 Task: Reply   to Sandip@sogtage.net and add a cc to Vanshu.thakur@sogtage.net with a subject Subject0000000035 with a message Message0000000034 and with an attachment of Attach0000000004 and upload Attach0000000005 to Onedrive and share. Reply   to Sandip@sogtage.net and add a cc to Vanshu.thakur@sogtage.net and bcc to Nikhil.rathi@sogtage.net with a subject Subject0000000035 with a message Message0000000034 and with an attachment of Attach0000000004 and upload Attach0000000005 to Onedrive and share. Reply all   to Vanshu.thakur@sogtage.net with a subject Subject0000000036 with a message Message0000000034. Reply all   to Sandip@sogtage.net and add a cc to Vanshu.thakur@sogtage.net with a subject Subject0000000036 with a message Message0000000034. Reply all   to Sandip@sogtage.net and add a cc to Vanshu.thakur@sogtage.net and bcc to Nikhil.rathi@sogtage.net with a subject Subject0000000036 with a message Message0000000034
Action: Mouse moved to (354, 483)
Screenshot: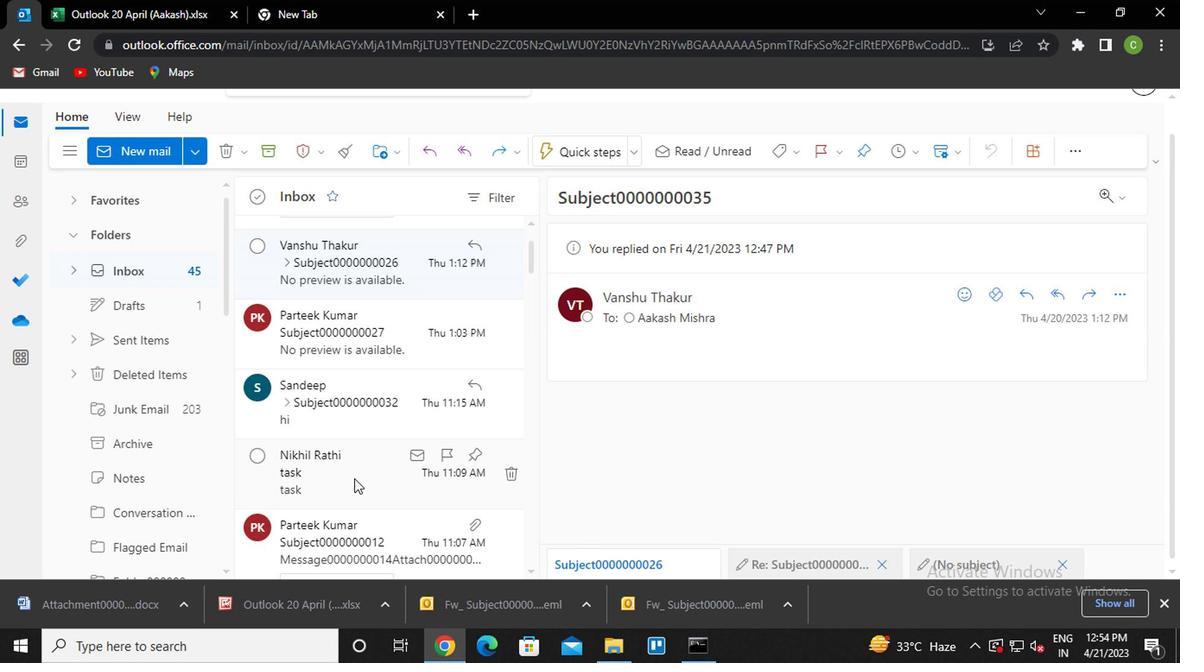 
Action: Mouse scrolled (354, 484) with delta (0, 1)
Screenshot: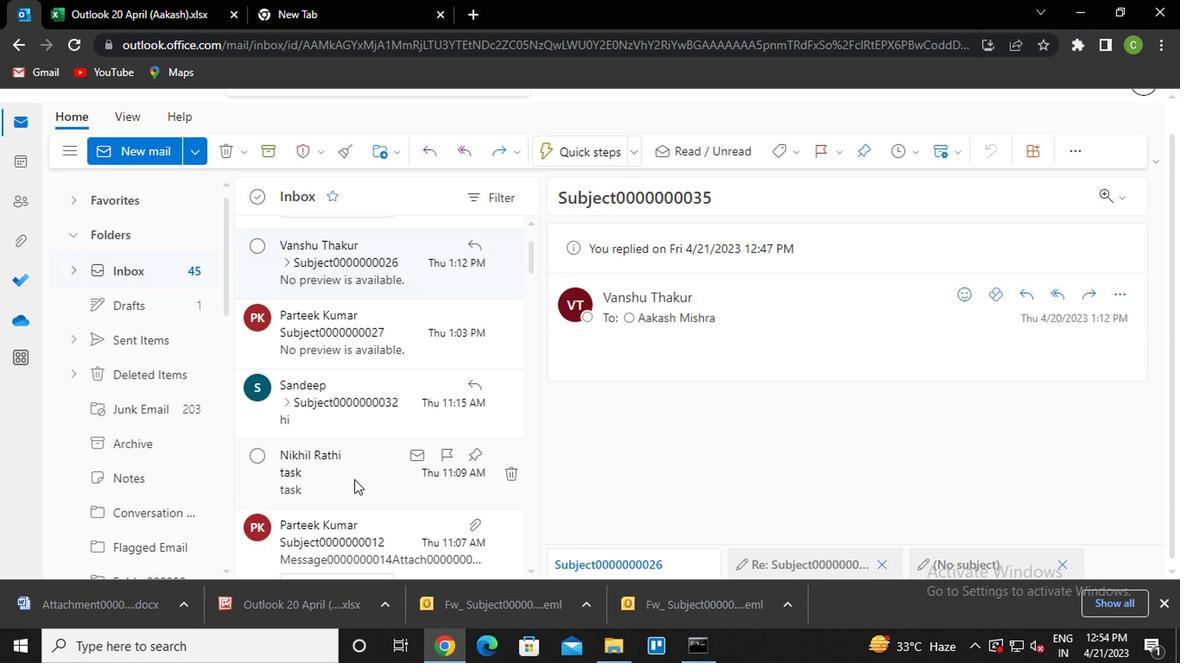 
Action: Mouse scrolled (354, 484) with delta (0, 1)
Screenshot: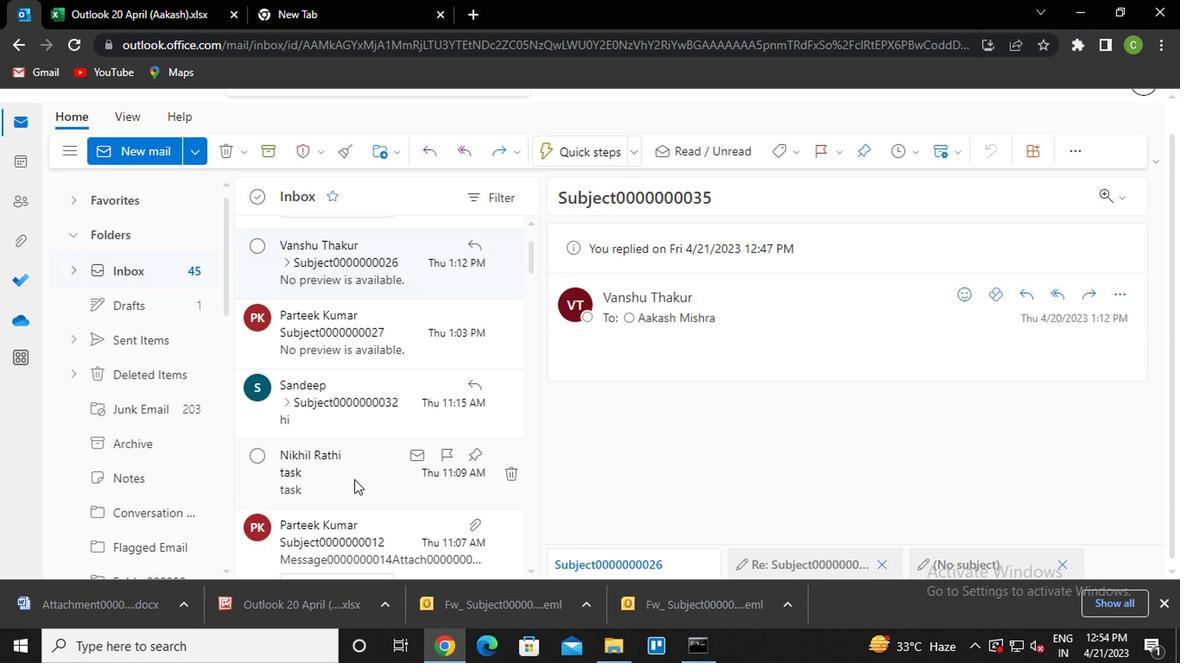 
Action: Mouse scrolled (354, 484) with delta (0, 1)
Screenshot: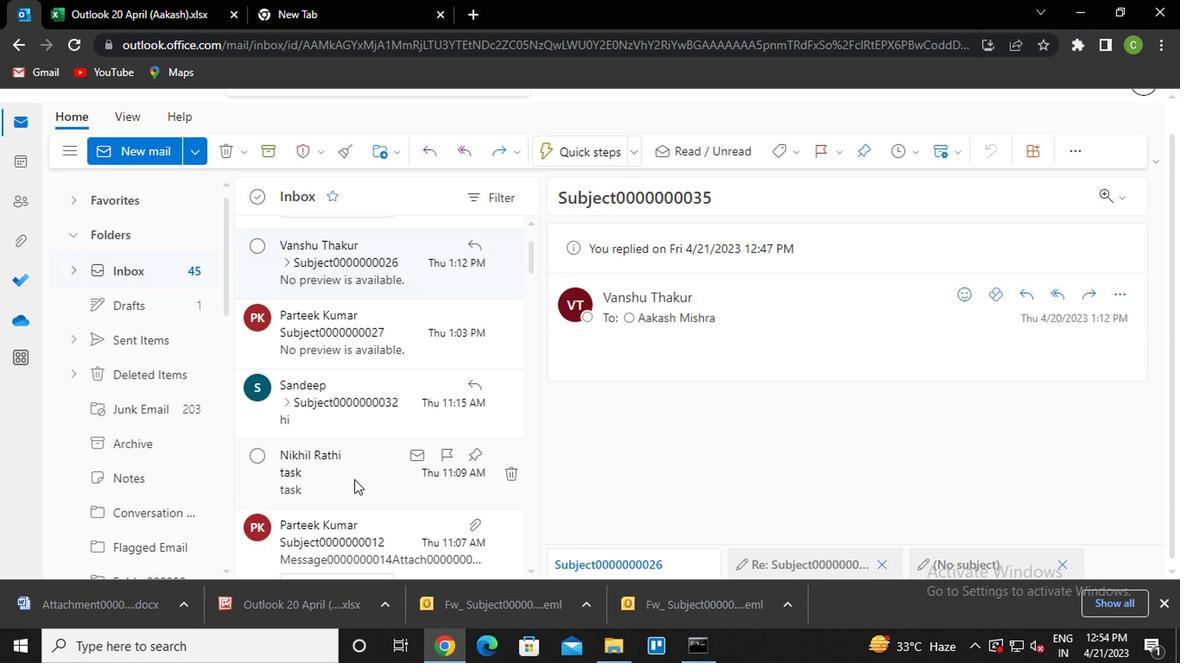 
Action: Mouse scrolled (354, 484) with delta (0, 1)
Screenshot: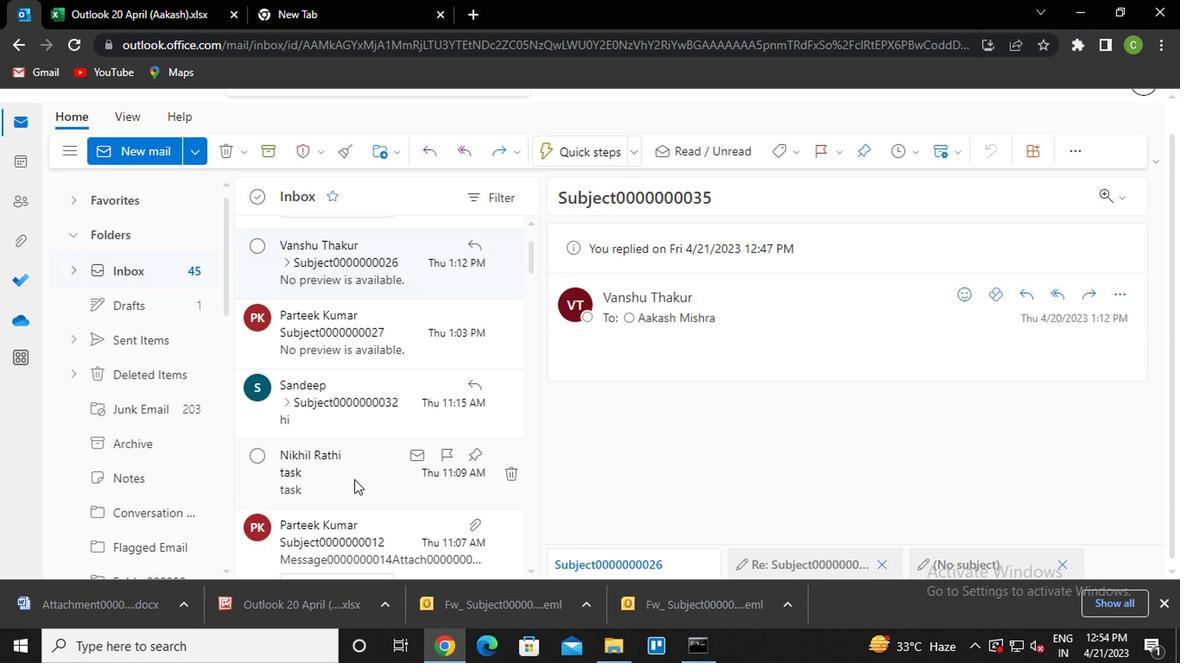 
Action: Mouse scrolled (354, 484) with delta (0, 1)
Screenshot: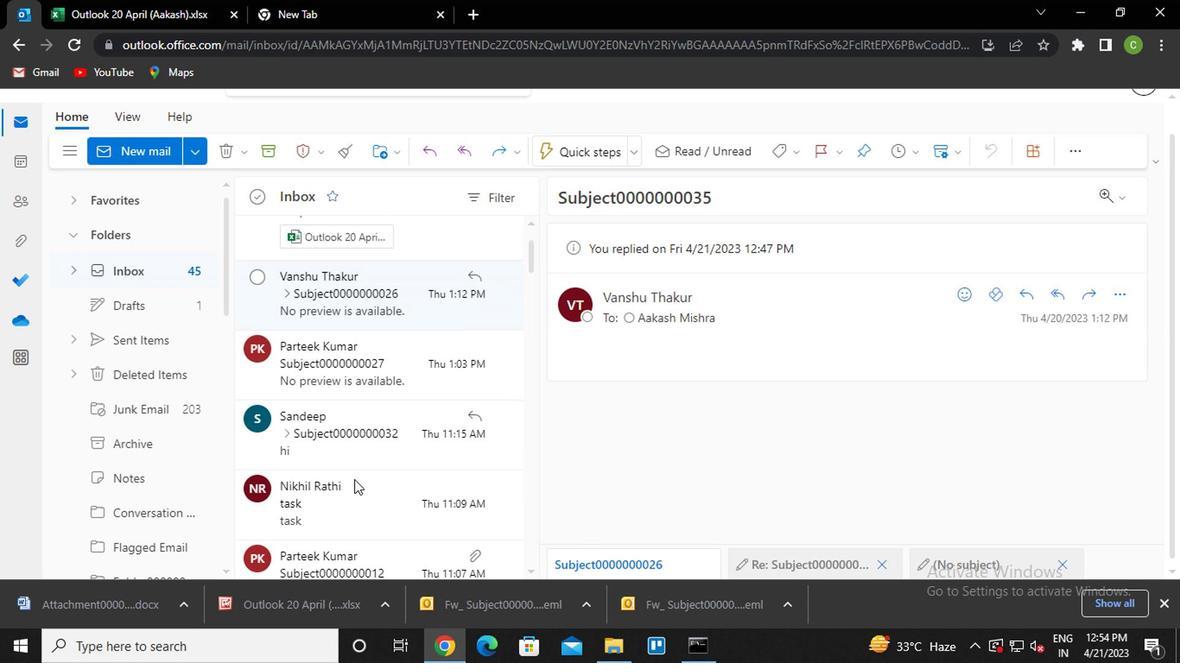 
Action: Mouse moved to (347, 487)
Screenshot: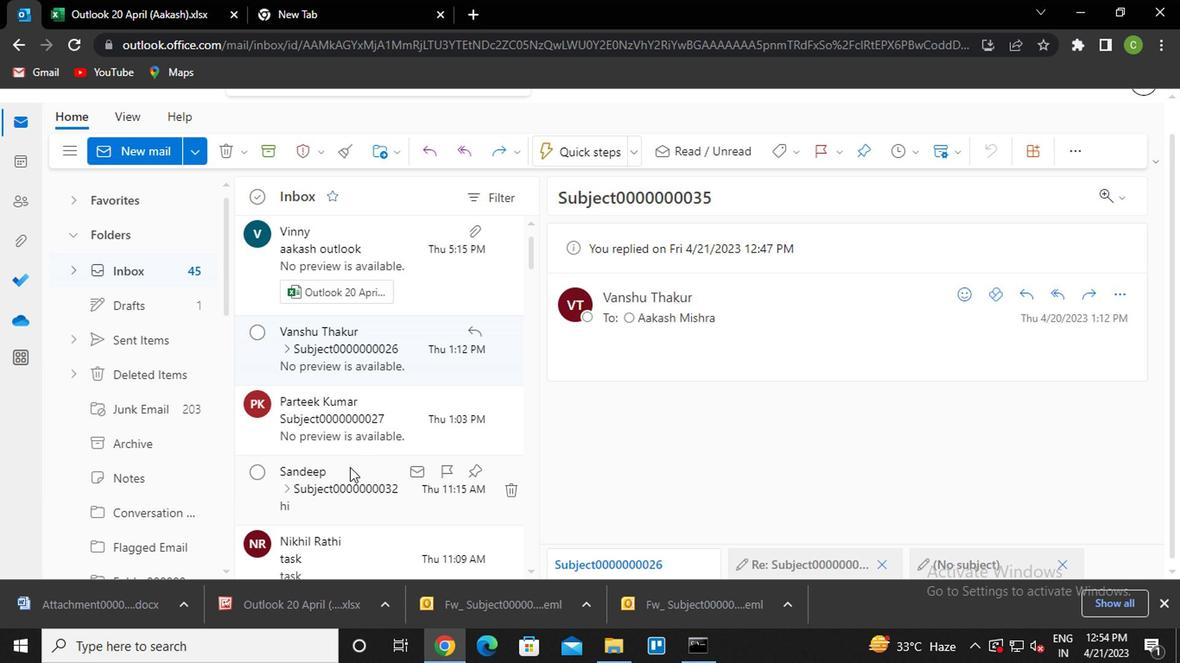 
Action: Mouse pressed left at (347, 487)
Screenshot: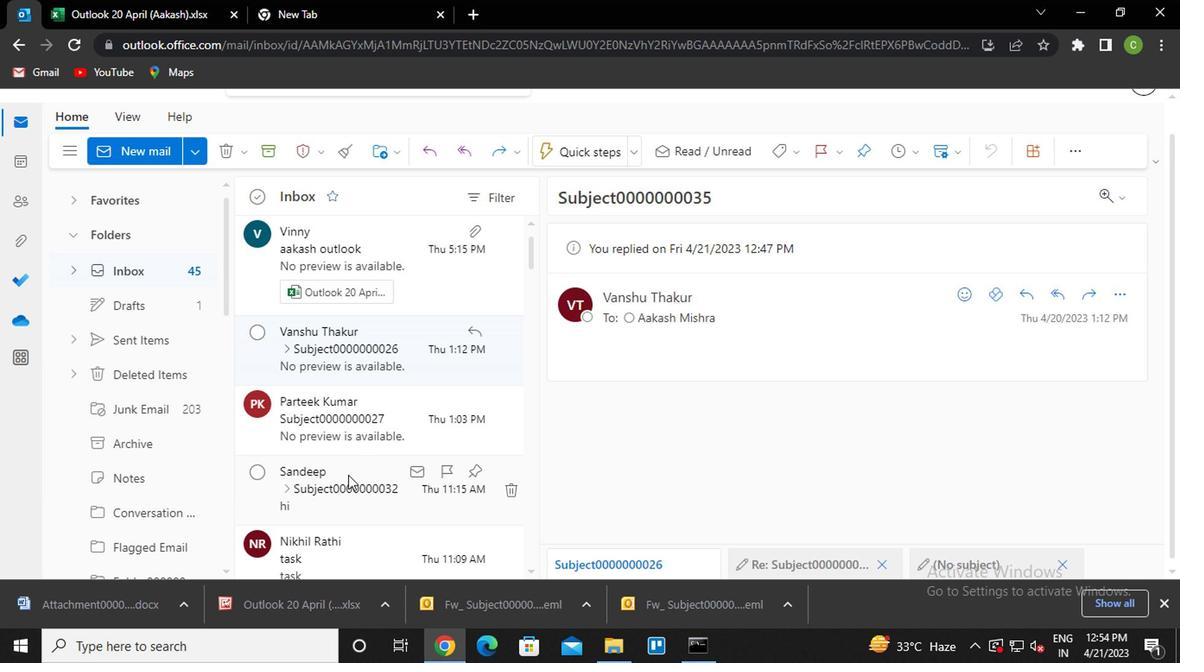 
Action: Mouse moved to (1023, 295)
Screenshot: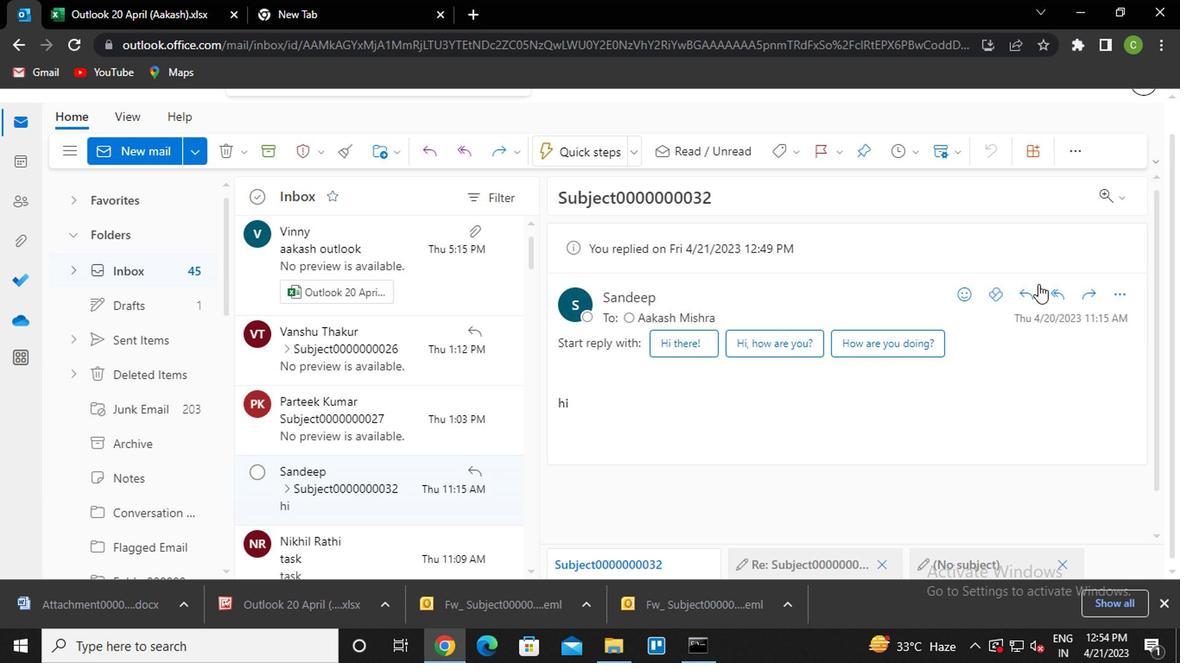 
Action: Mouse pressed left at (1023, 295)
Screenshot: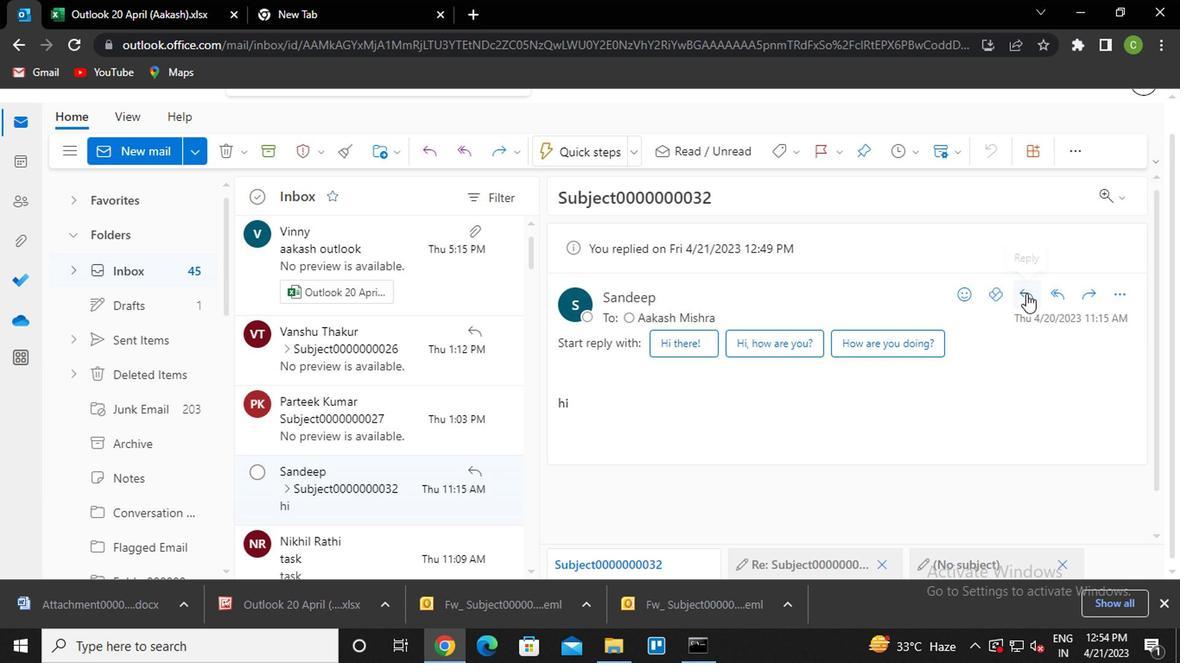 
Action: Mouse moved to (767, 207)
Screenshot: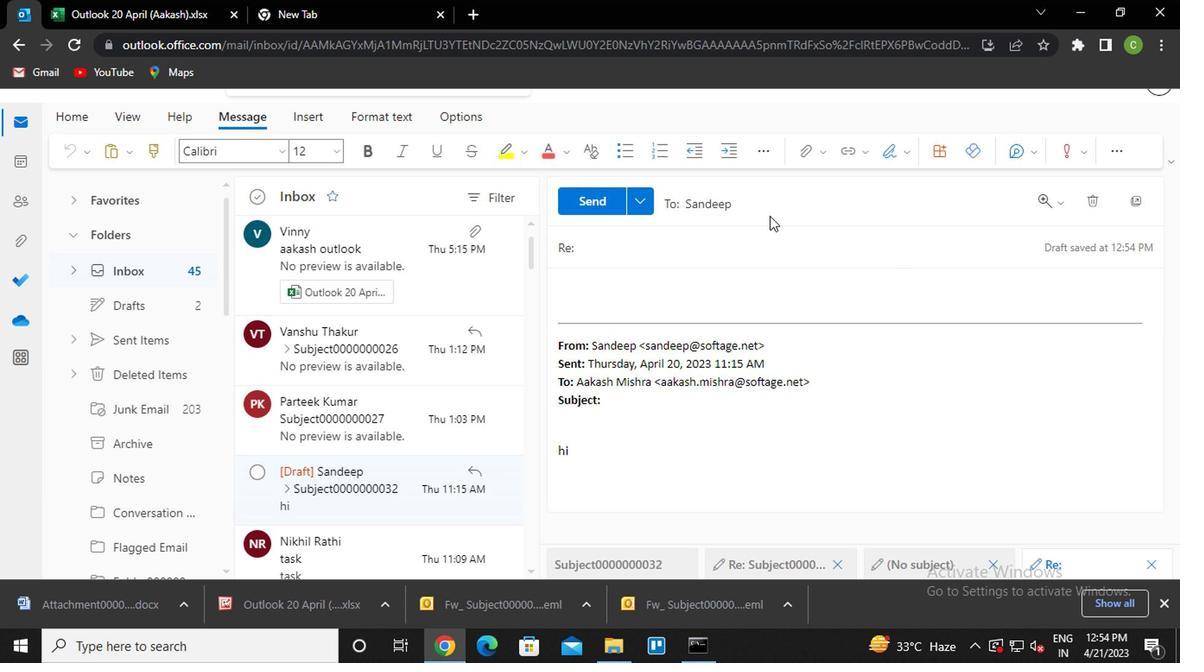 
Action: Mouse pressed left at (767, 207)
Screenshot: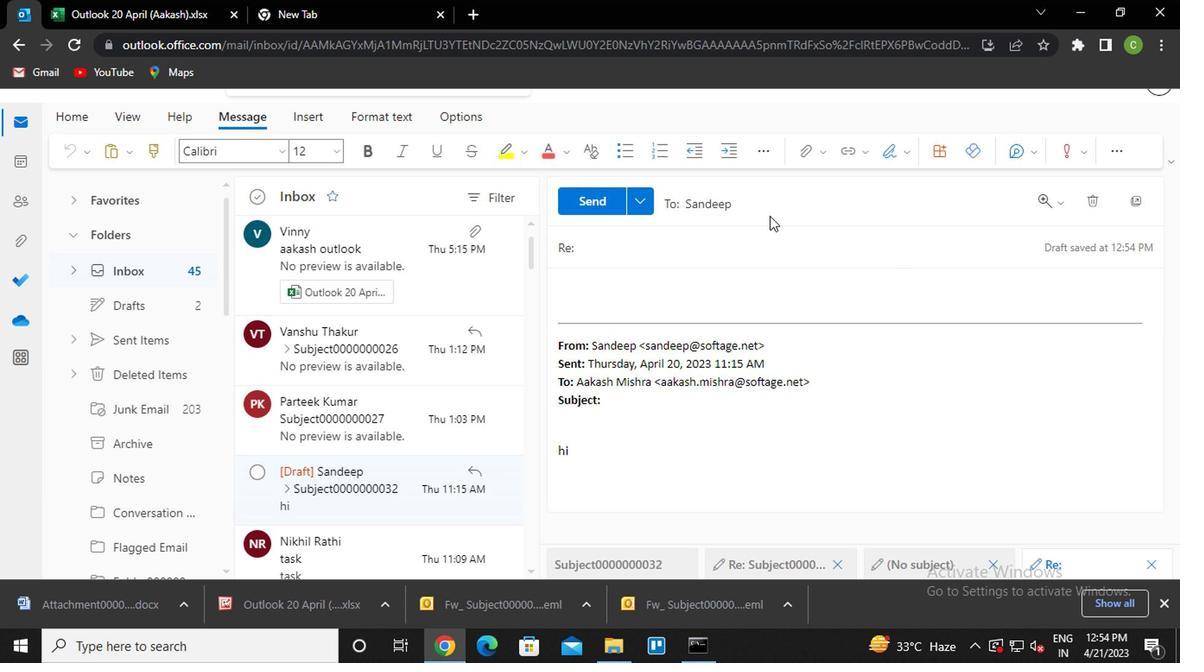 
Action: Mouse moved to (659, 287)
Screenshot: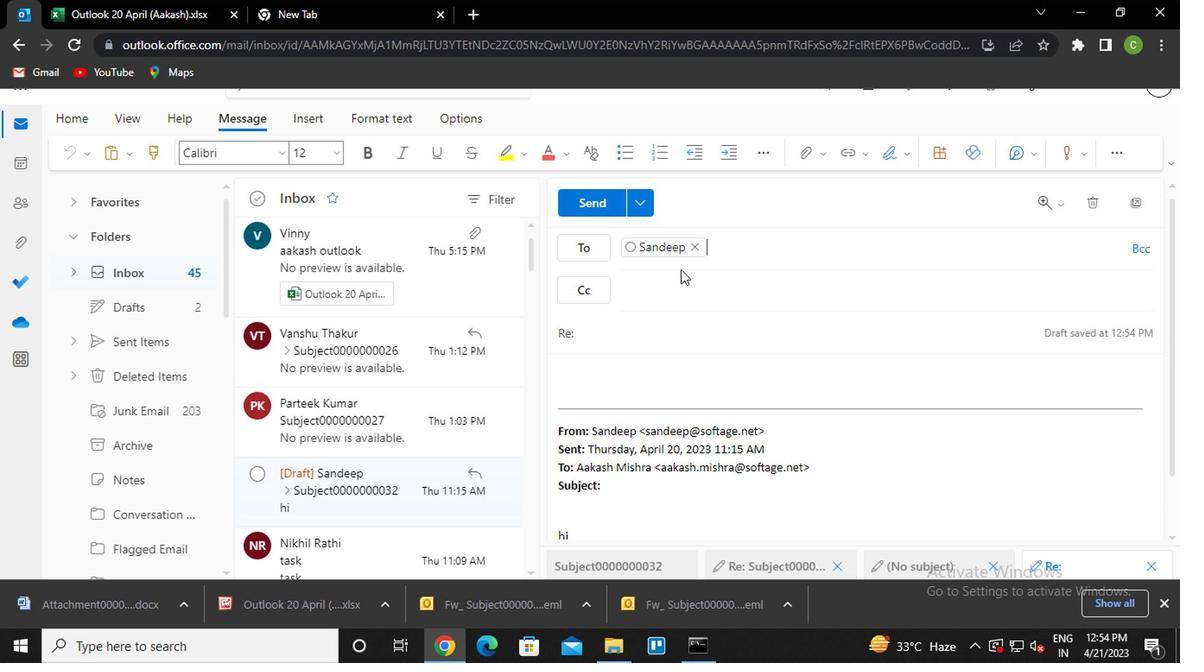 
Action: Mouse pressed left at (659, 287)
Screenshot: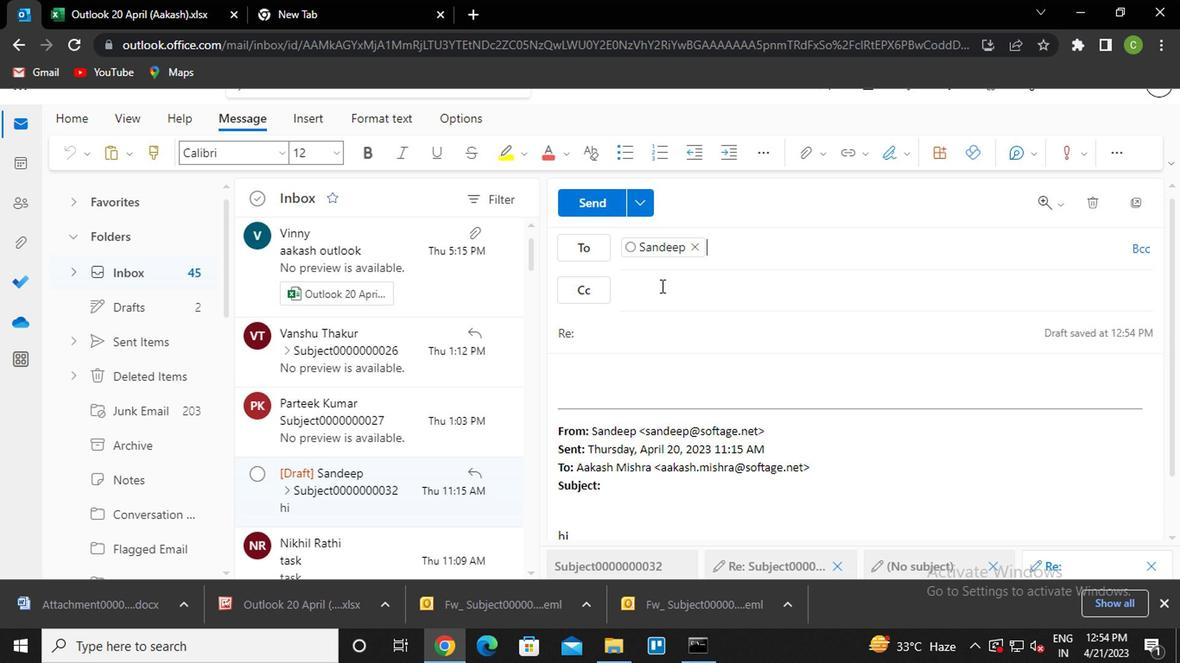 
Action: Key pressed vanshu<Key.enter>
Screenshot: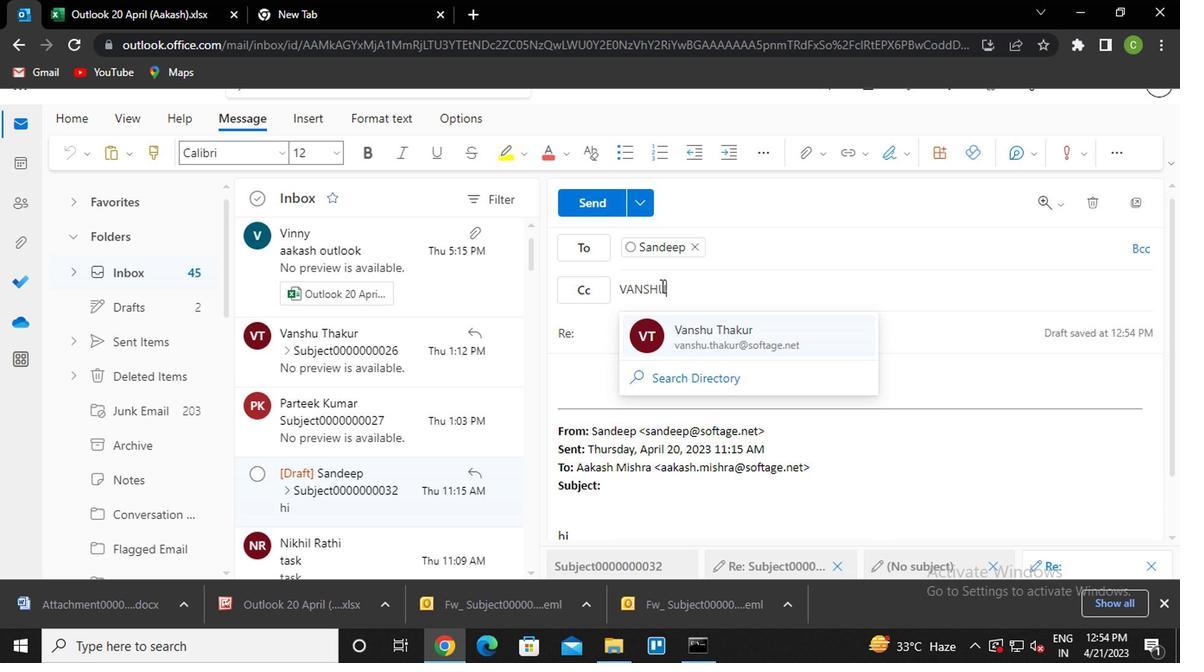 
Action: Mouse moved to (628, 333)
Screenshot: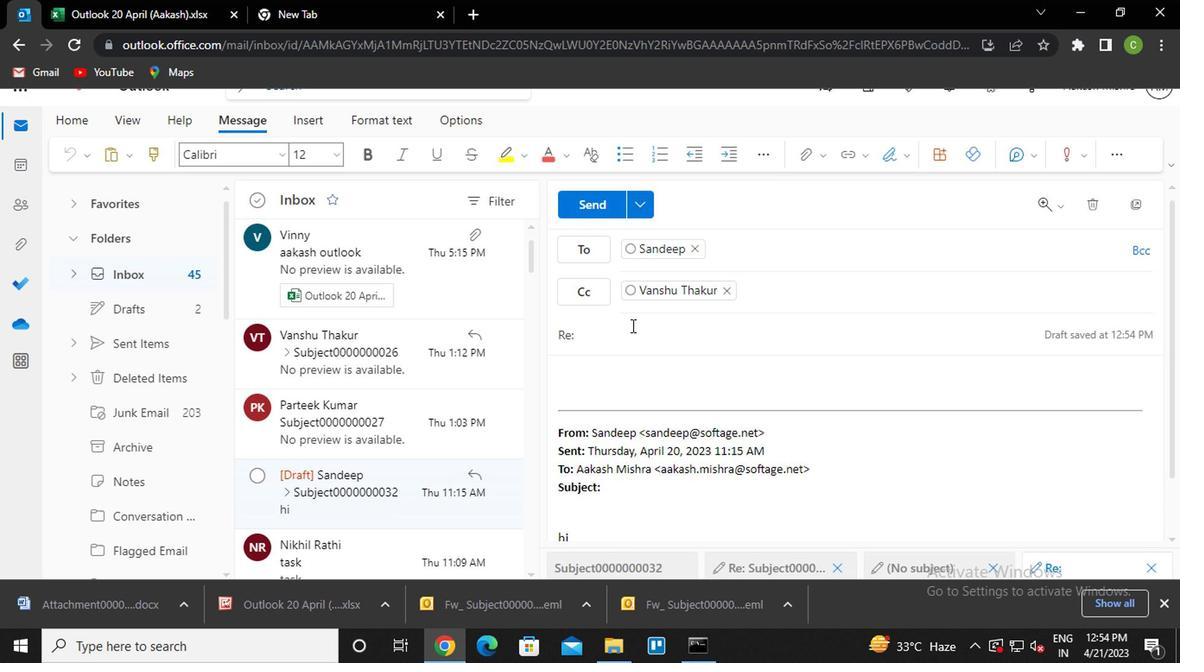 
Action: Mouse pressed left at (628, 333)
Screenshot: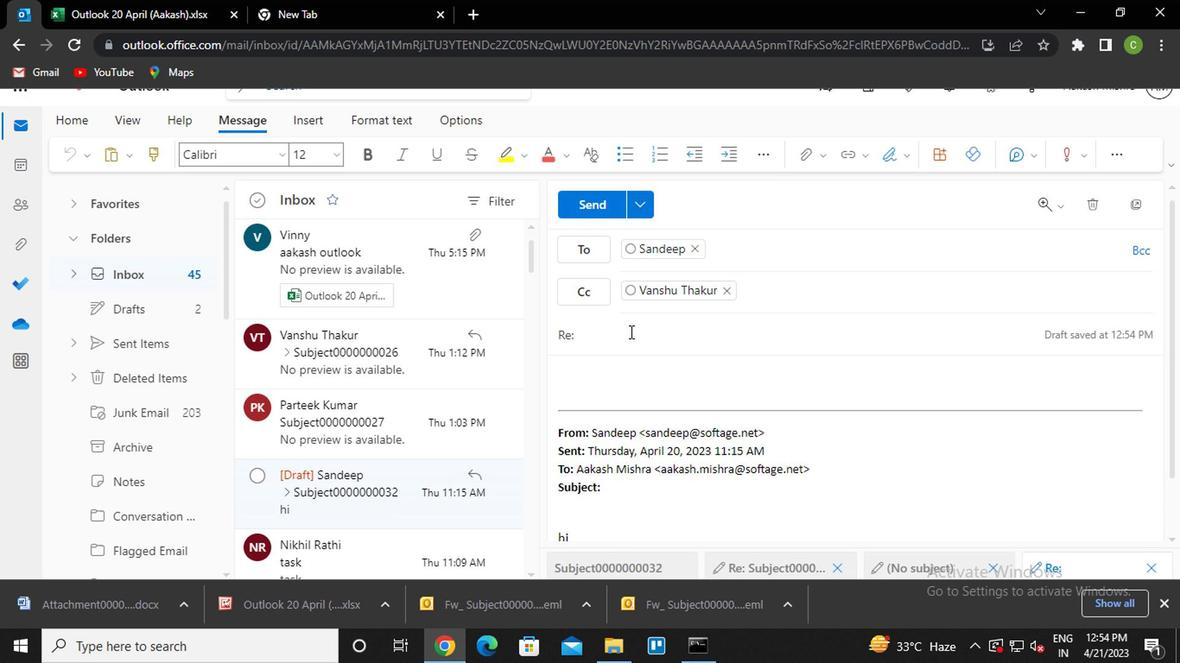 
Action: Key pressed <Key.caps_lock><Key.caps_lock>s<Key.caps_lock>ubject0000000035
Screenshot: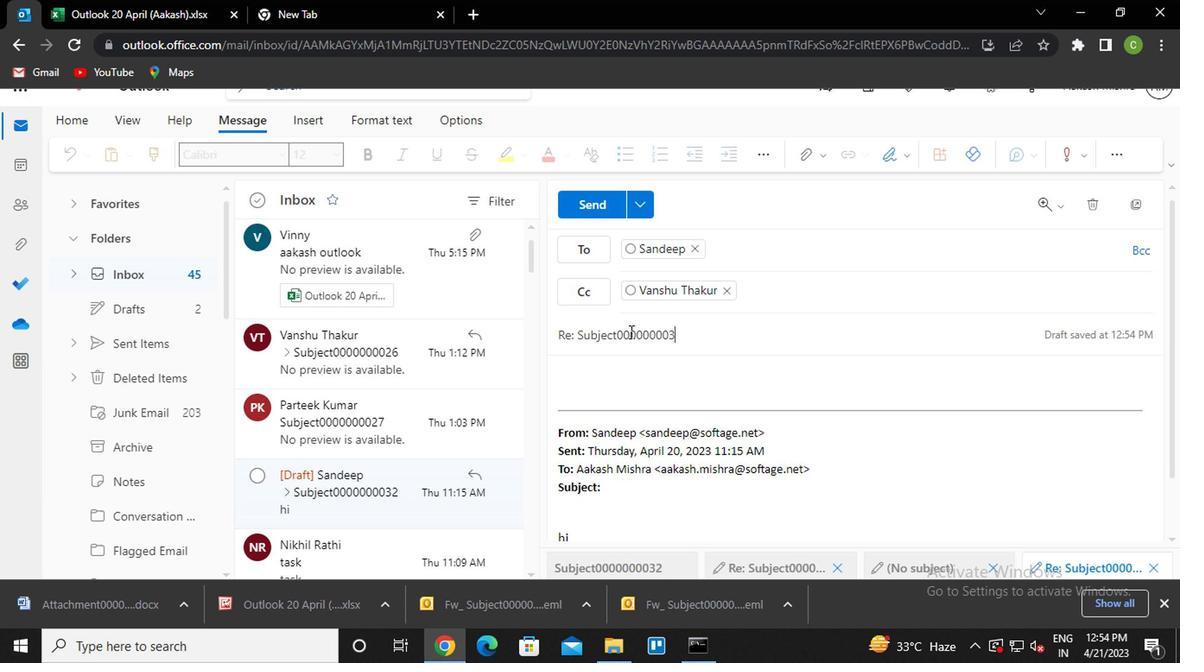 
Action: Mouse moved to (613, 369)
Screenshot: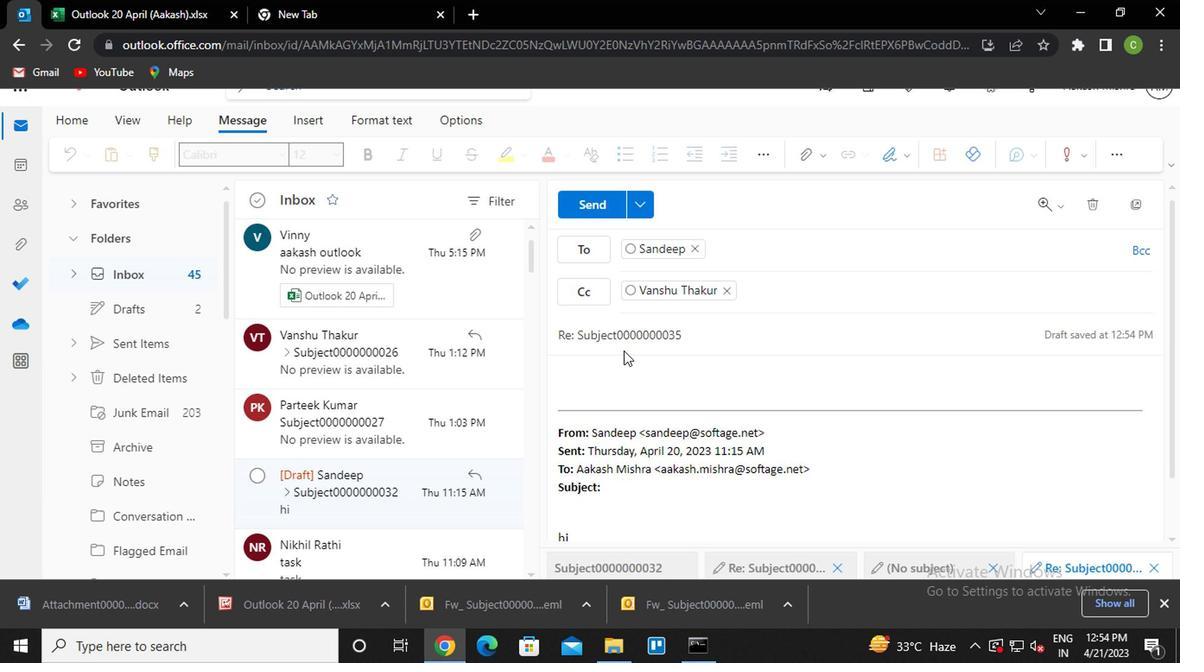 
Action: Mouse pressed left at (613, 369)
Screenshot: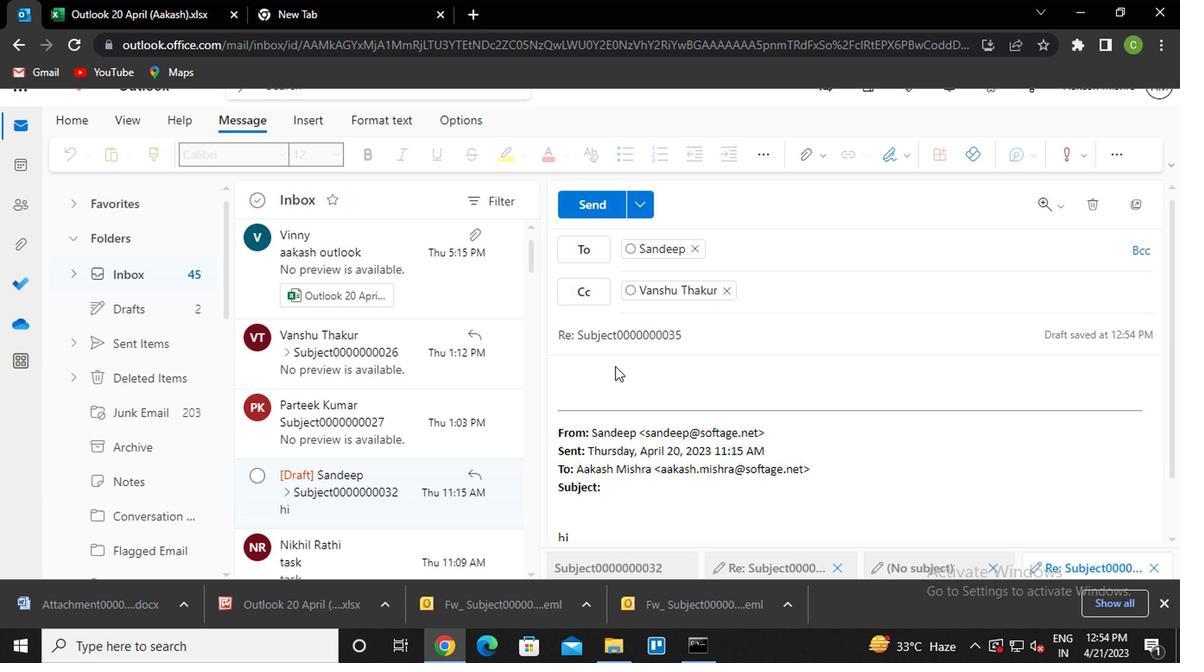 
Action: Mouse moved to (607, 371)
Screenshot: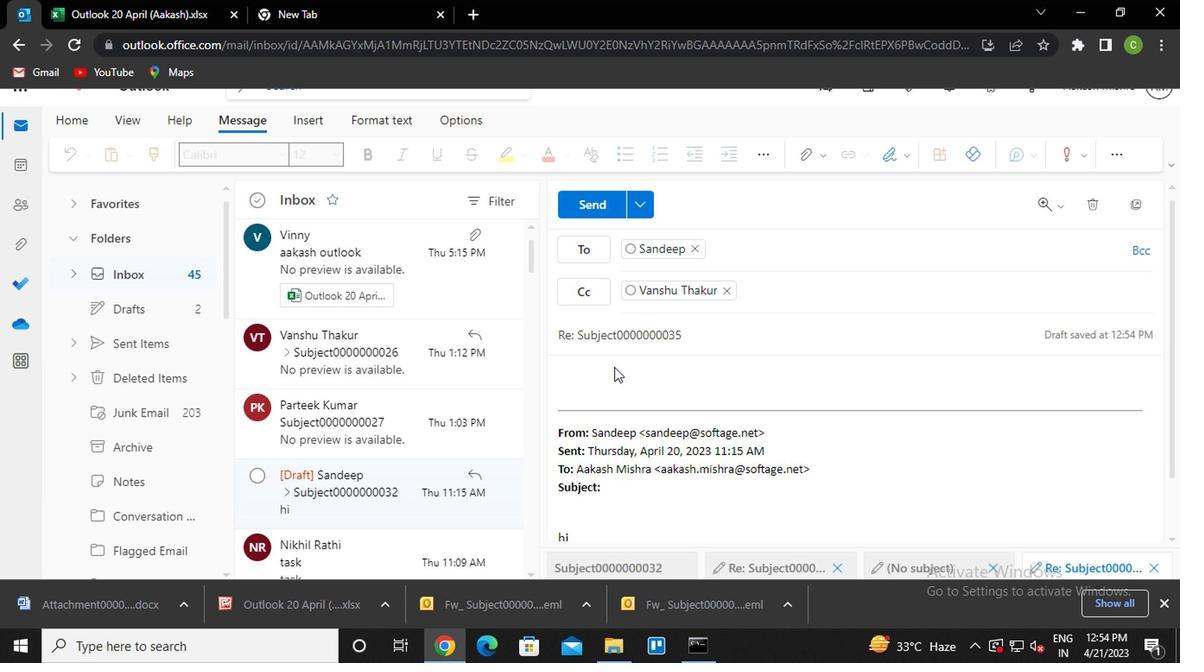
Action: Mouse pressed left at (607, 371)
Screenshot: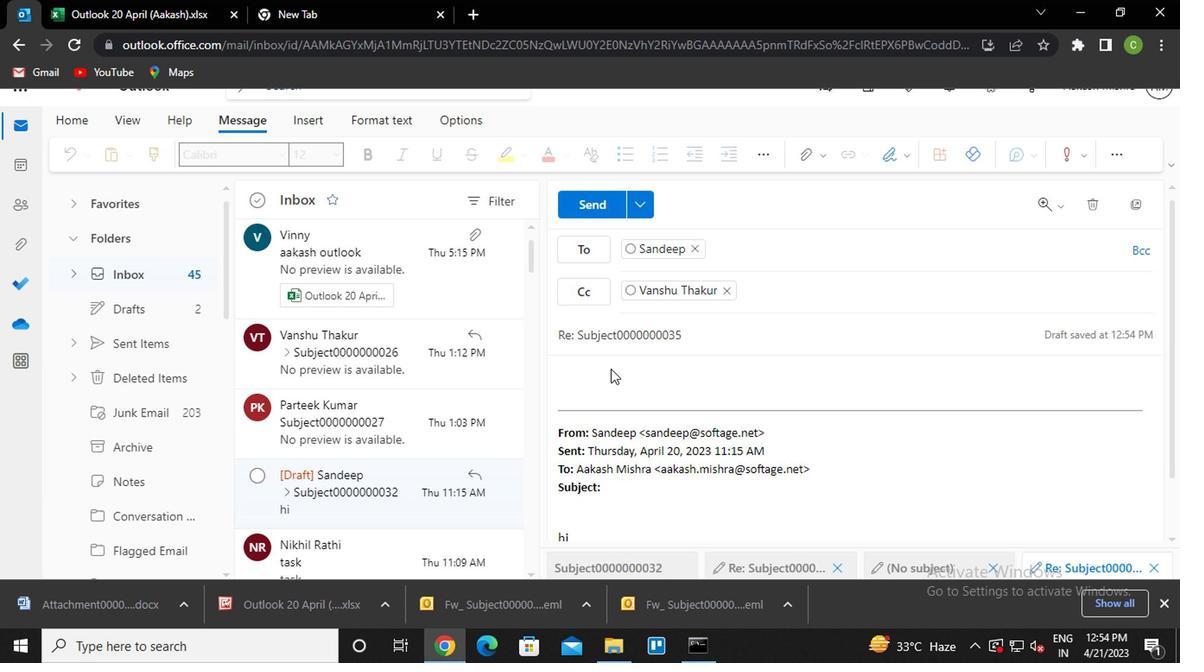 
Action: Mouse moved to (571, 383)
Screenshot: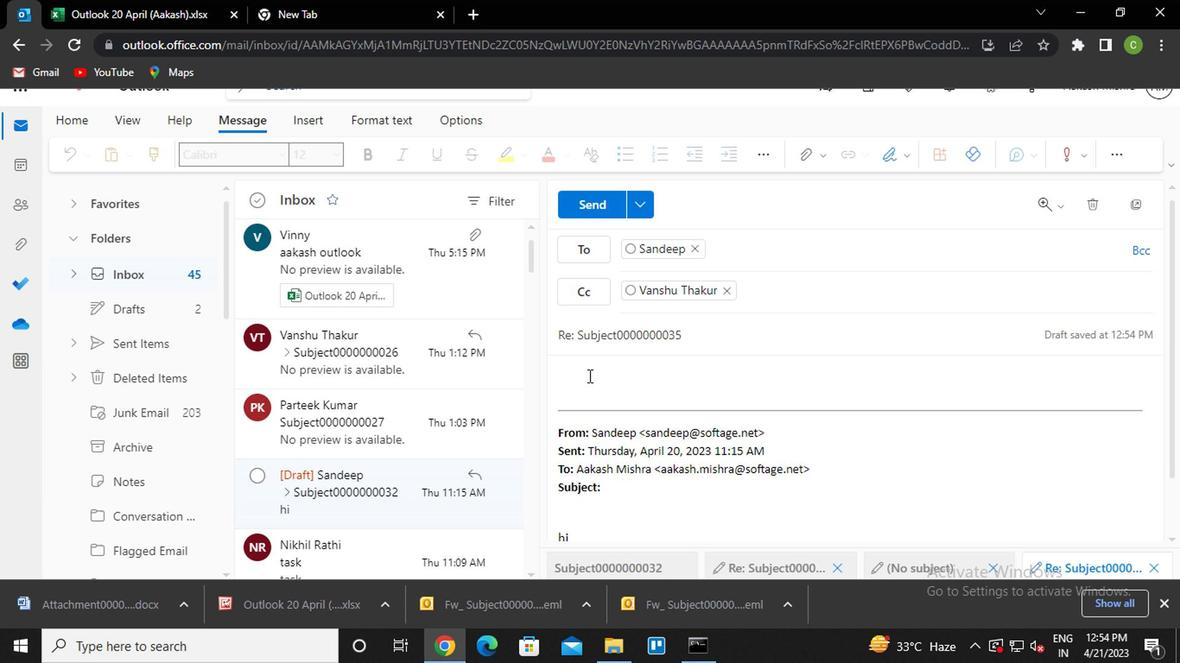 
Action: Mouse pressed left at (571, 383)
Screenshot: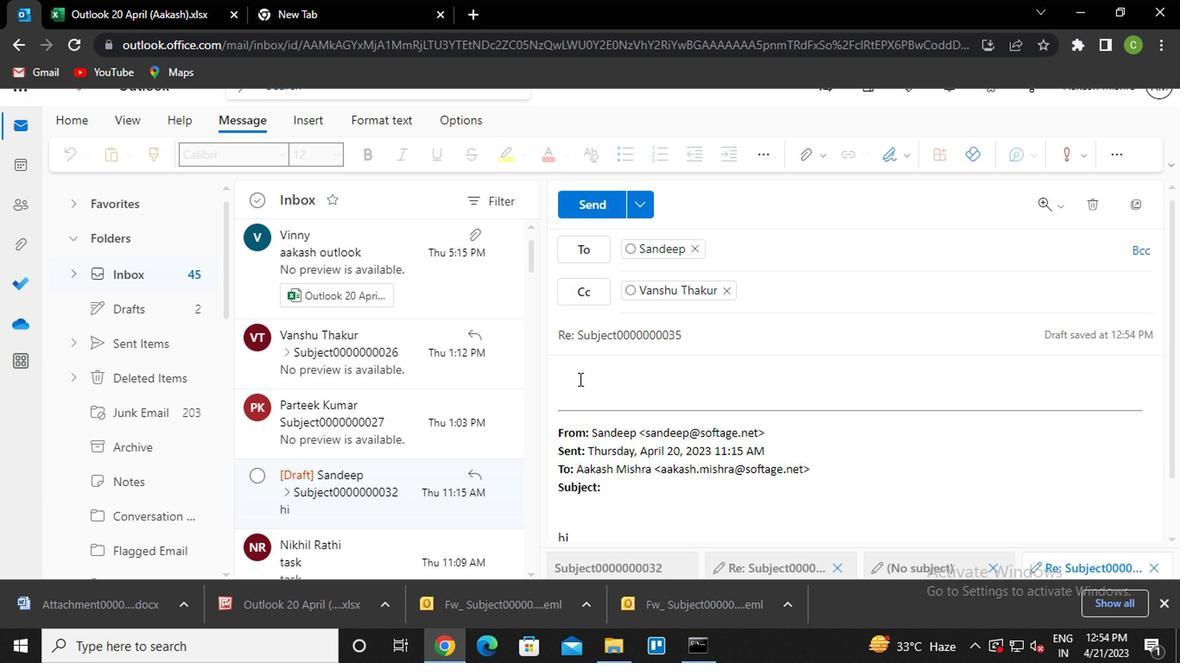 
Action: Mouse moved to (571, 383)
Screenshot: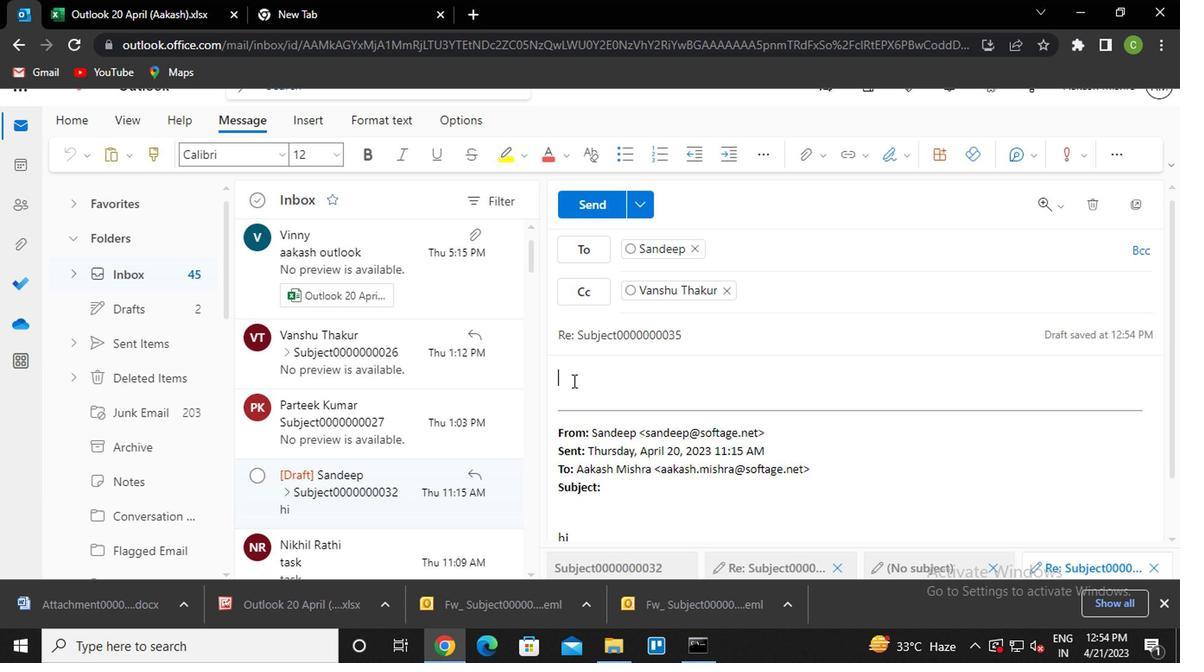
Action: Key pressed <Key.caps_lock>m<Key.caps_lock>essage0000000035
Screenshot: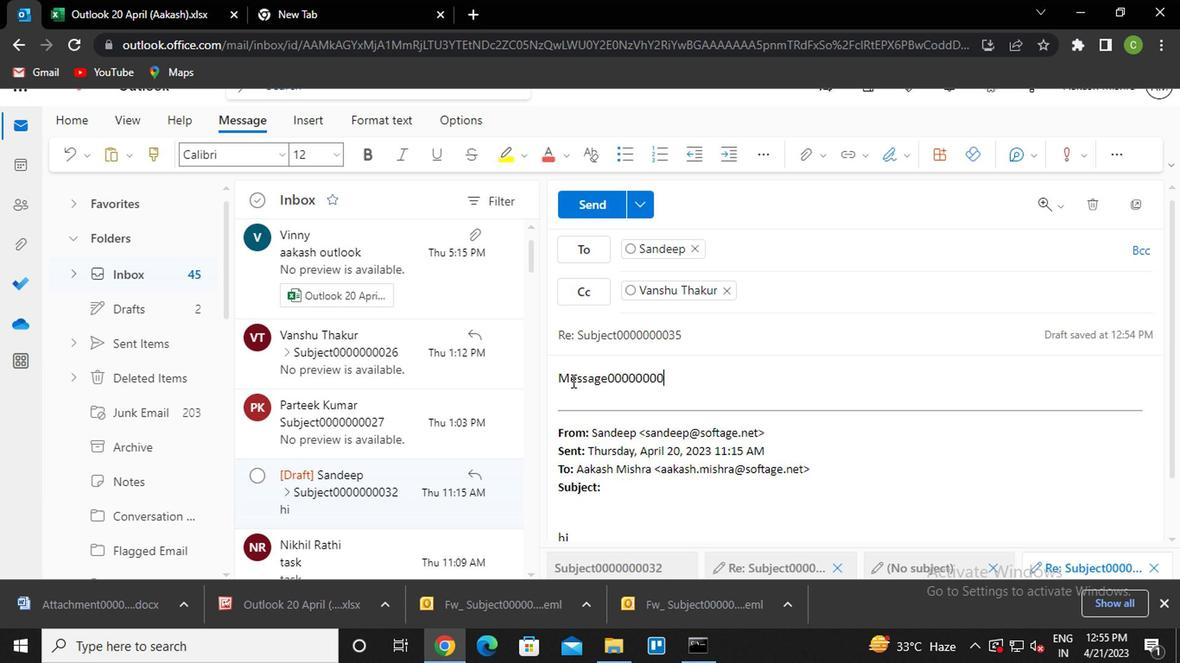 
Action: Mouse moved to (803, 149)
Screenshot: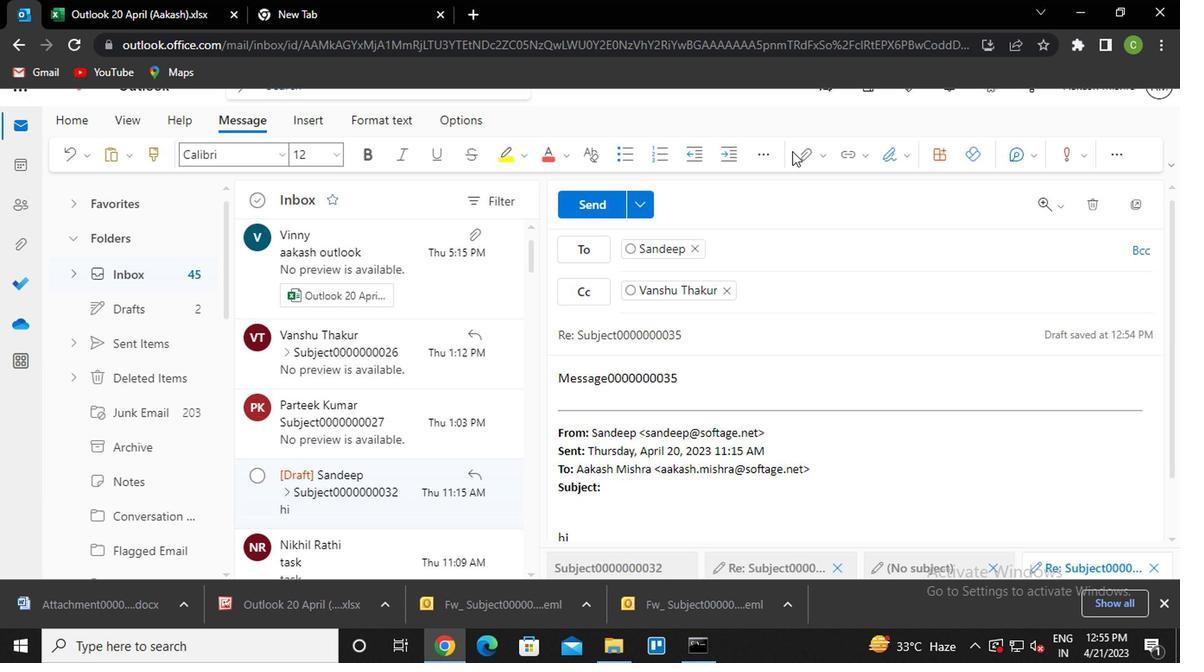 
Action: Mouse pressed left at (803, 149)
Screenshot: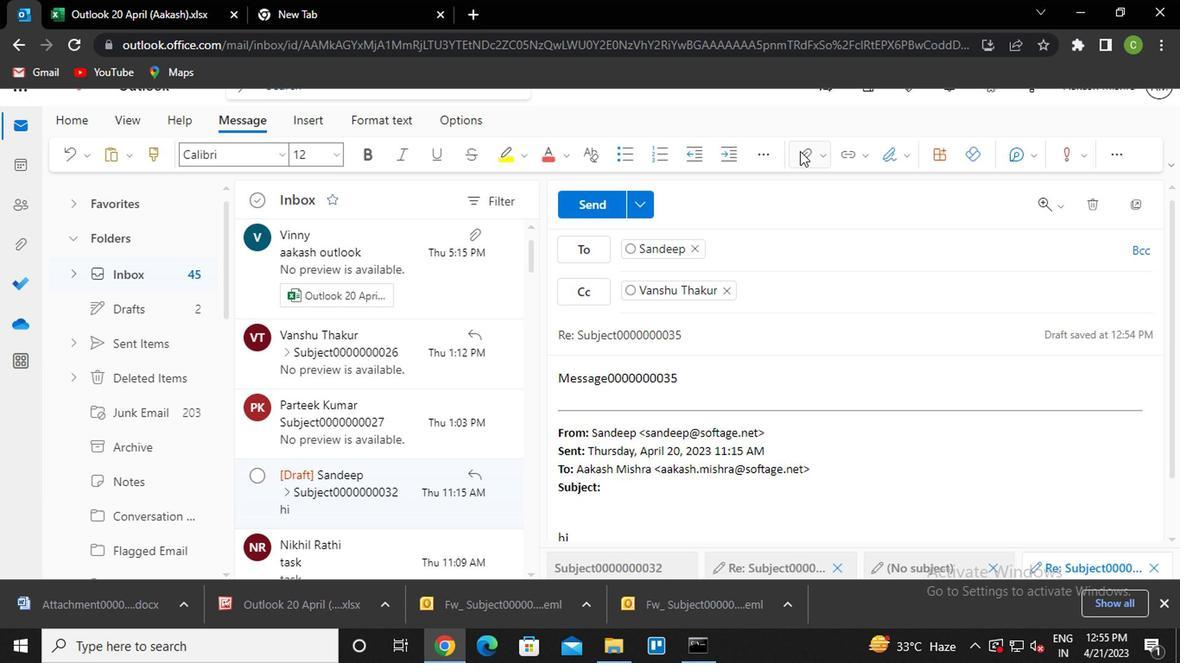 
Action: Mouse moved to (717, 200)
Screenshot: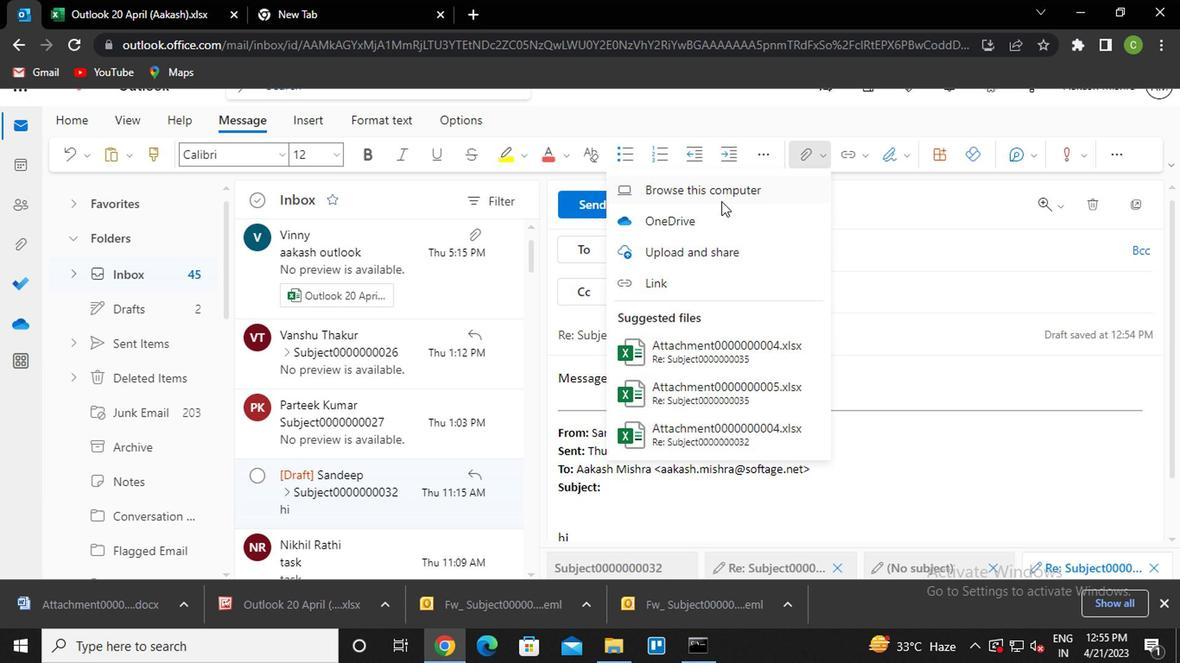 
Action: Mouse pressed left at (717, 200)
Screenshot: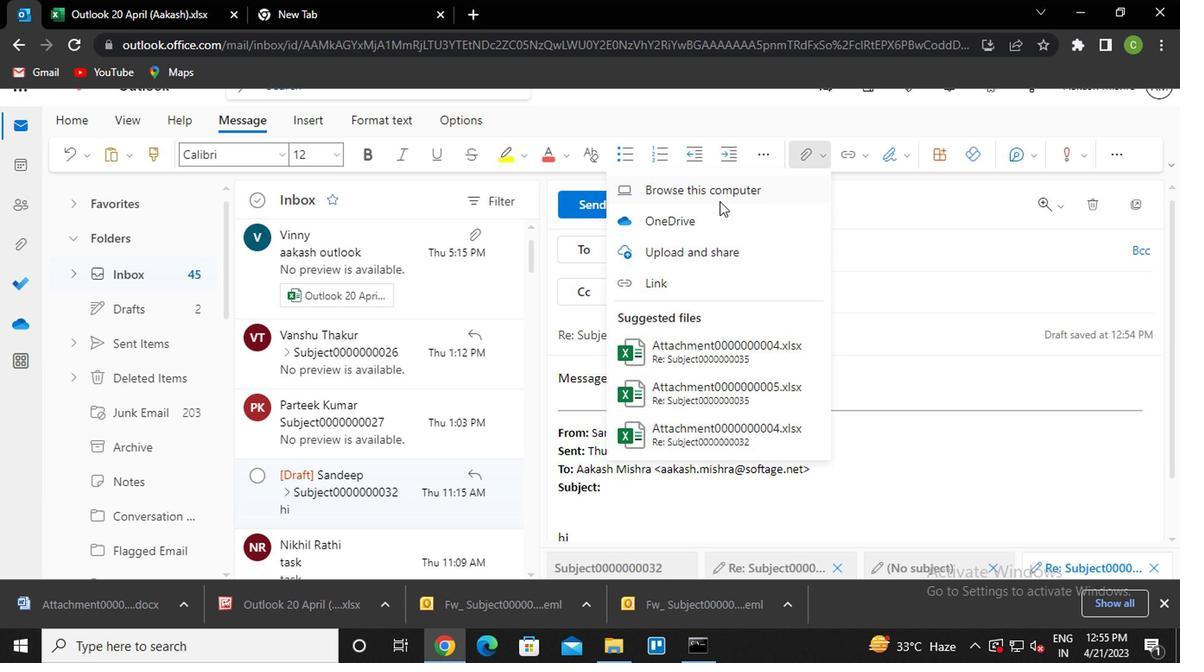 
Action: Mouse moved to (333, 175)
Screenshot: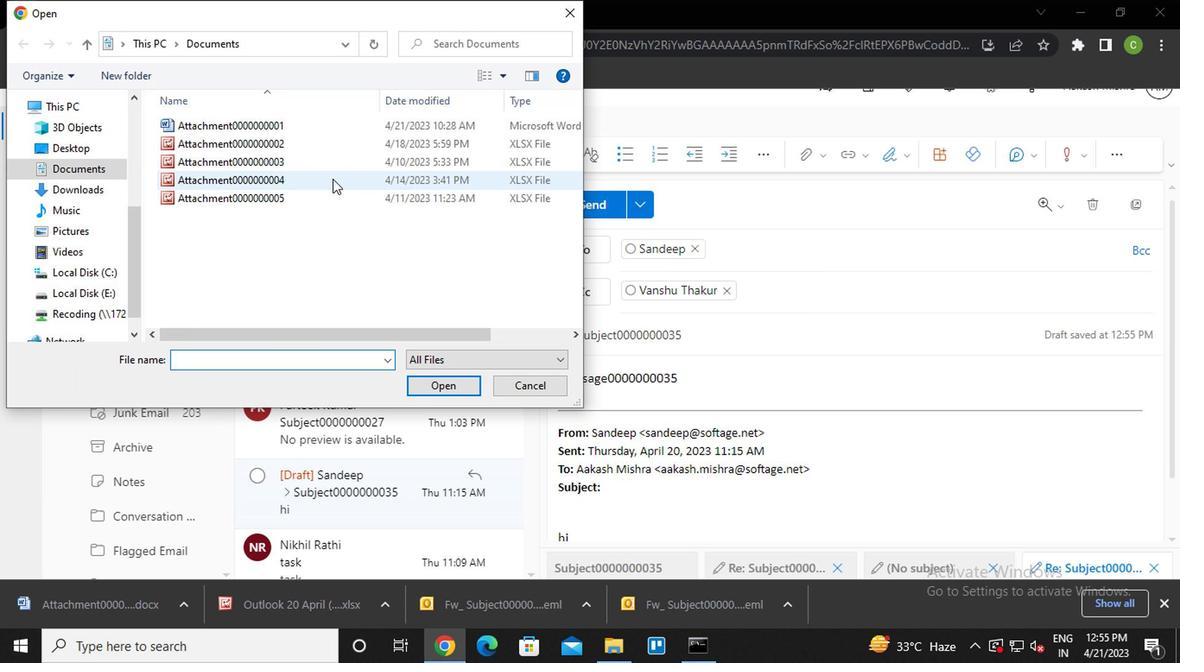 
Action: Mouse pressed left at (333, 175)
Screenshot: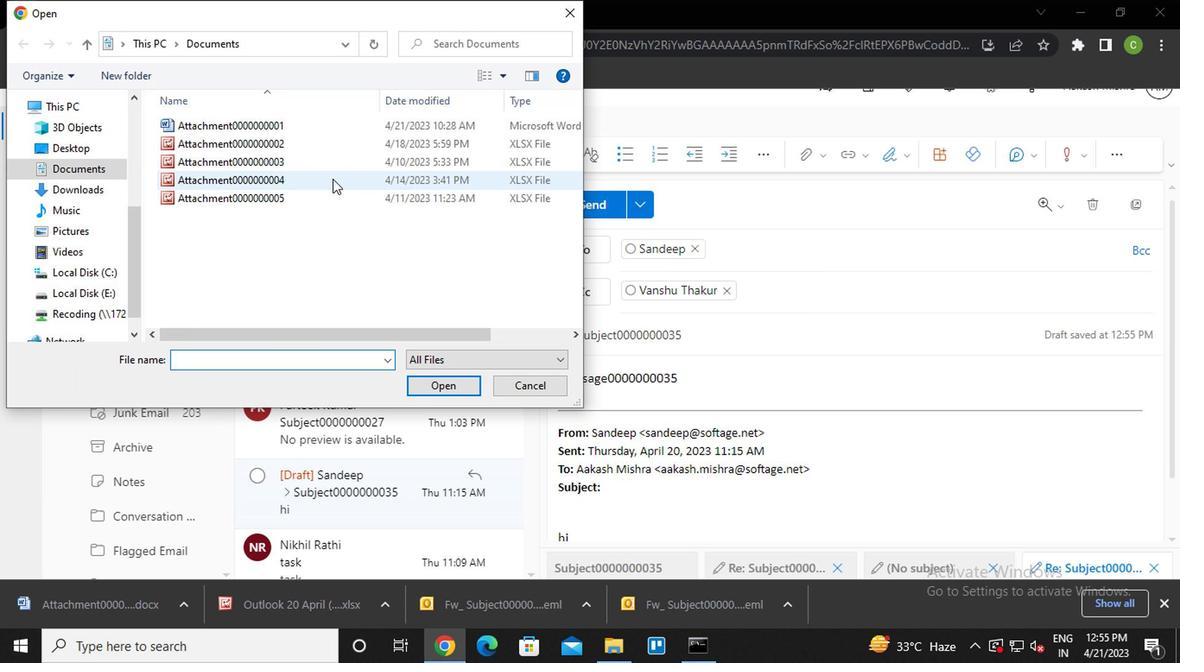 
Action: Mouse moved to (333, 173)
Screenshot: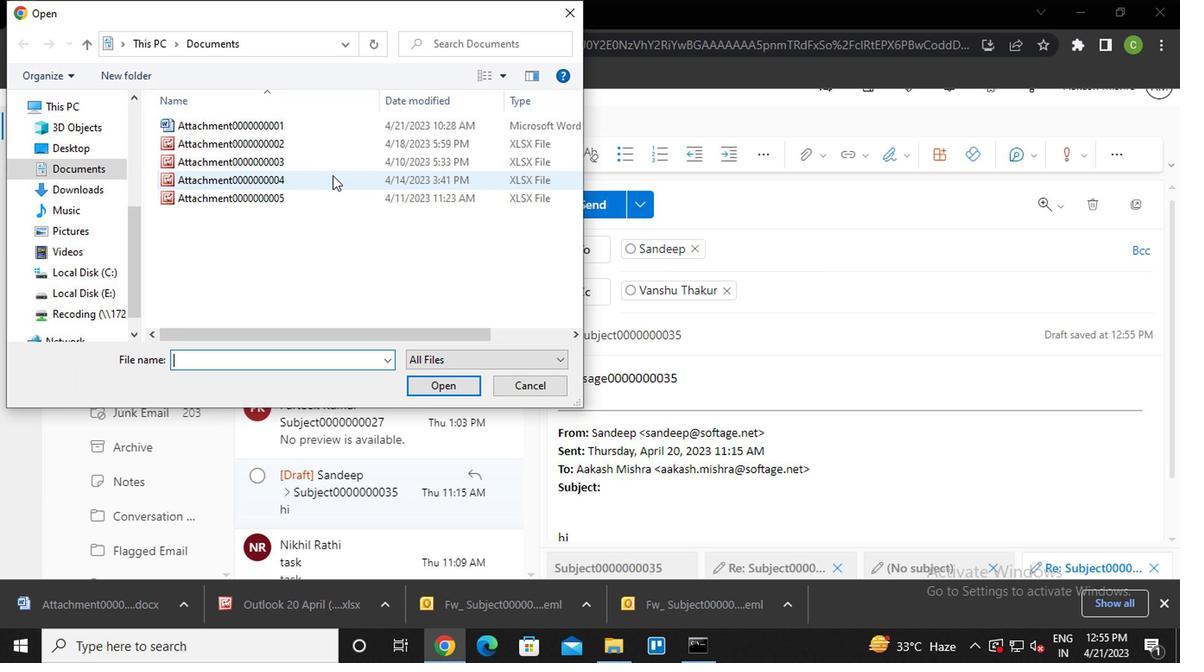 
Action: Mouse pressed left at (333, 173)
Screenshot: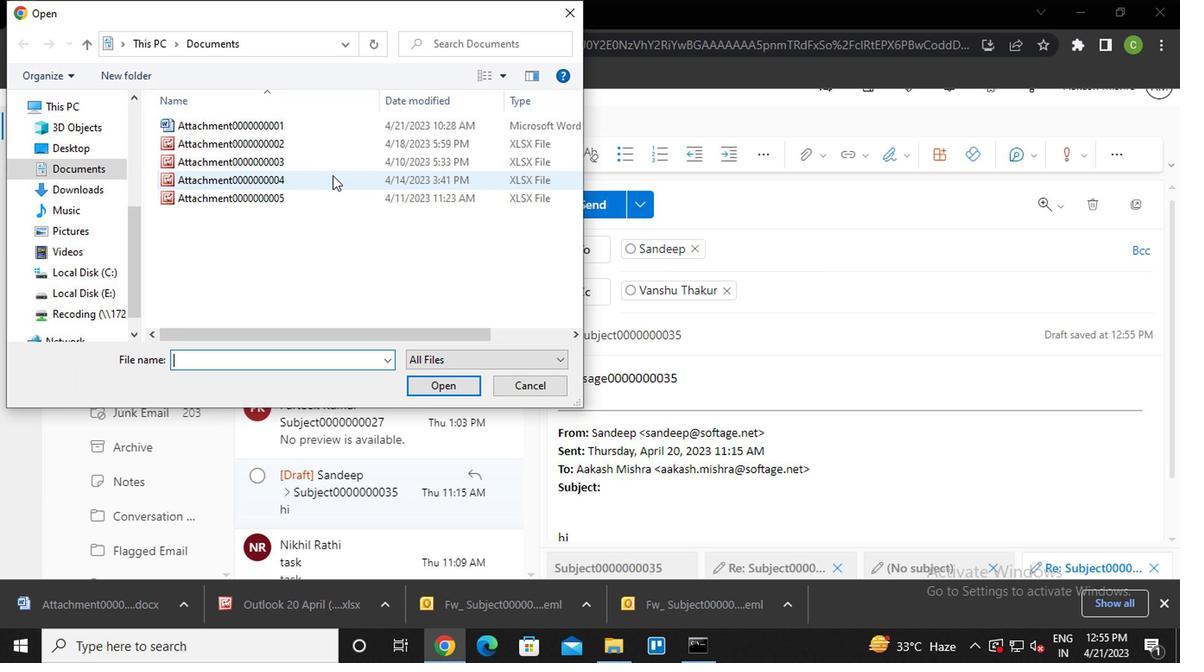
Action: Mouse moved to (811, 149)
Screenshot: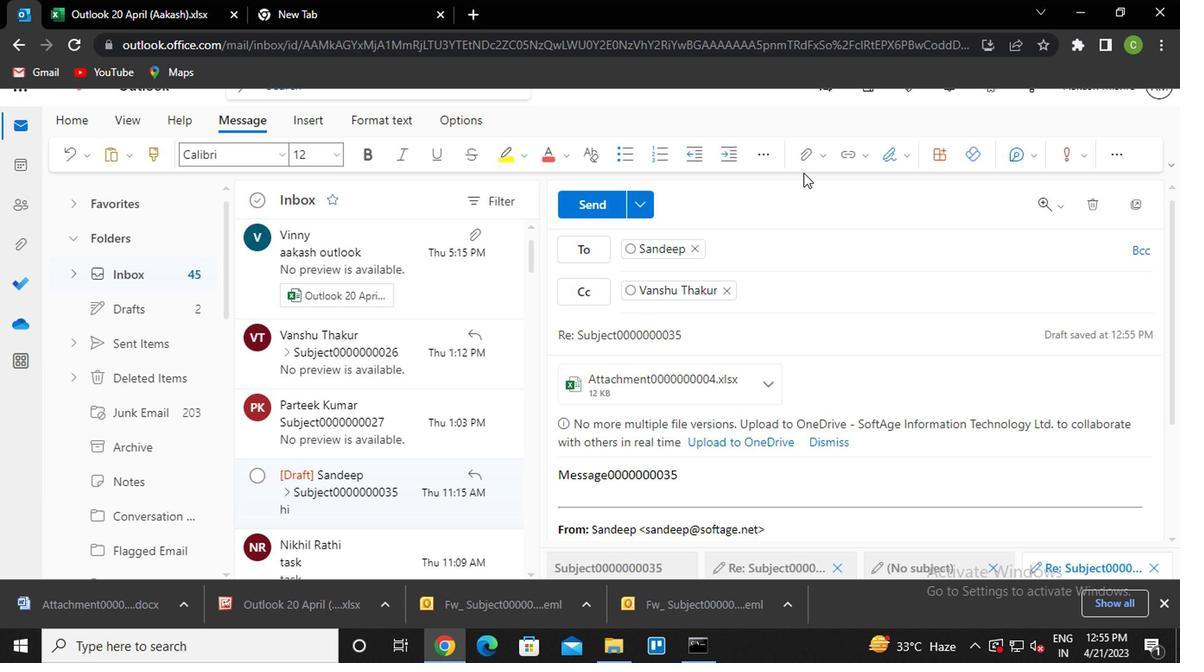 
Action: Mouse pressed left at (811, 149)
Screenshot: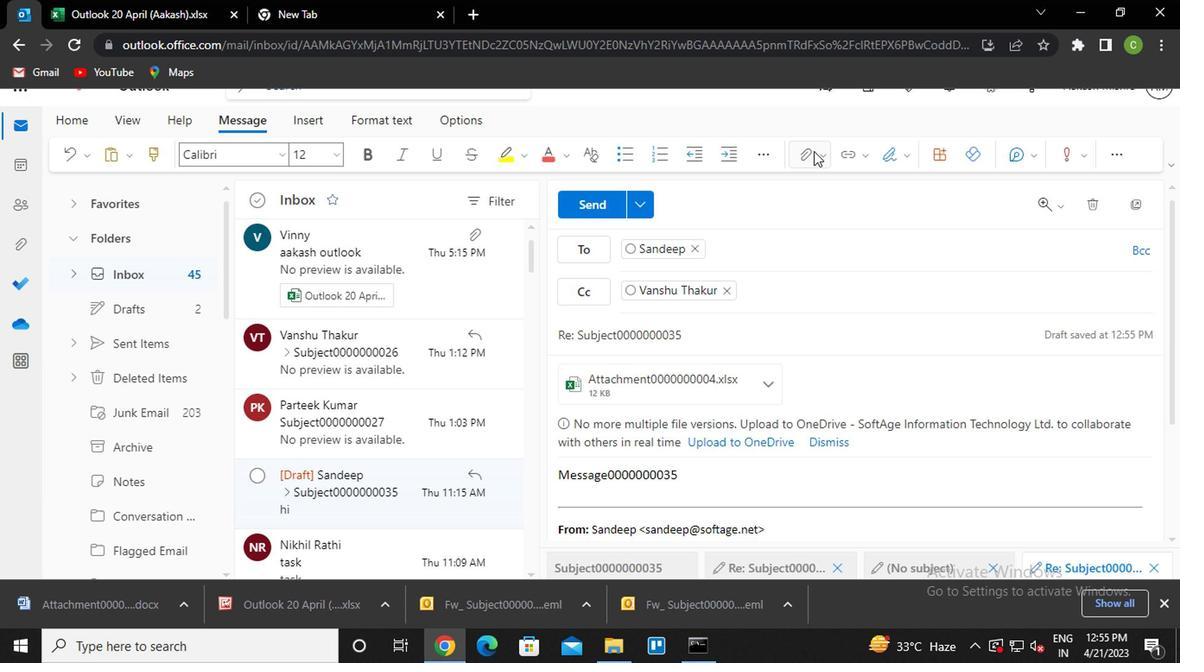 
Action: Mouse moved to (673, 229)
Screenshot: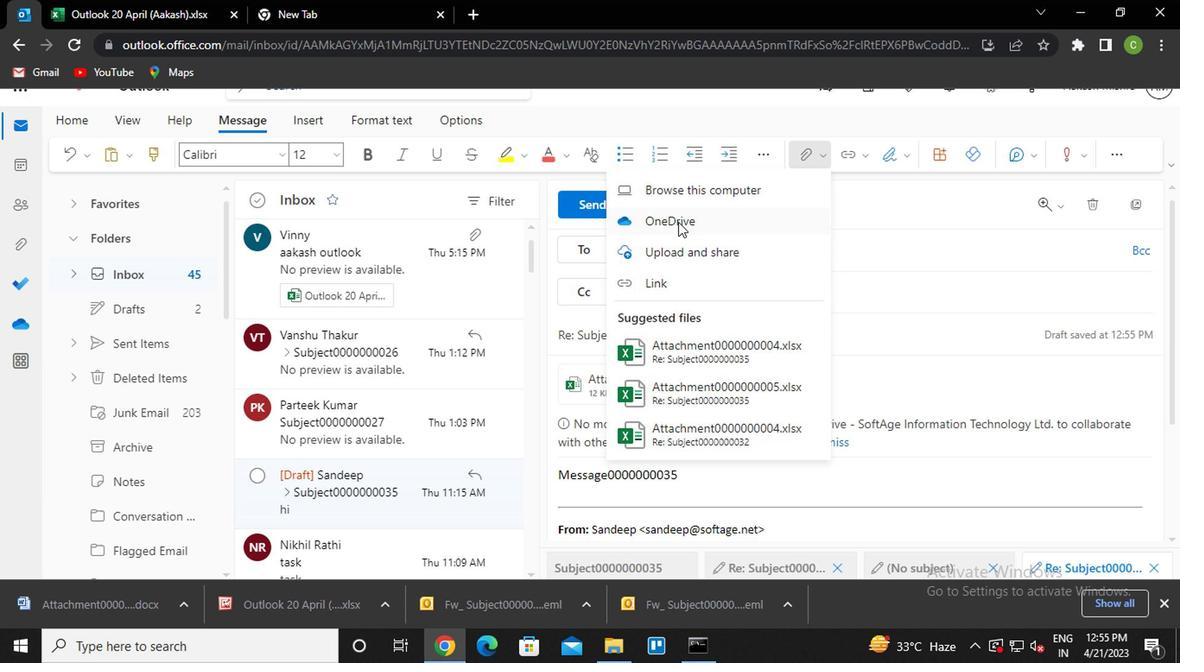 
Action: Mouse pressed left at (673, 229)
Screenshot: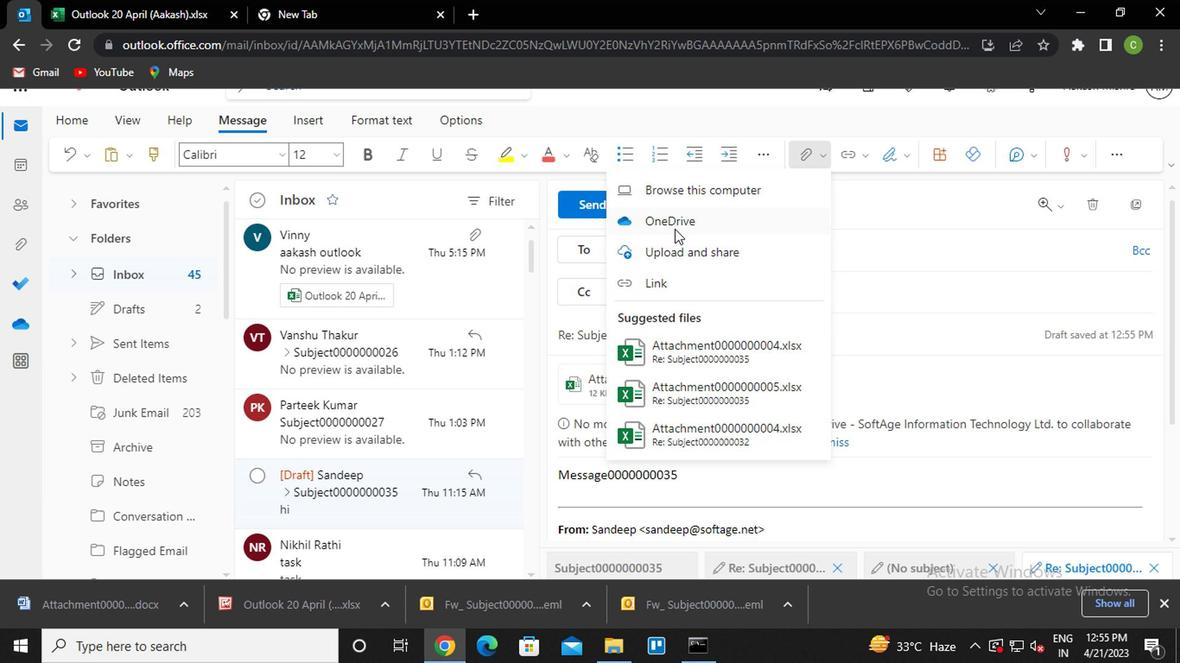 
Action: Mouse moved to (296, 271)
Screenshot: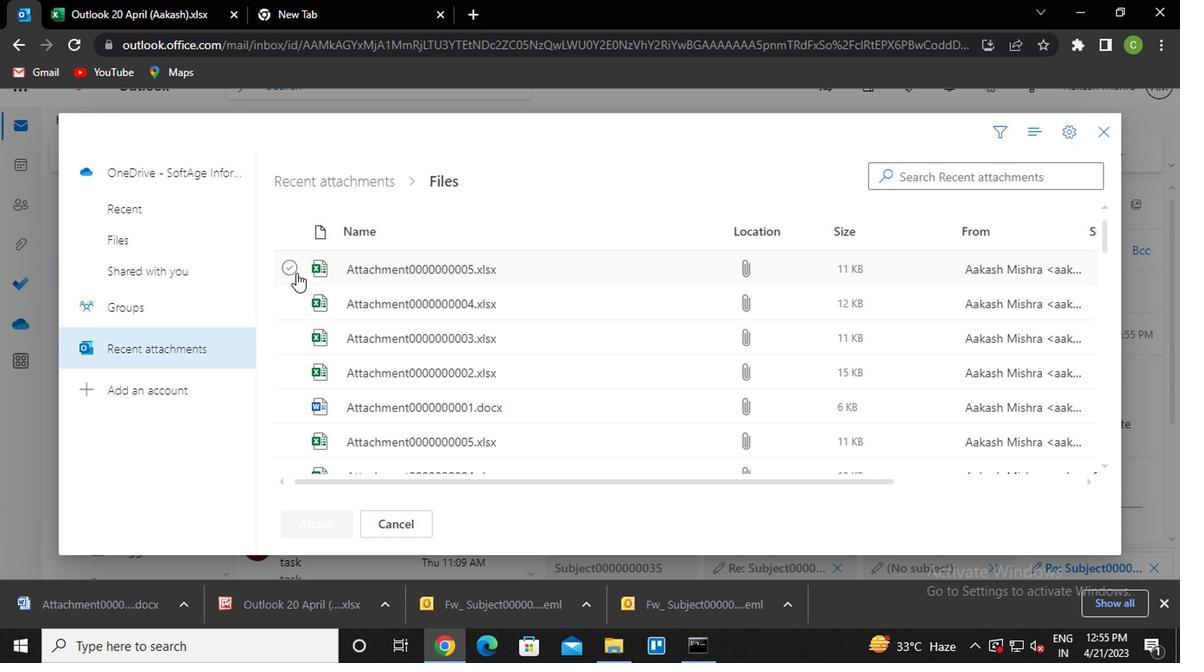 
Action: Mouse pressed left at (296, 271)
Screenshot: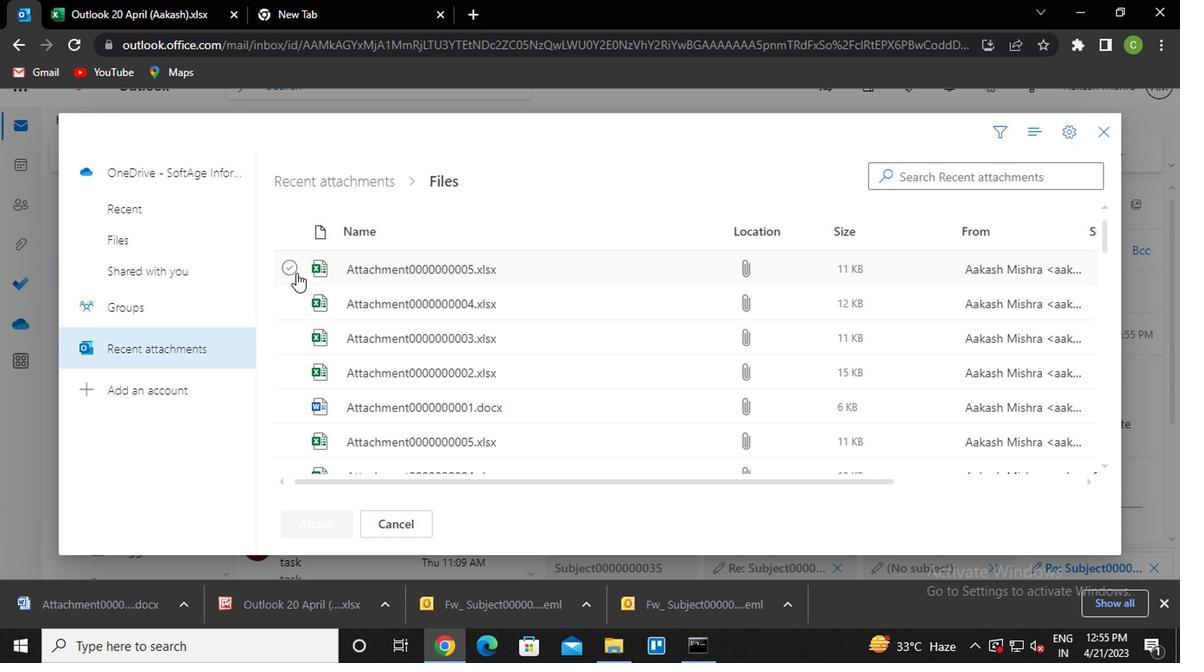 
Action: Mouse moved to (339, 525)
Screenshot: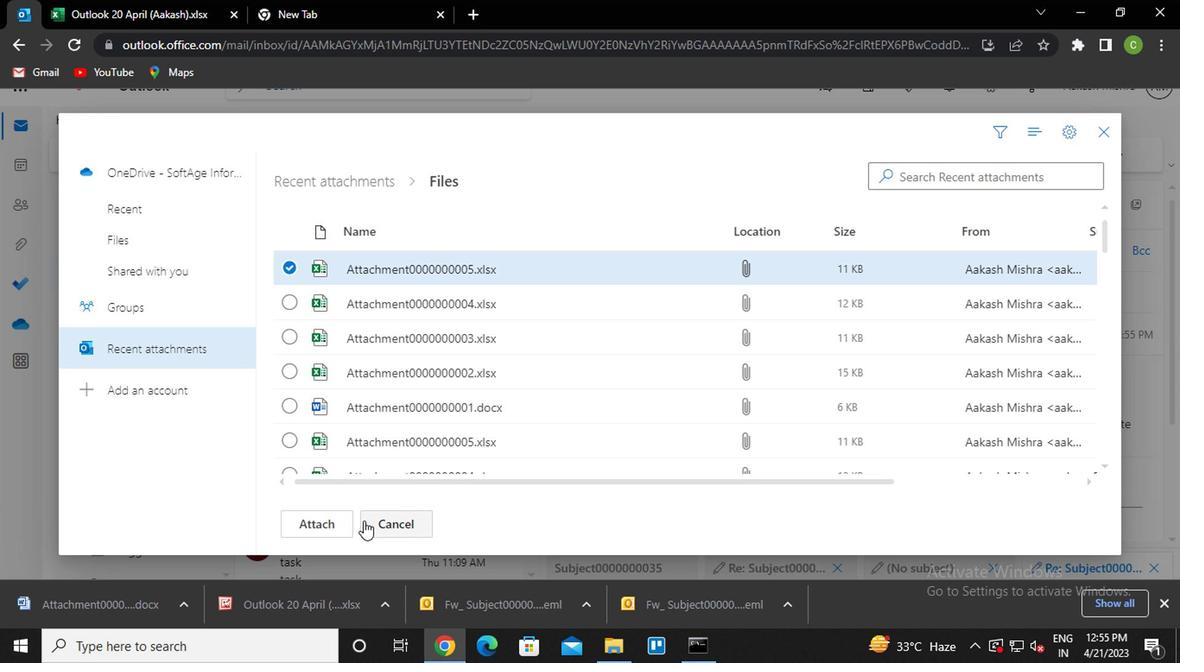 
Action: Mouse pressed left at (339, 525)
Screenshot: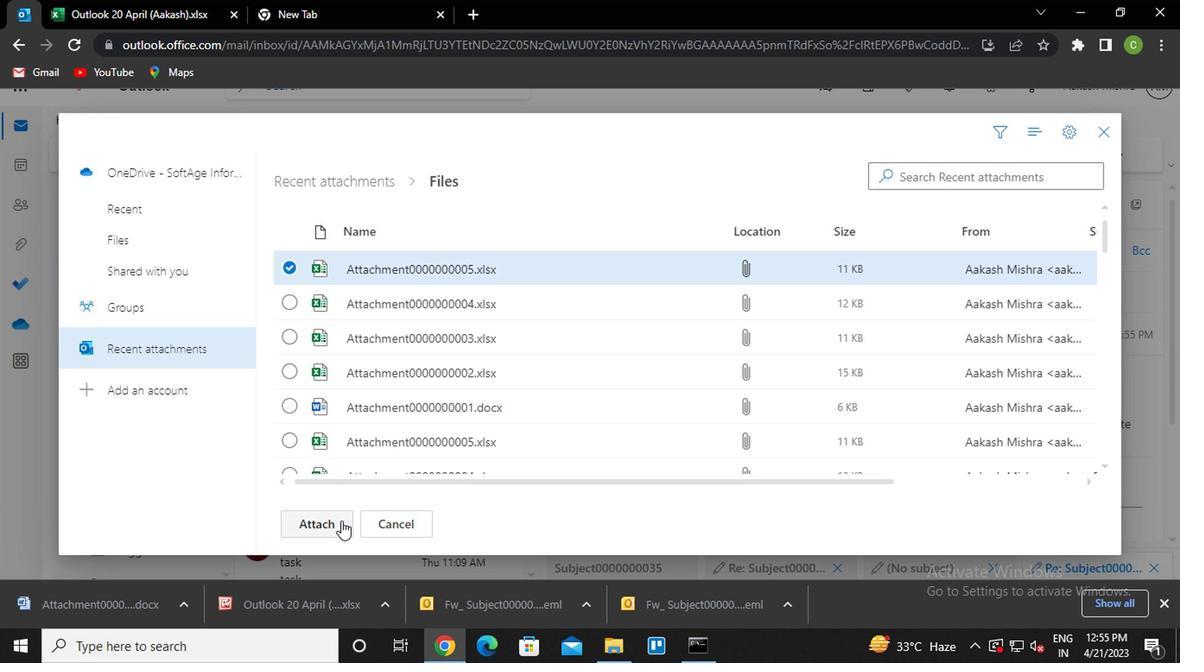 
Action: Mouse moved to (584, 200)
Screenshot: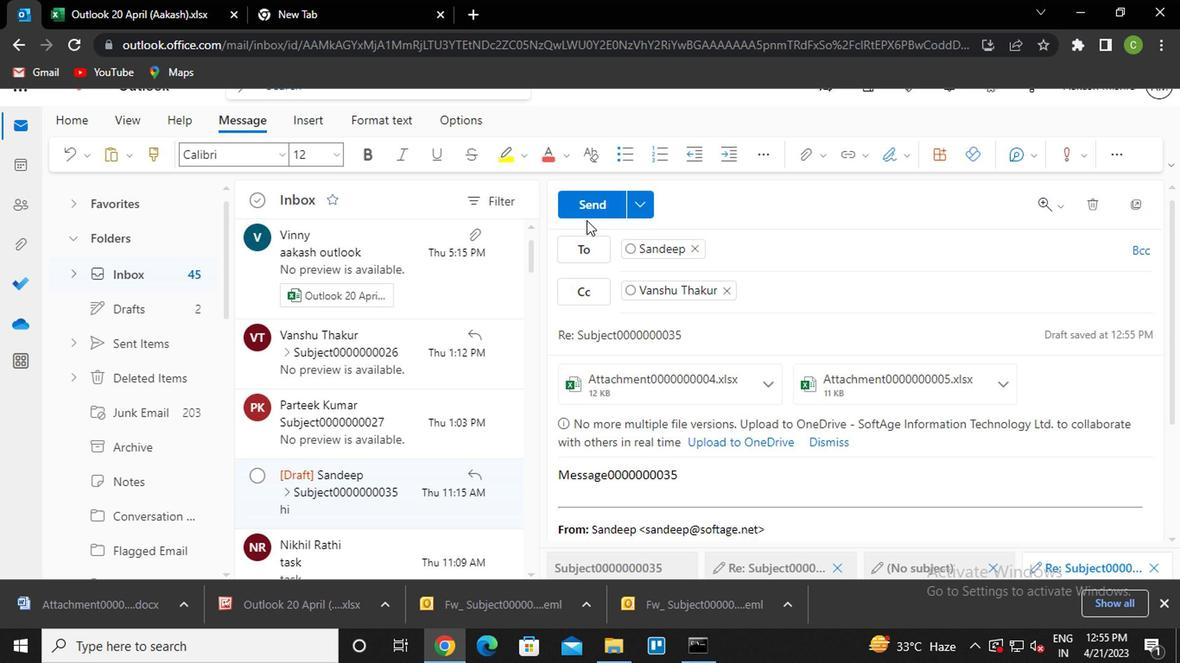 
Action: Mouse pressed left at (584, 200)
Screenshot: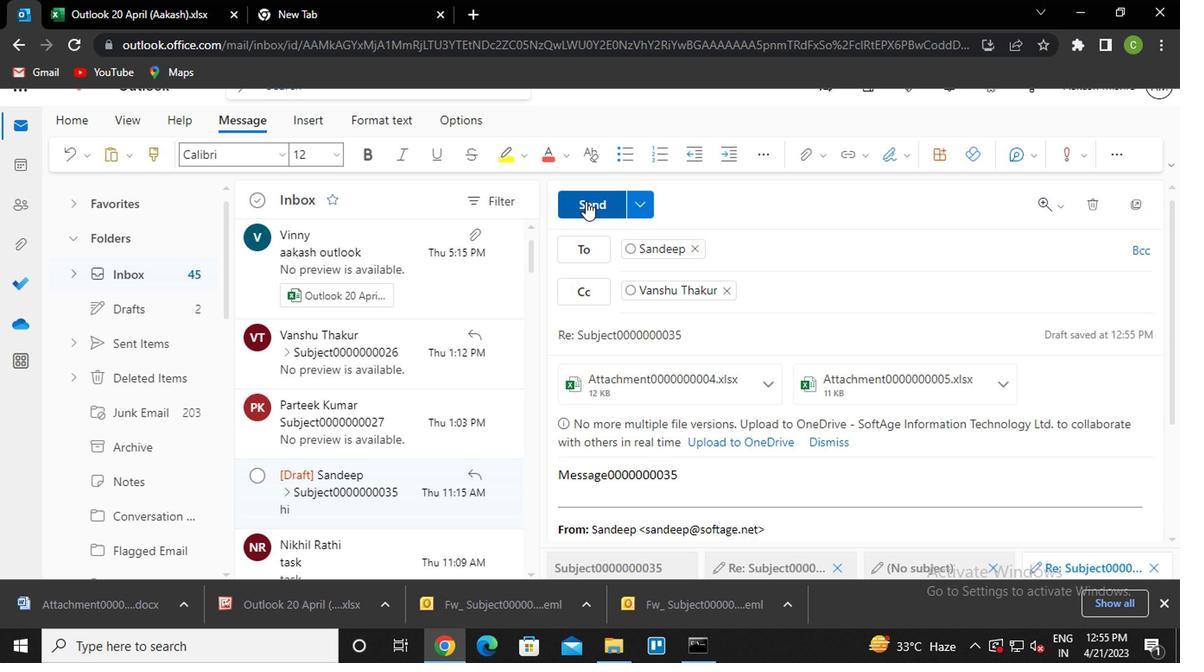 
Action: Mouse moved to (342, 494)
Screenshot: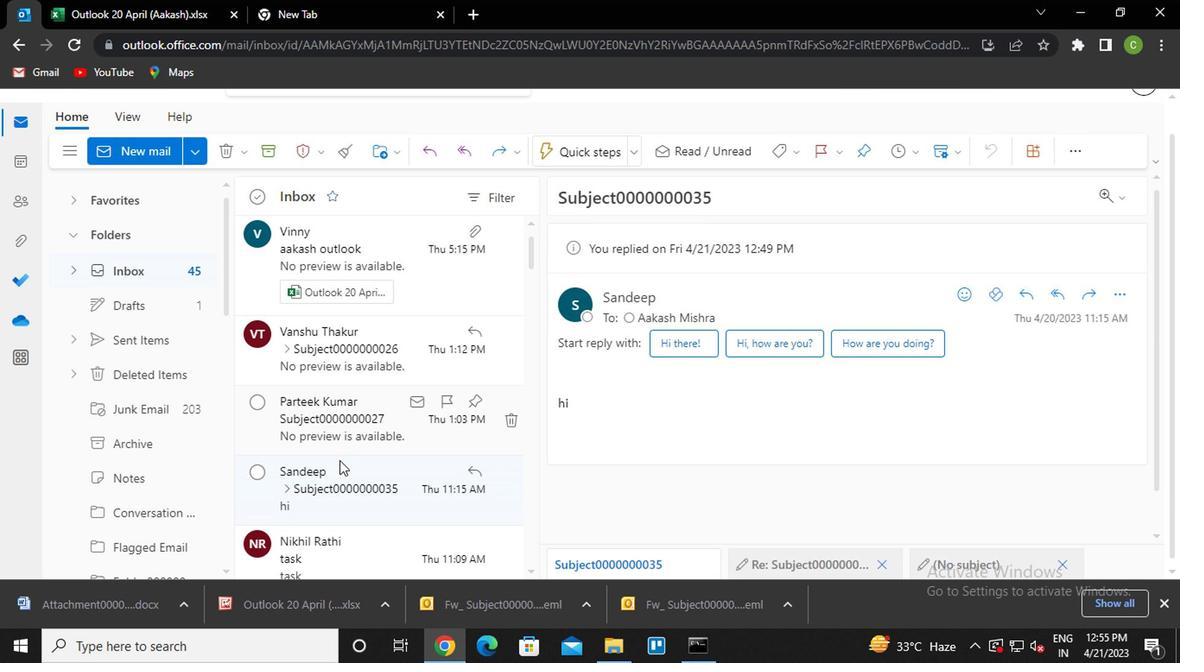 
Action: Mouse pressed left at (342, 494)
Screenshot: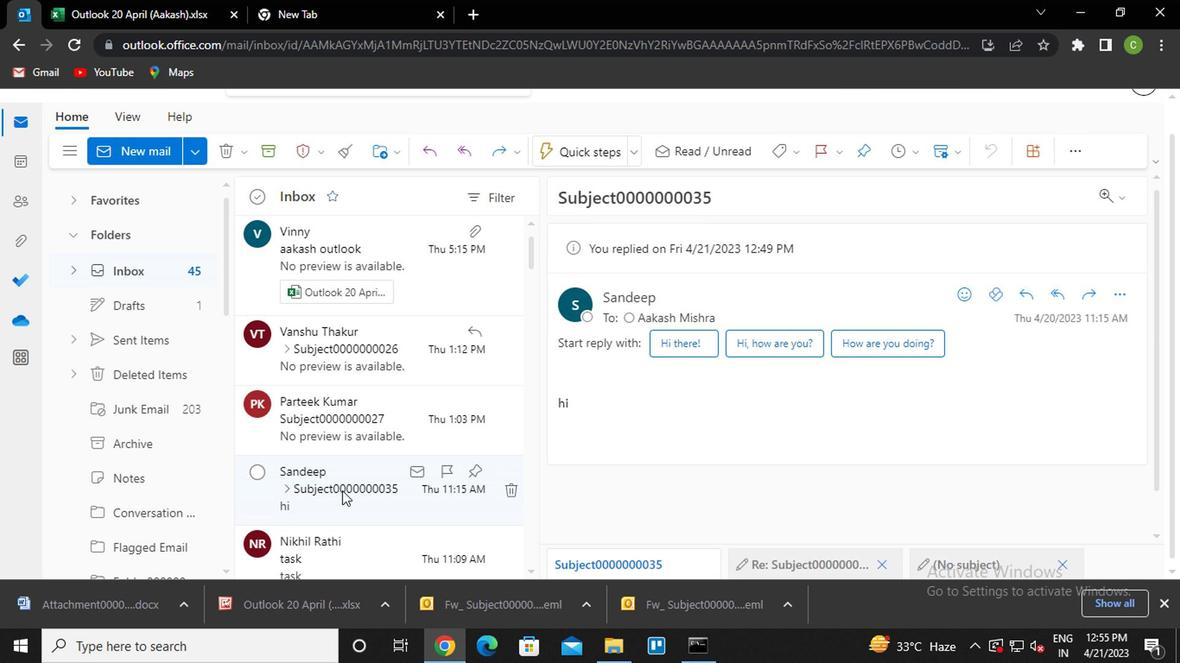 
Action: Mouse moved to (401, 497)
Screenshot: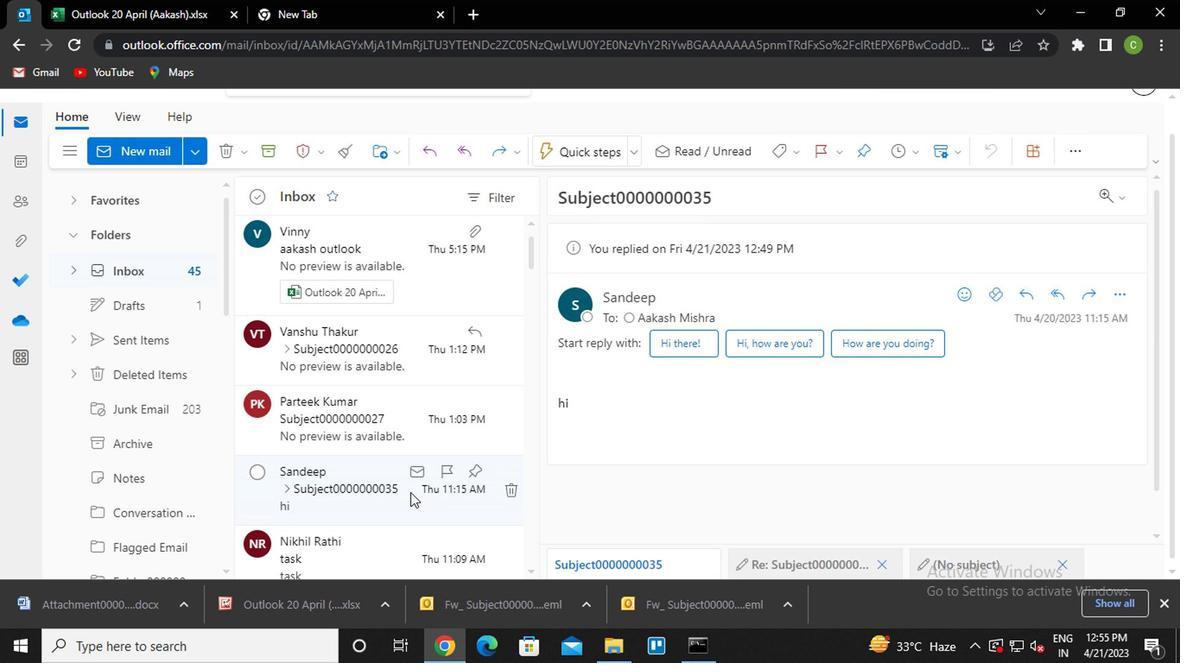 
Action: Mouse pressed left at (401, 497)
Screenshot: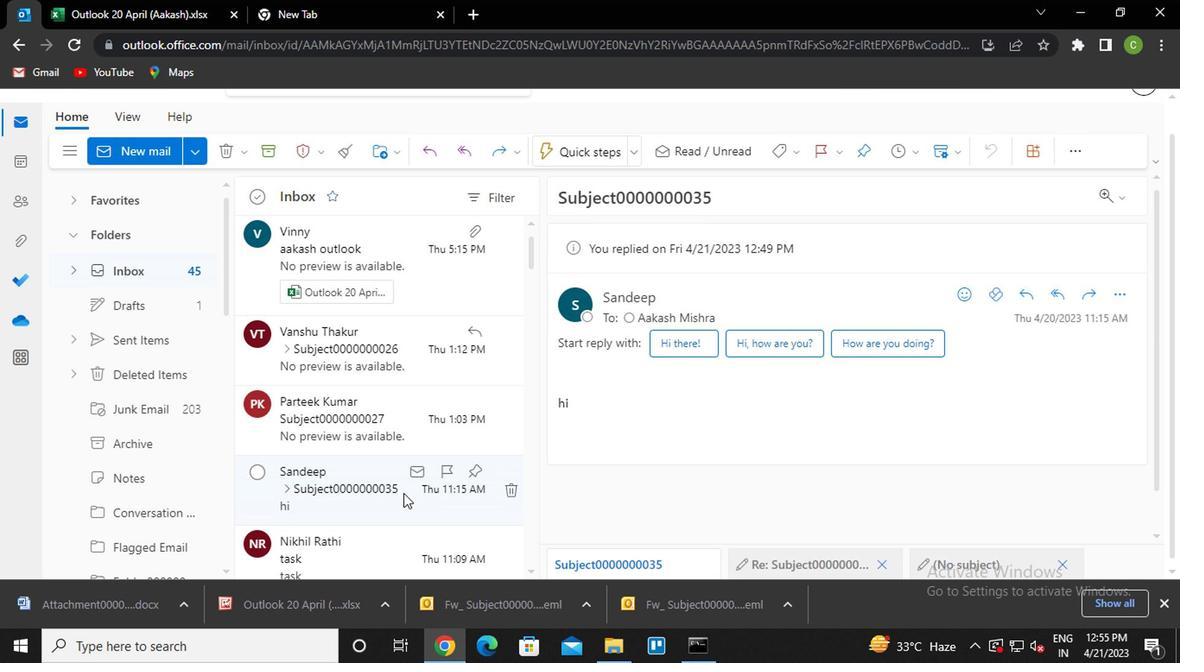 
Action: Mouse moved to (1021, 298)
Screenshot: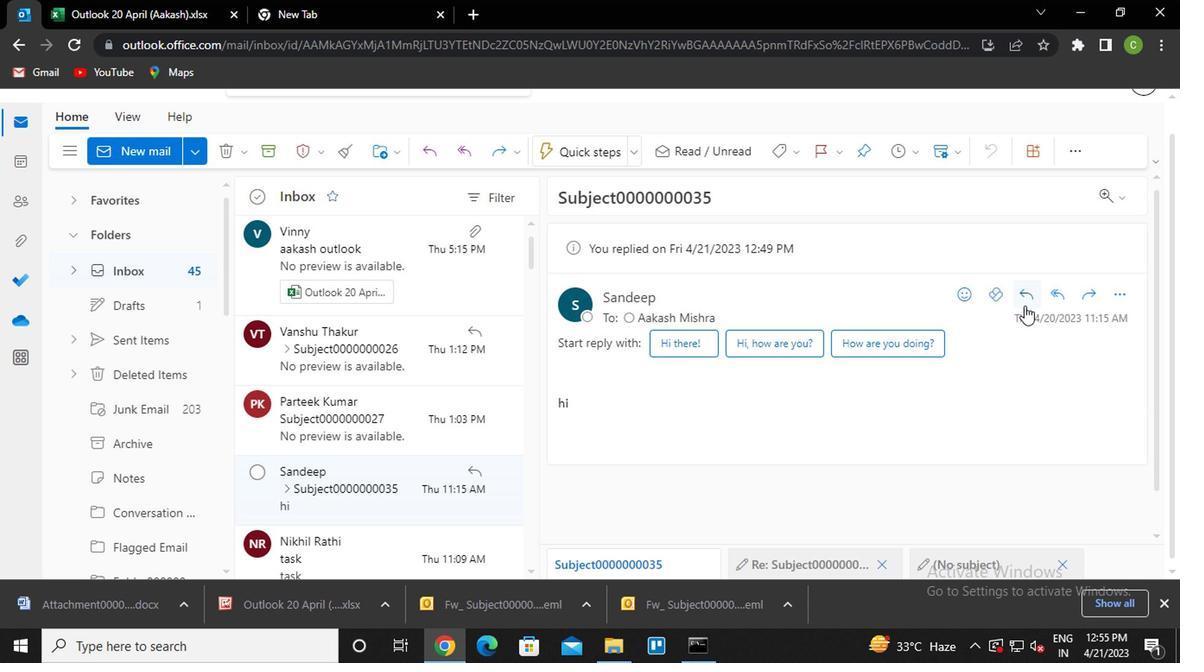 
Action: Mouse pressed left at (1021, 298)
Screenshot: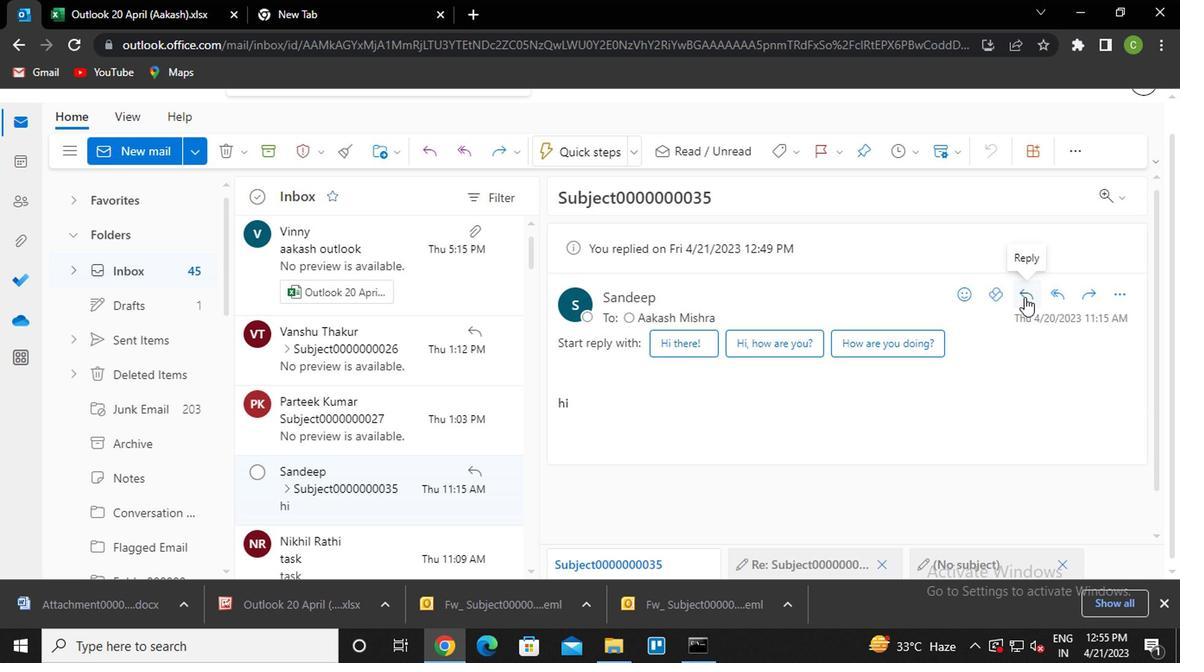 
Action: Mouse moved to (756, 207)
Screenshot: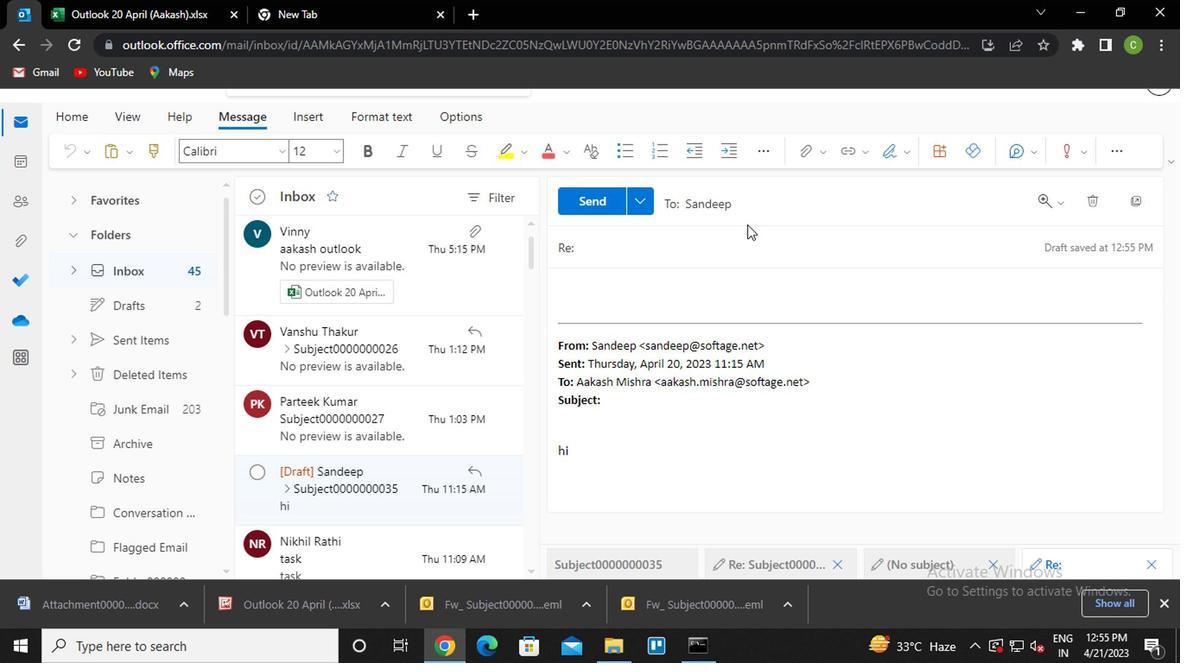 
Action: Mouse pressed left at (756, 207)
Screenshot: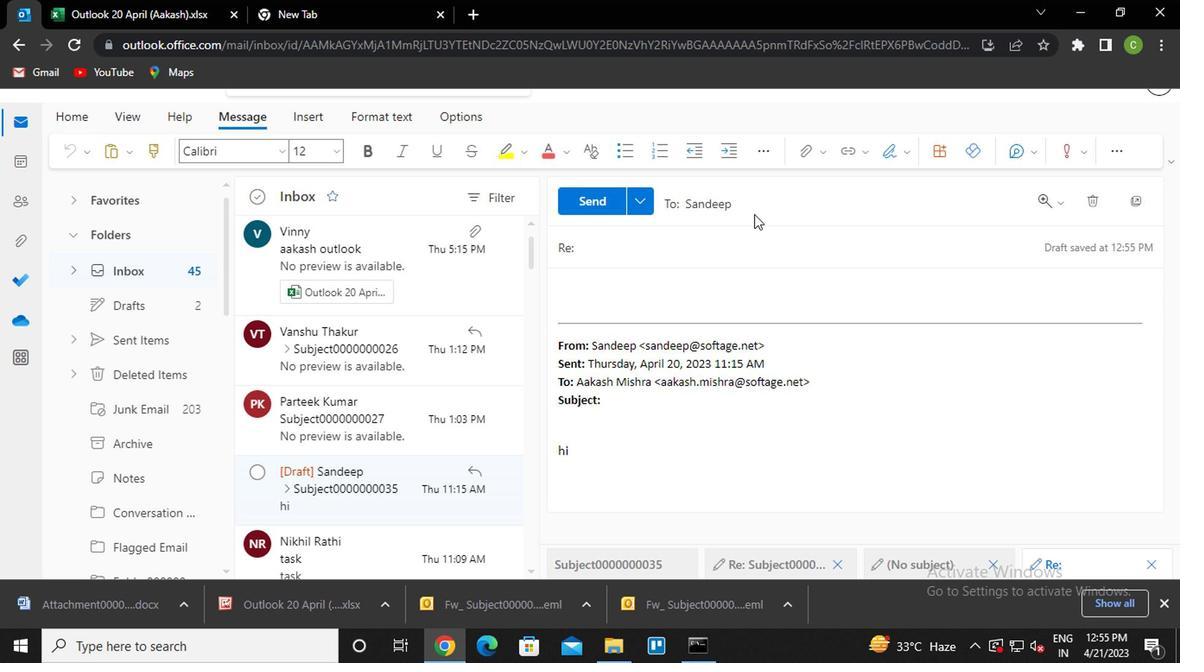 
Action: Mouse moved to (644, 295)
Screenshot: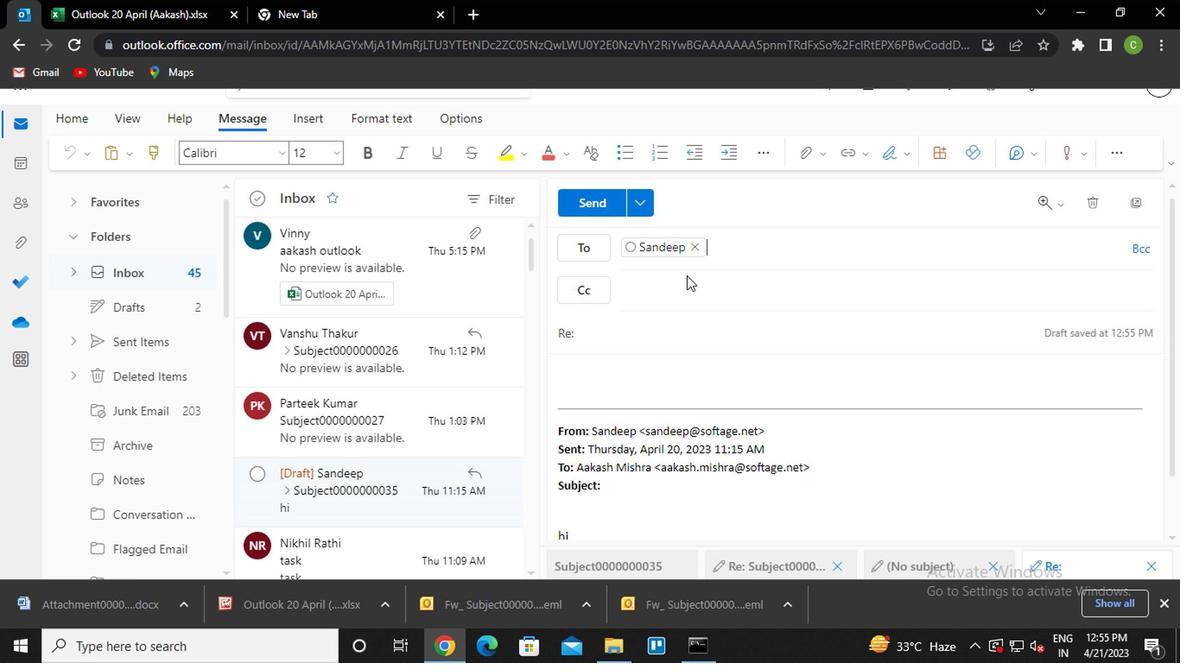
Action: Mouse pressed left at (644, 295)
Screenshot: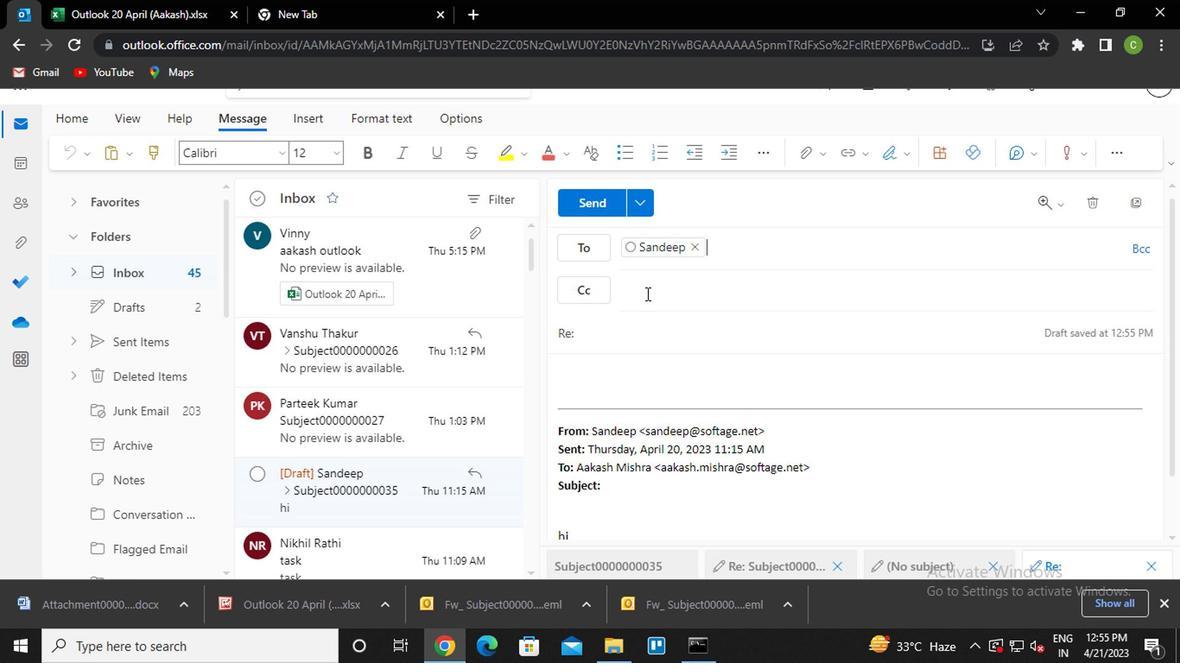 
Action: Key pressed vanshu<Key.enter>
Screenshot: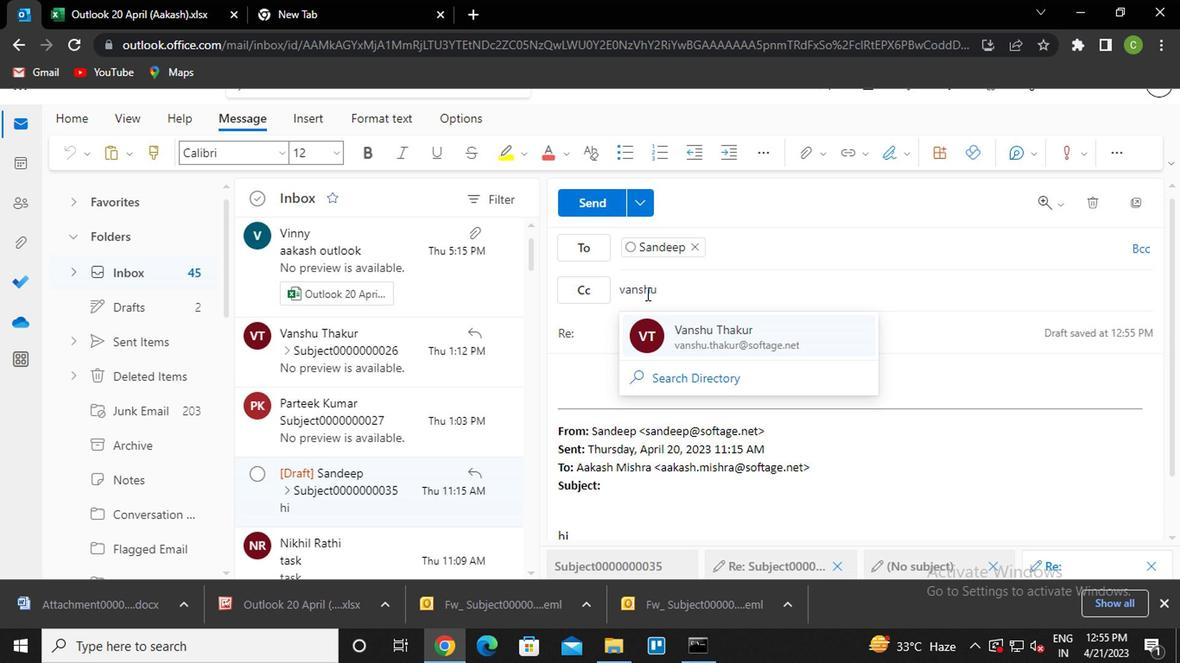 
Action: Mouse moved to (1137, 253)
Screenshot: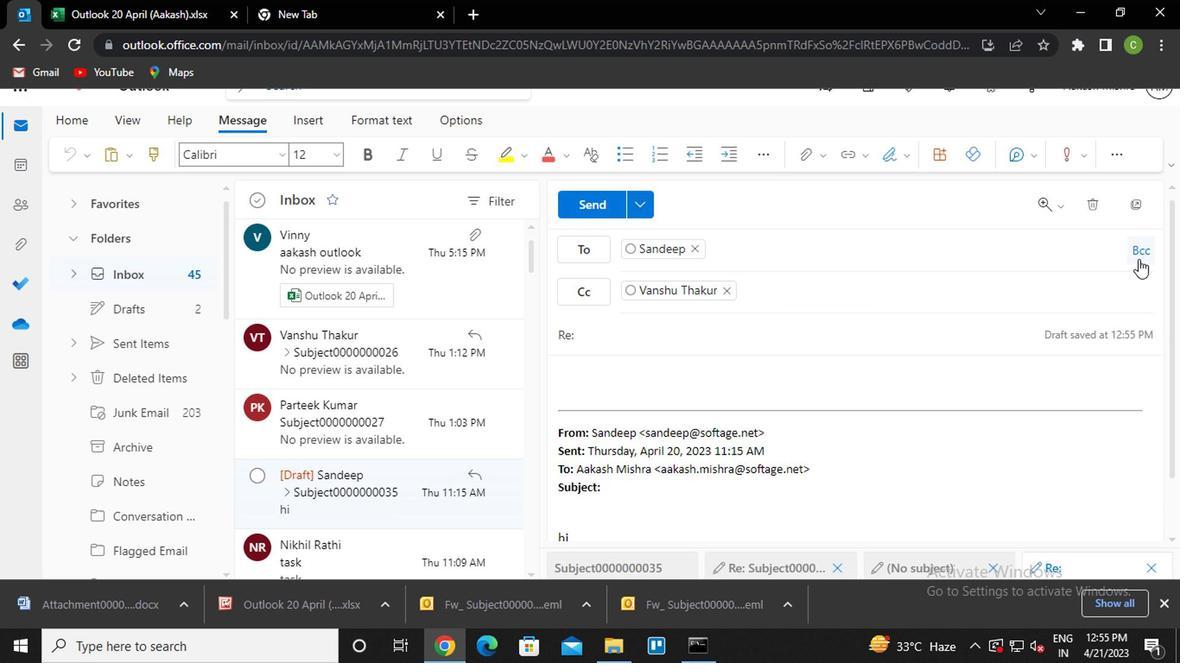 
Action: Mouse pressed left at (1137, 253)
Screenshot: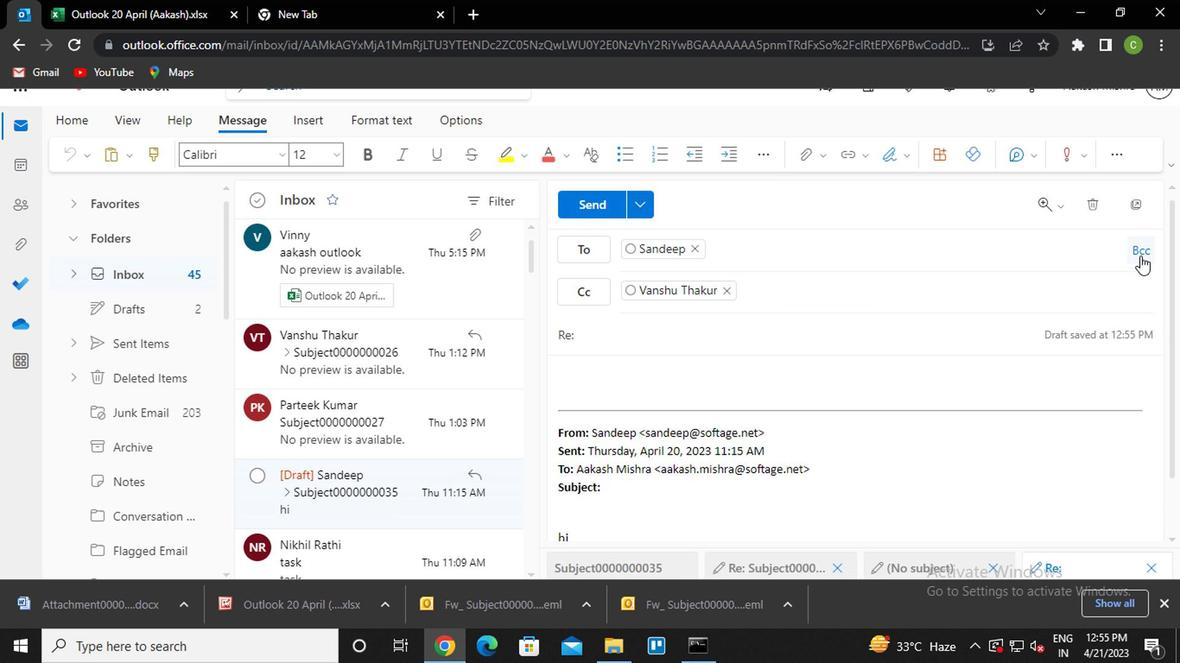 
Action: Mouse moved to (1018, 342)
Screenshot: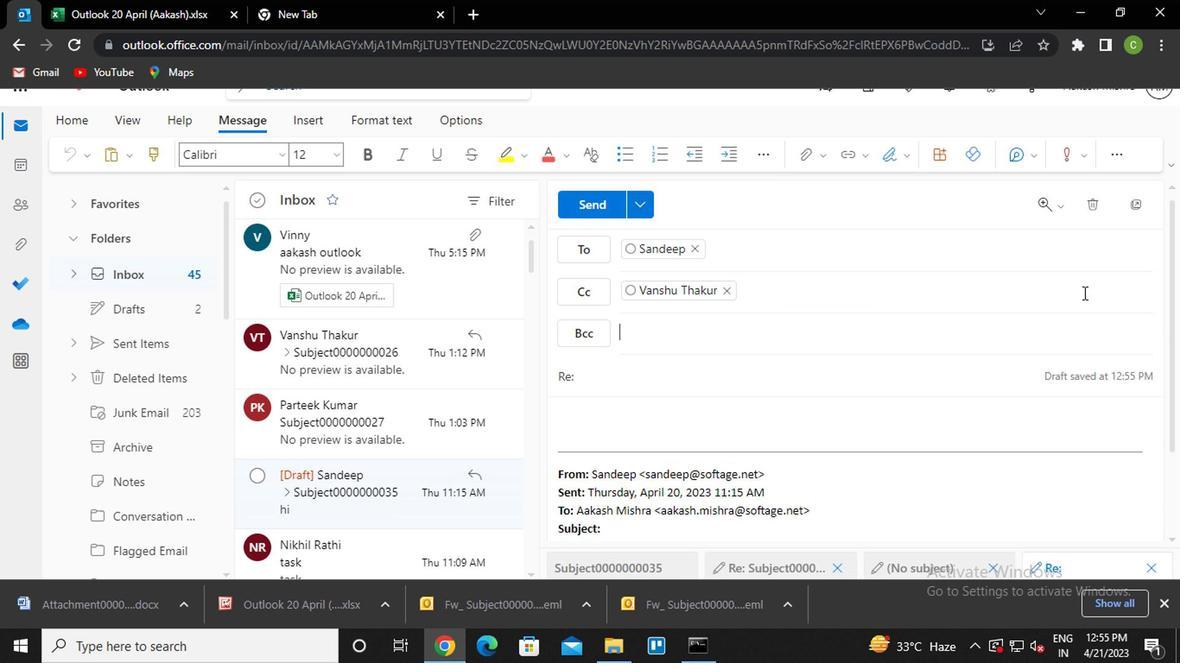 
Action: Key pressed nikhil<Key.enter>
Screenshot: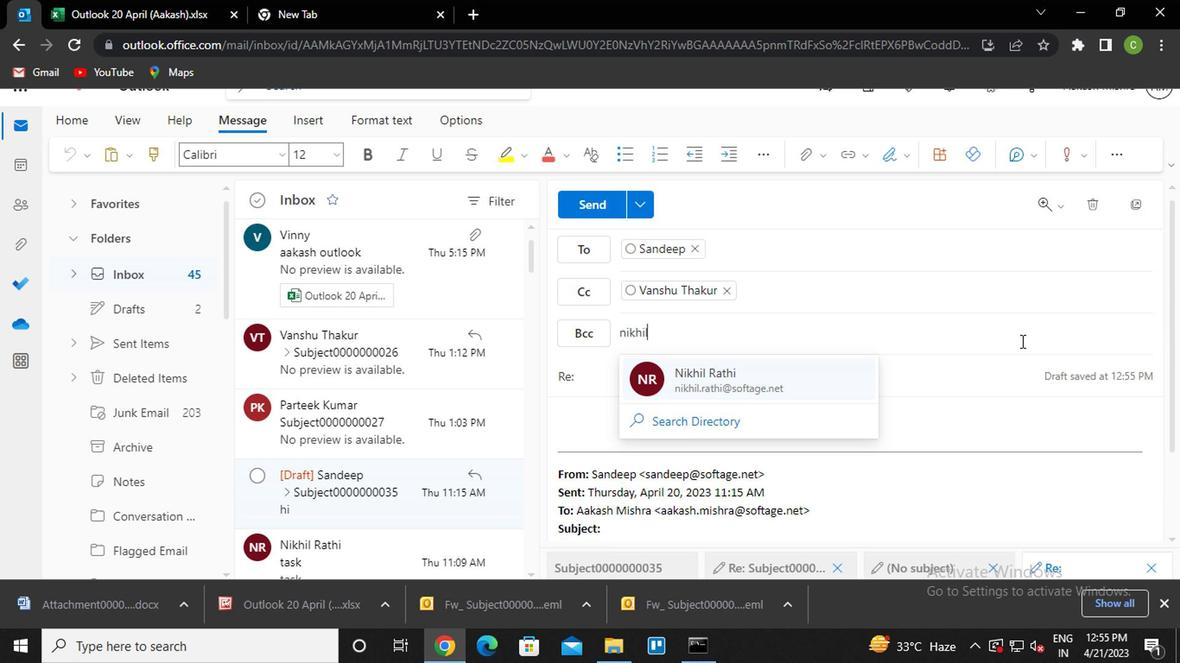 
Action: Mouse moved to (630, 376)
Screenshot: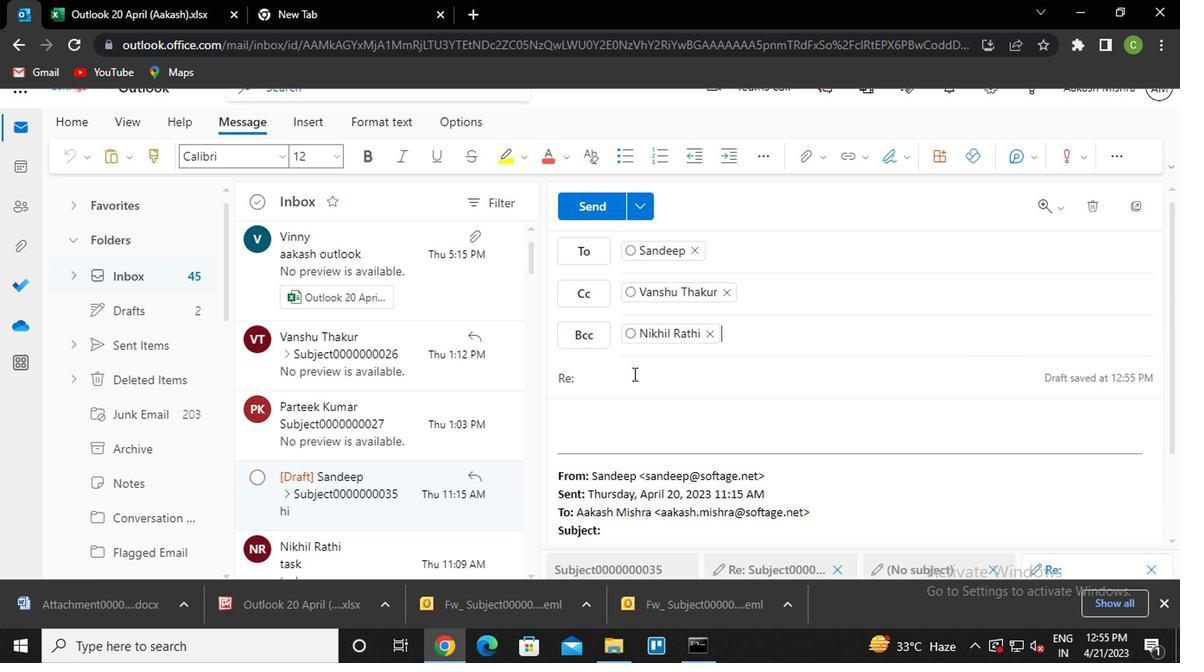 
Action: Mouse pressed left at (630, 376)
Screenshot: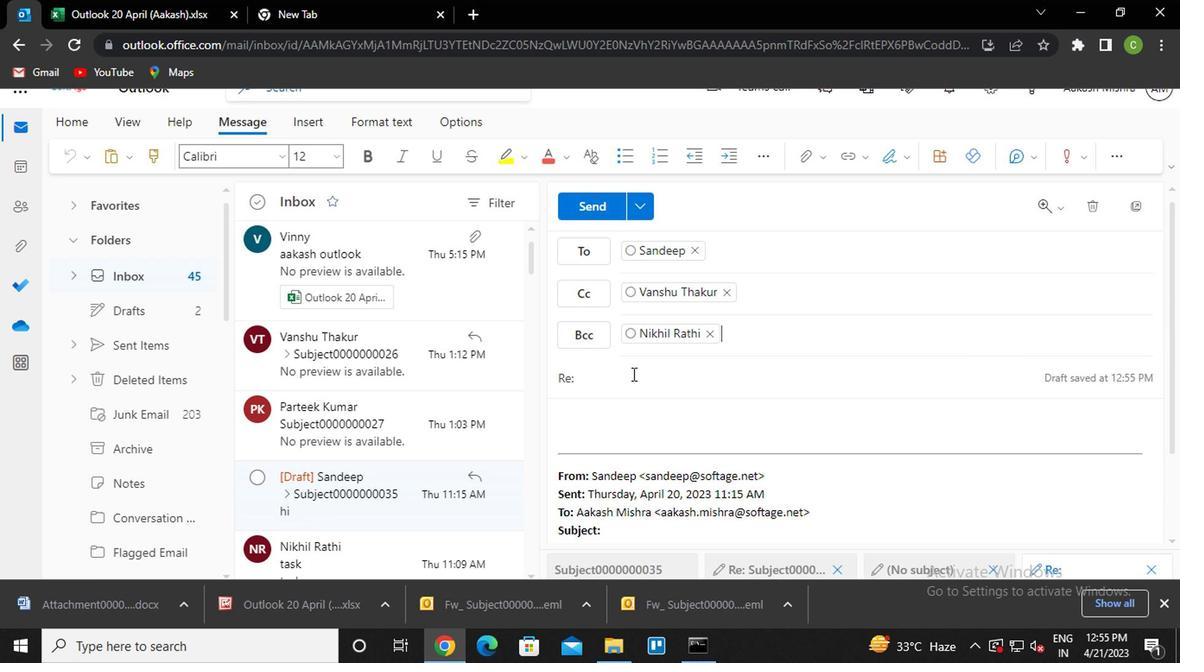 
Action: Key pressed <Key.caps_lock>s<Key.caps_lock>ubject0000000035
Screenshot: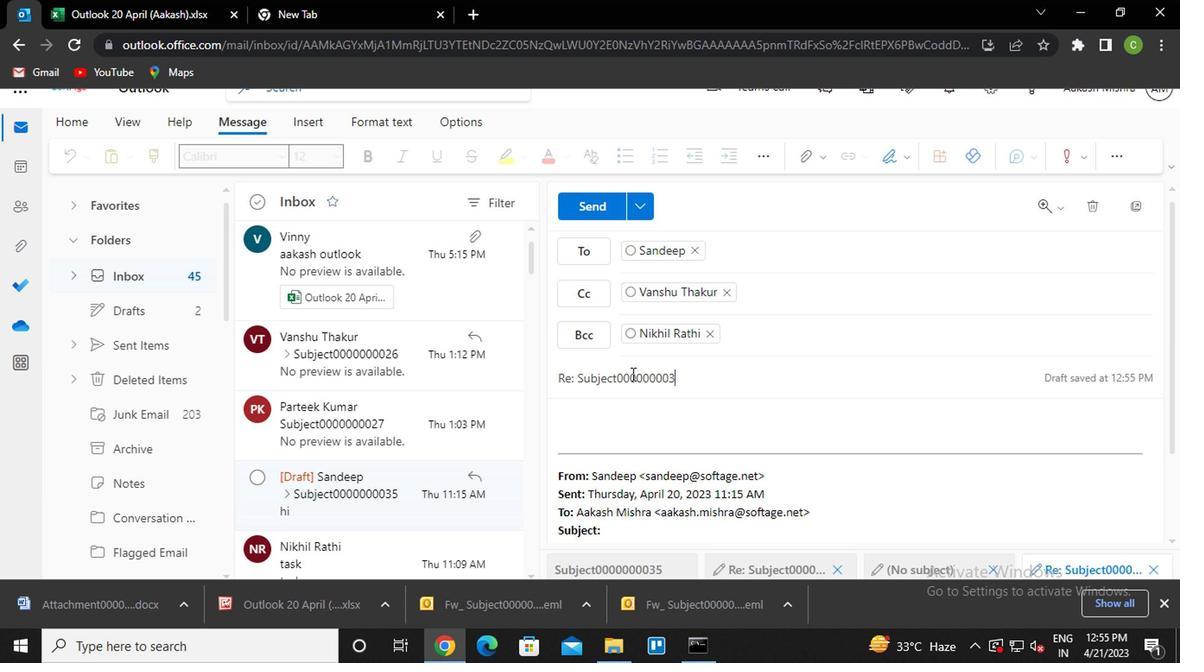 
Action: Mouse moved to (613, 414)
Screenshot: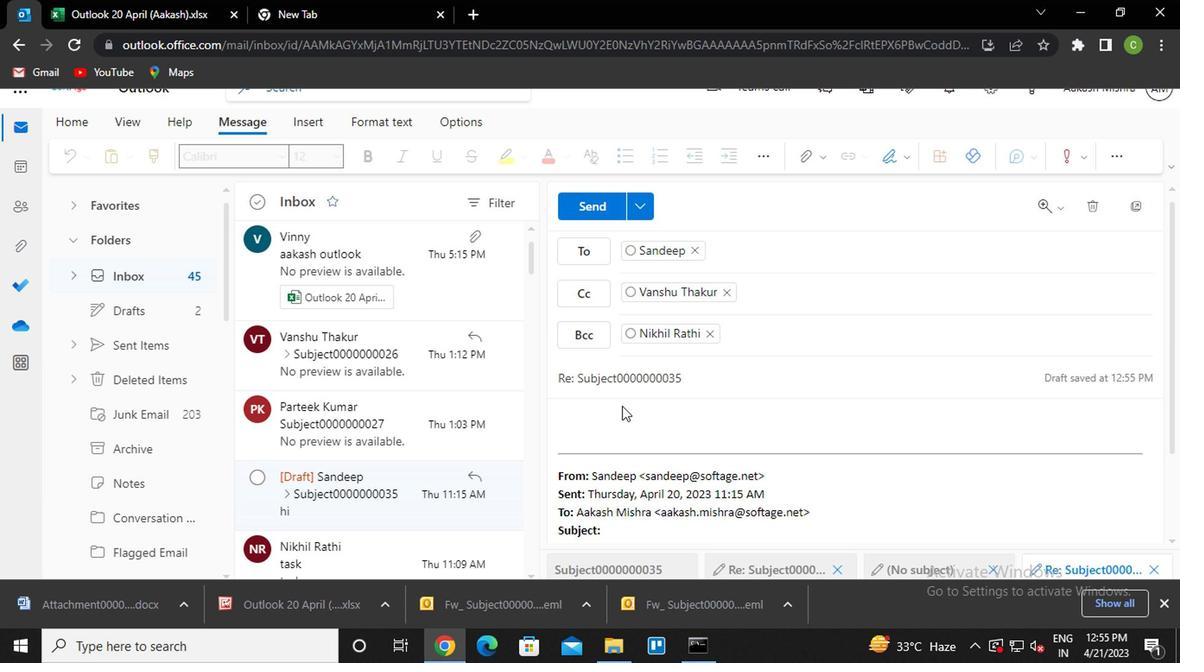 
Action: Mouse pressed left at (613, 414)
Screenshot: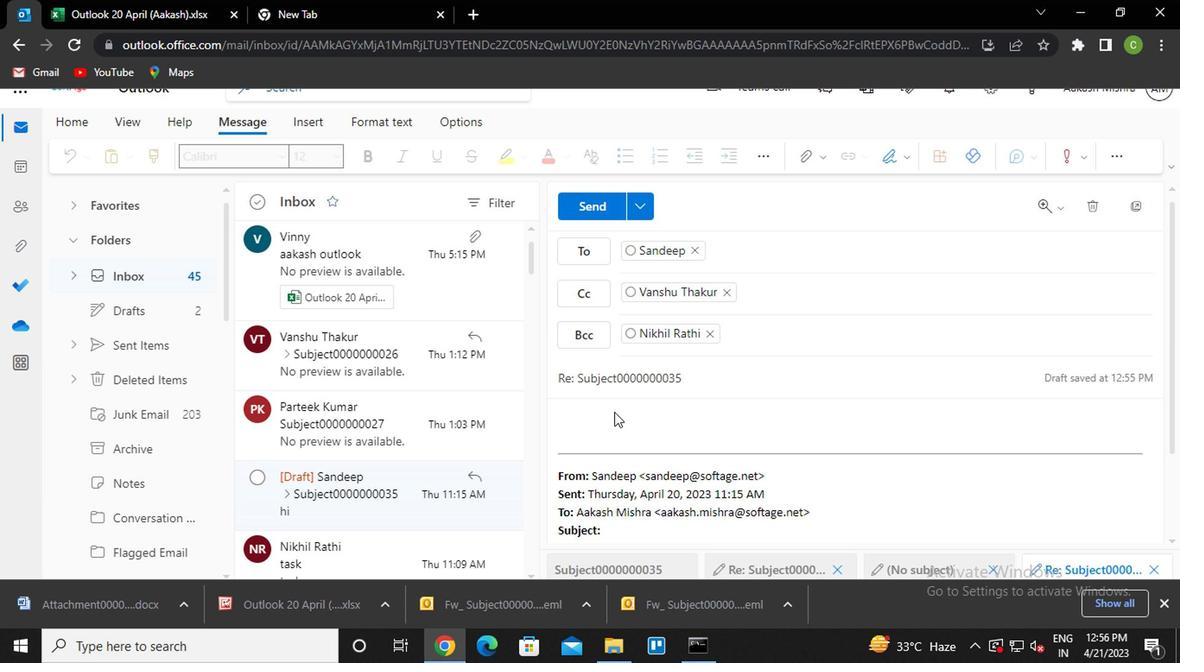 
Action: Mouse moved to (590, 414)
Screenshot: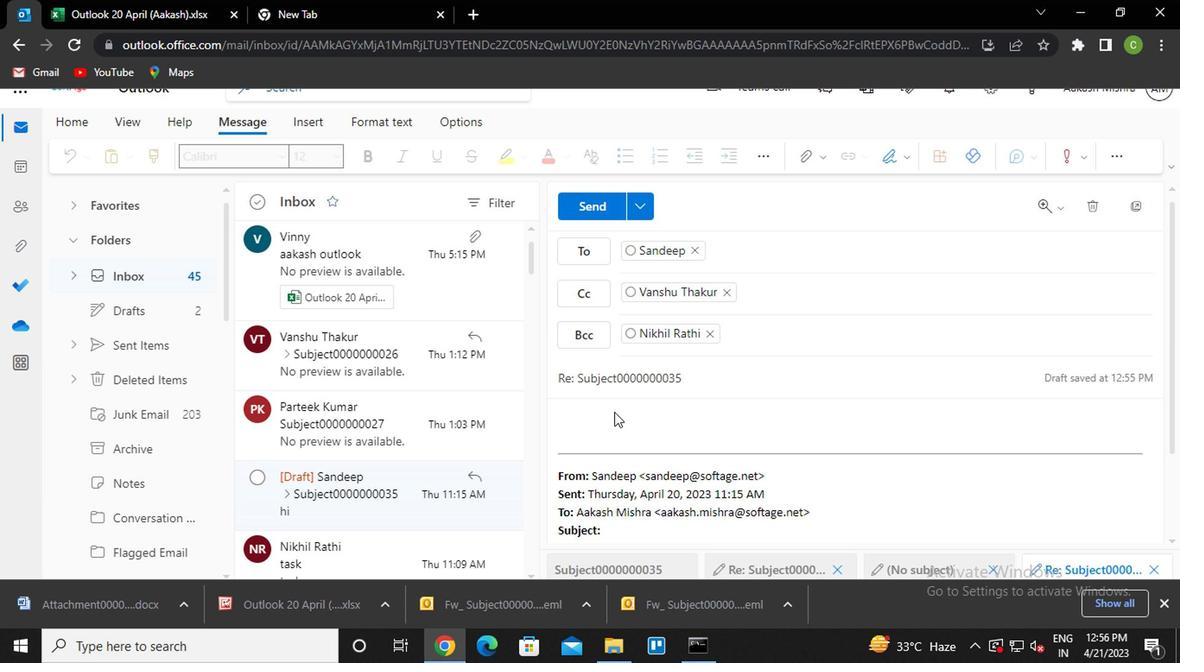 
Action: Mouse pressed left at (590, 414)
Screenshot: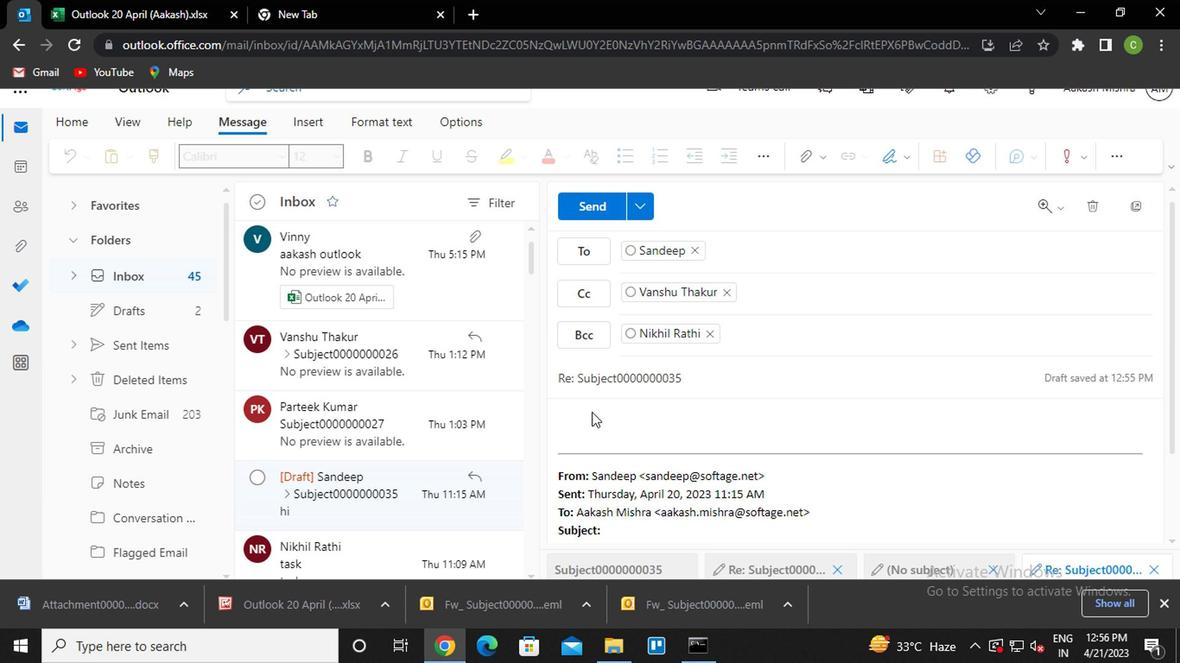 
Action: Mouse moved to (569, 413)
Screenshot: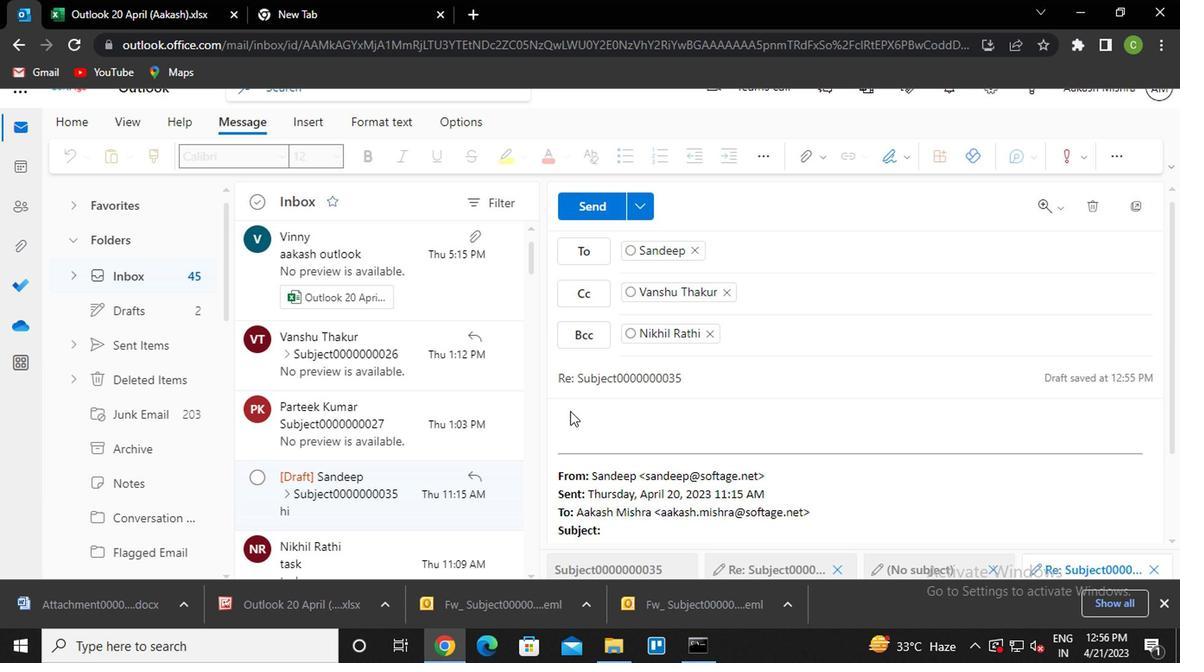 
Action: Mouse pressed left at (569, 413)
Screenshot: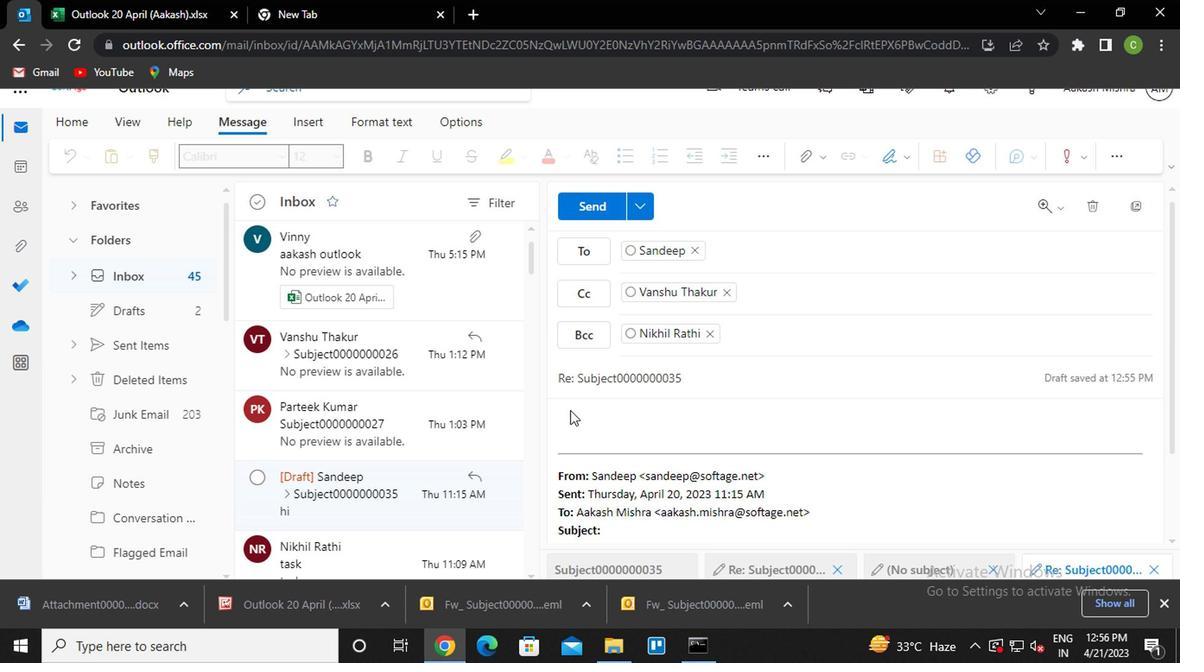 
Action: Mouse moved to (601, 406)
Screenshot: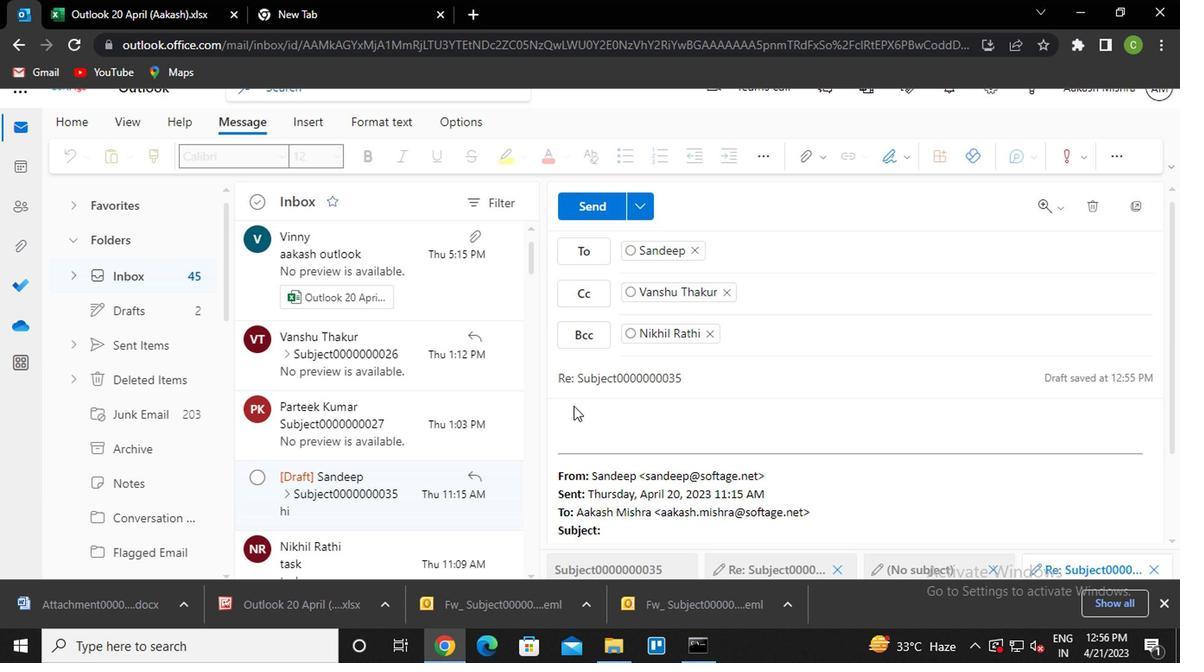 
Action: Mouse pressed left at (601, 406)
Screenshot: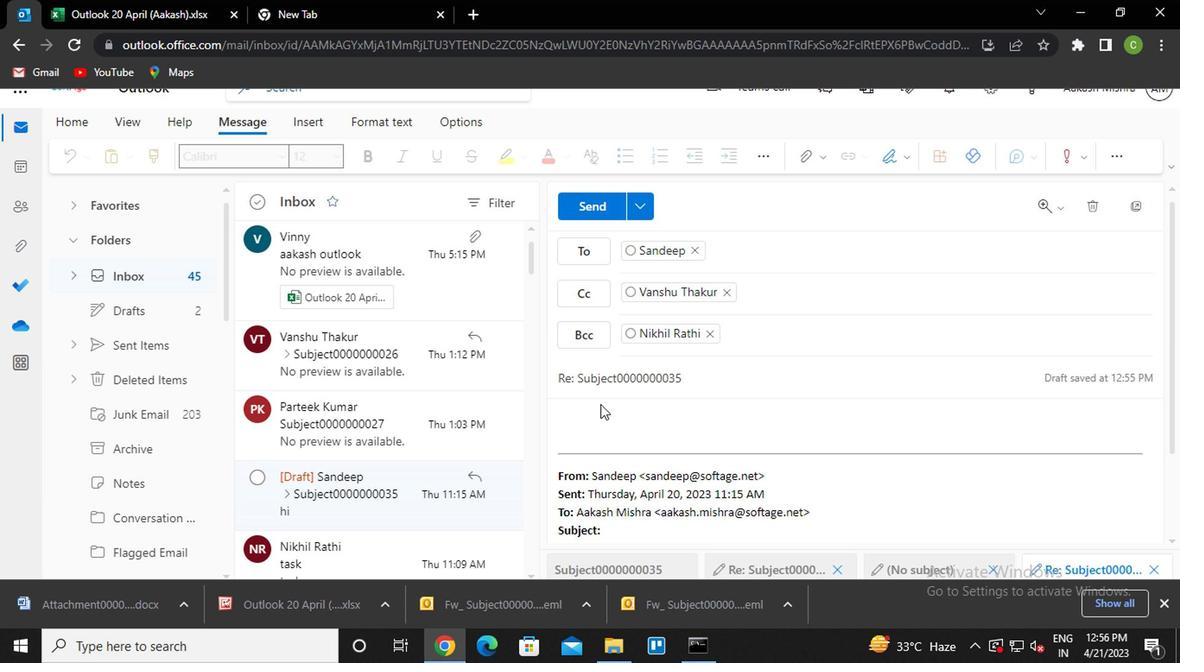
Action: Mouse moved to (676, 414)
Screenshot: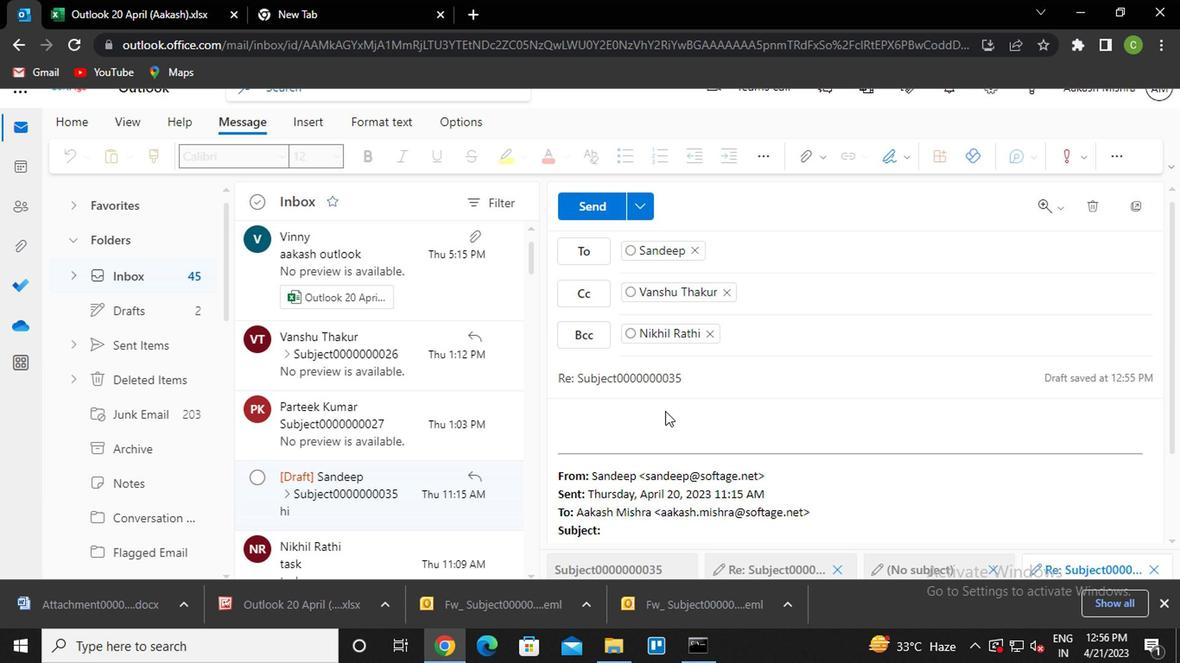 
Action: Mouse pressed left at (676, 414)
Screenshot: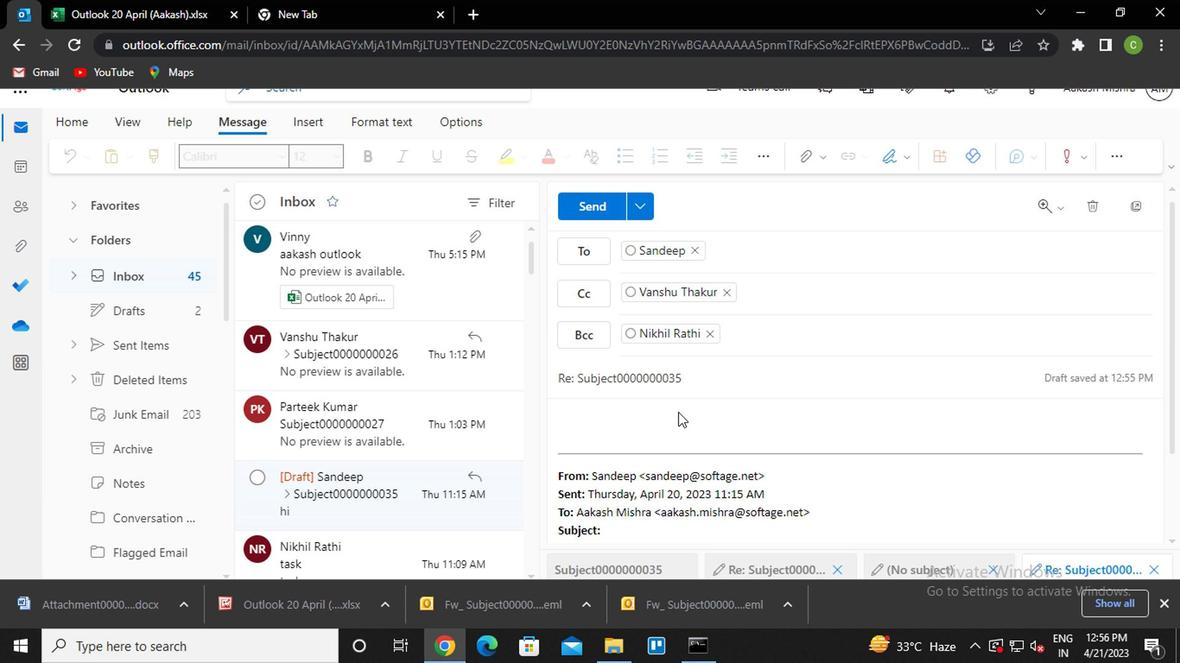 
Action: Mouse moved to (700, 383)
Screenshot: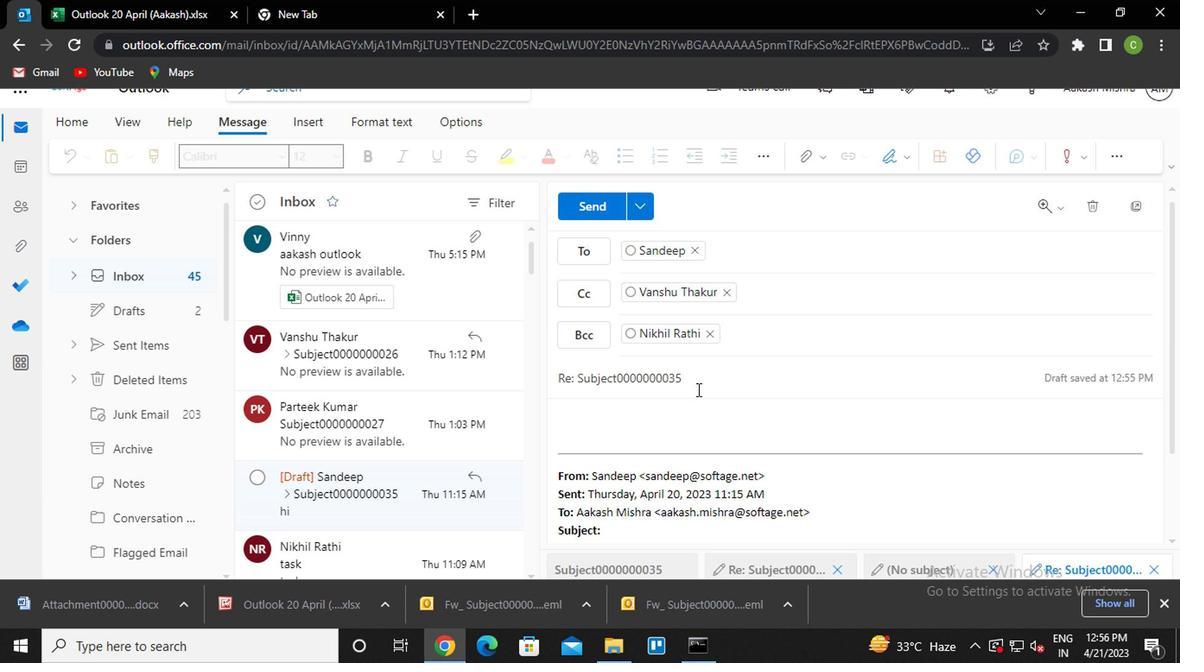 
Action: Mouse pressed left at (700, 383)
Screenshot: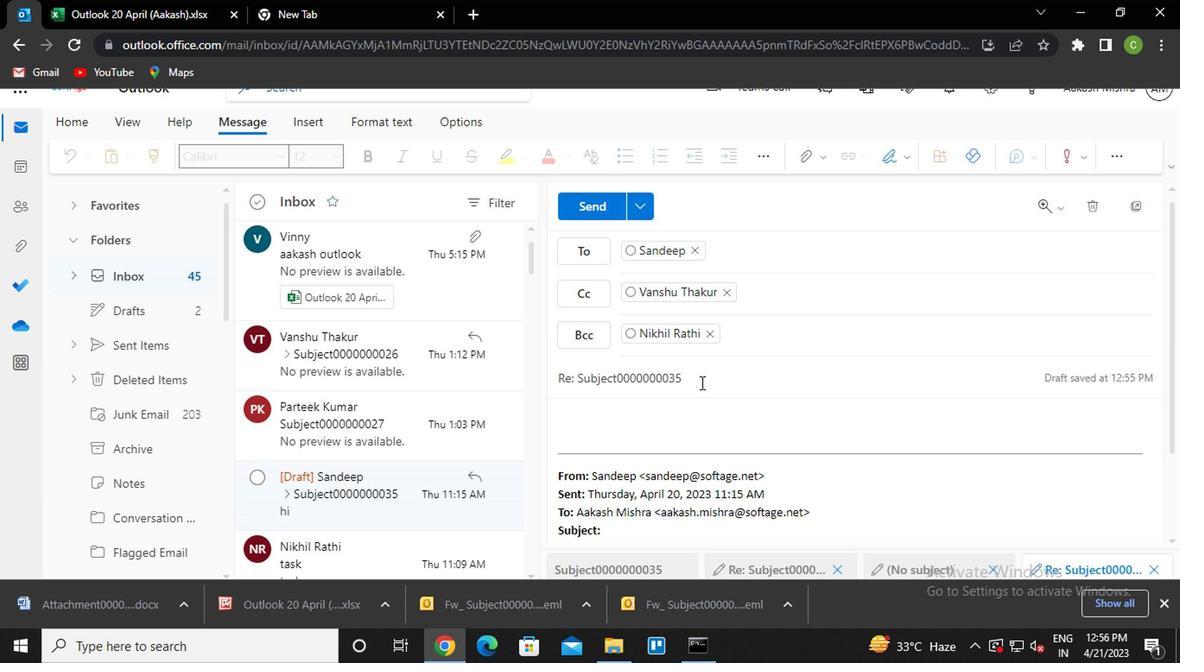
Action: Key pressed <Key.enter><Key.caps_lock>m<Key.caps_lock>essage0000000035<Key.backspace>4
Screenshot: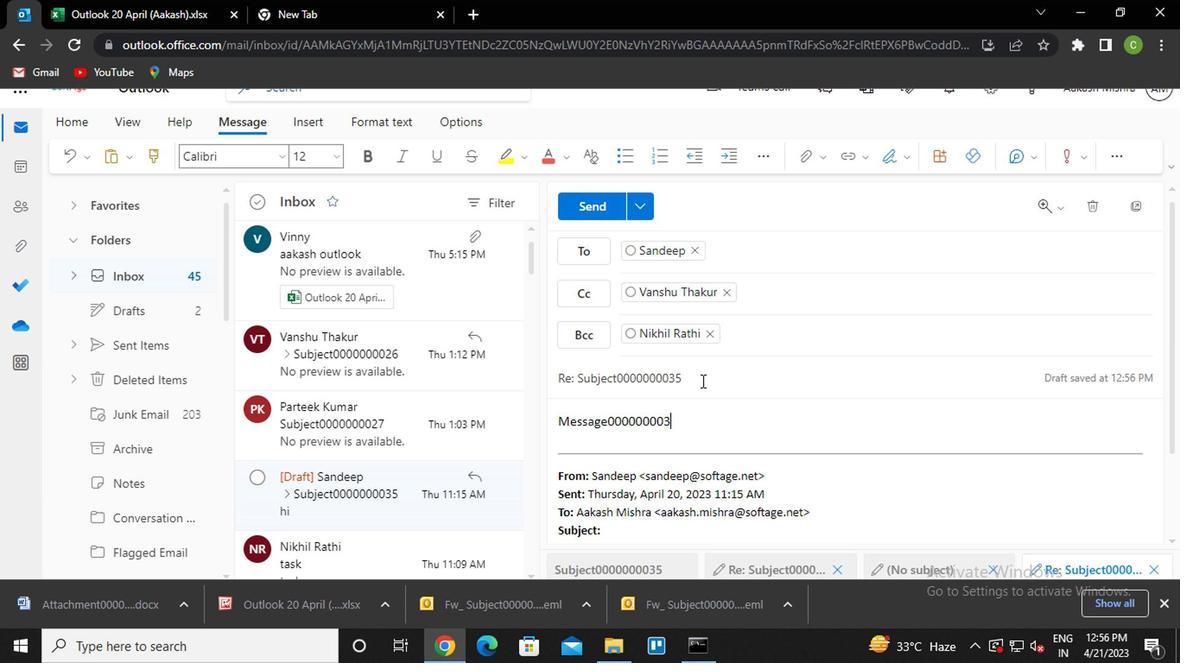 
Action: Mouse moved to (803, 158)
Screenshot: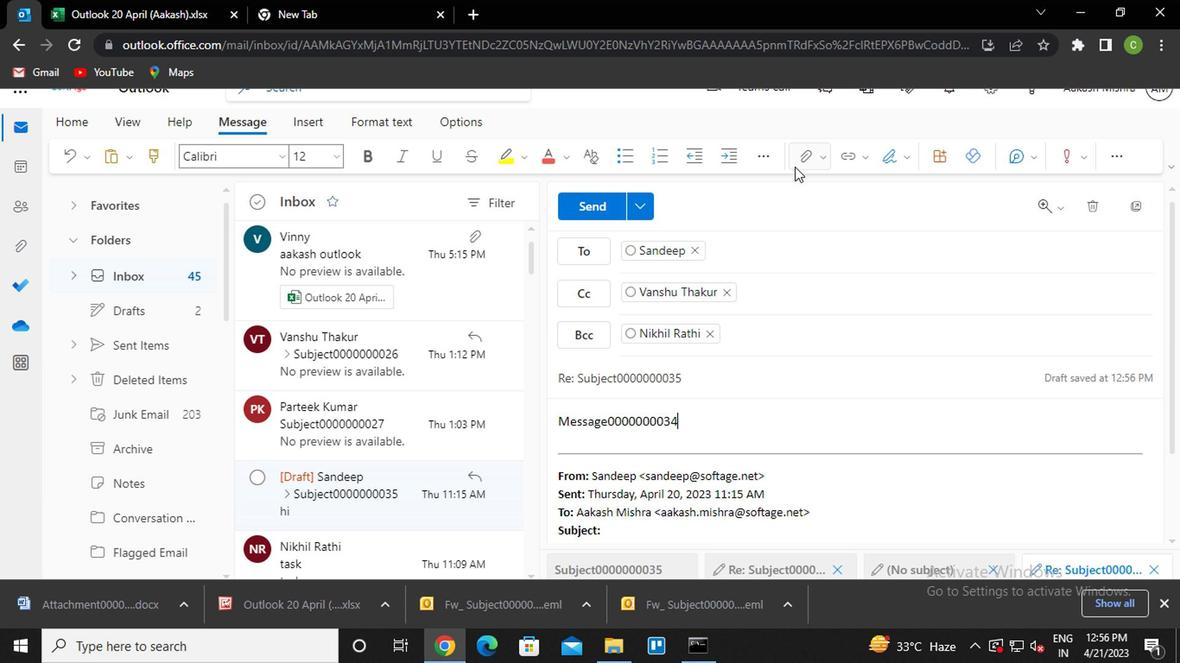 
Action: Mouse pressed left at (803, 158)
Screenshot: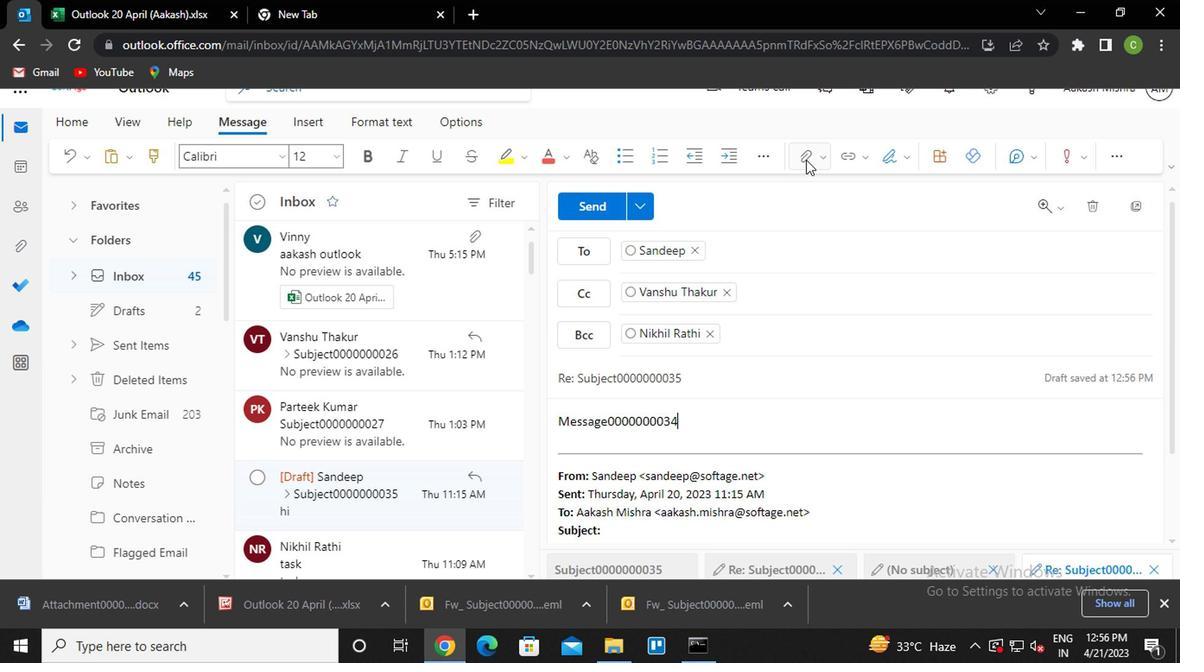 
Action: Mouse moved to (707, 188)
Screenshot: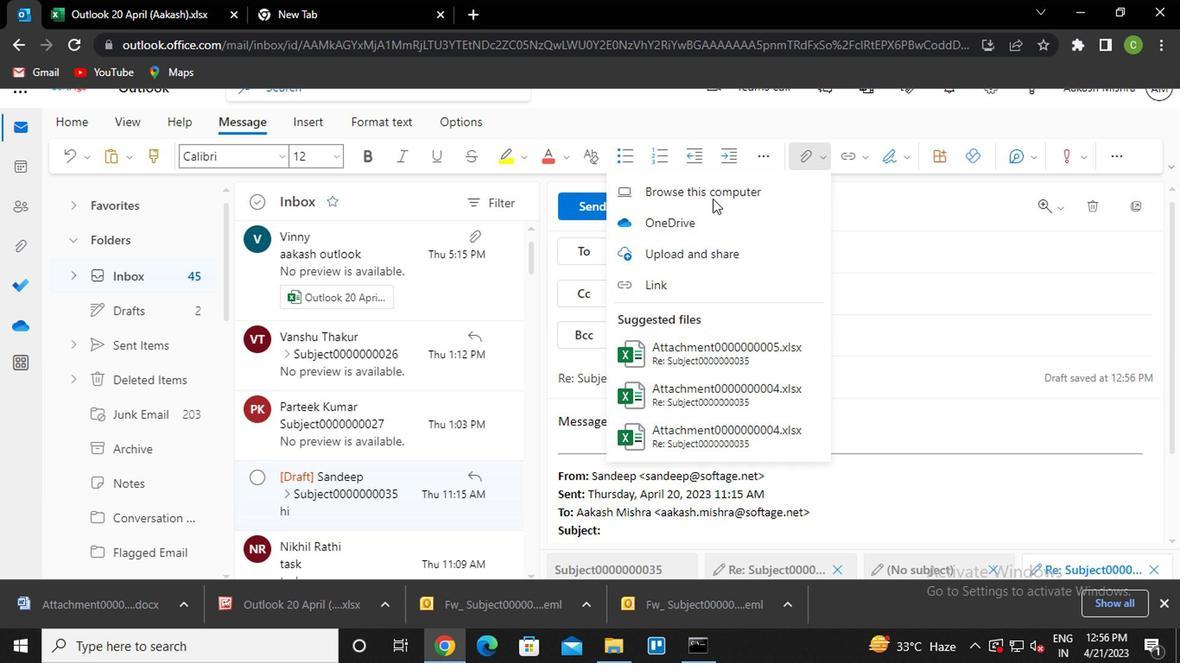 
Action: Mouse pressed left at (707, 188)
Screenshot: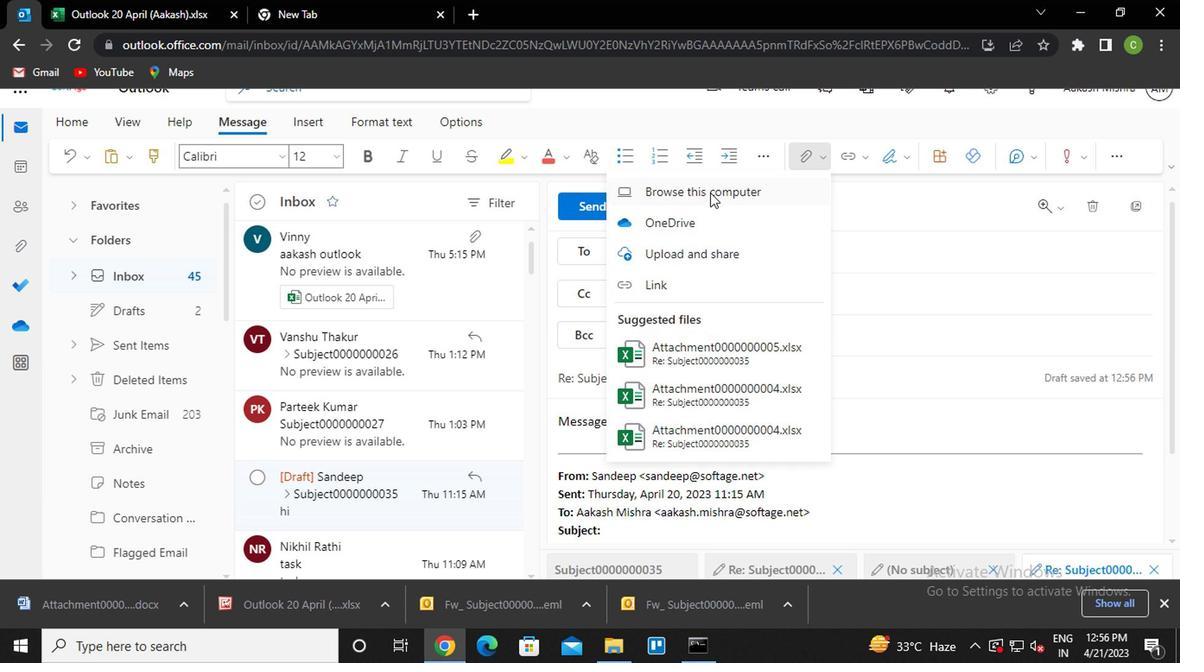 
Action: Mouse moved to (277, 178)
Screenshot: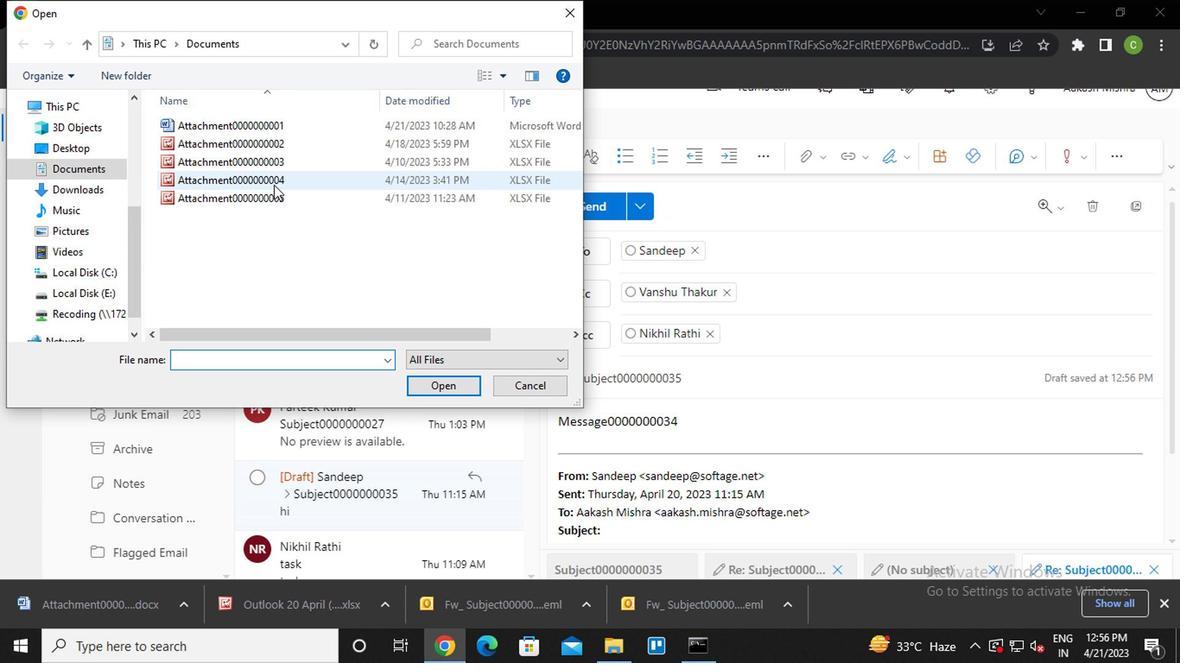 
Action: Mouse pressed left at (277, 178)
Screenshot: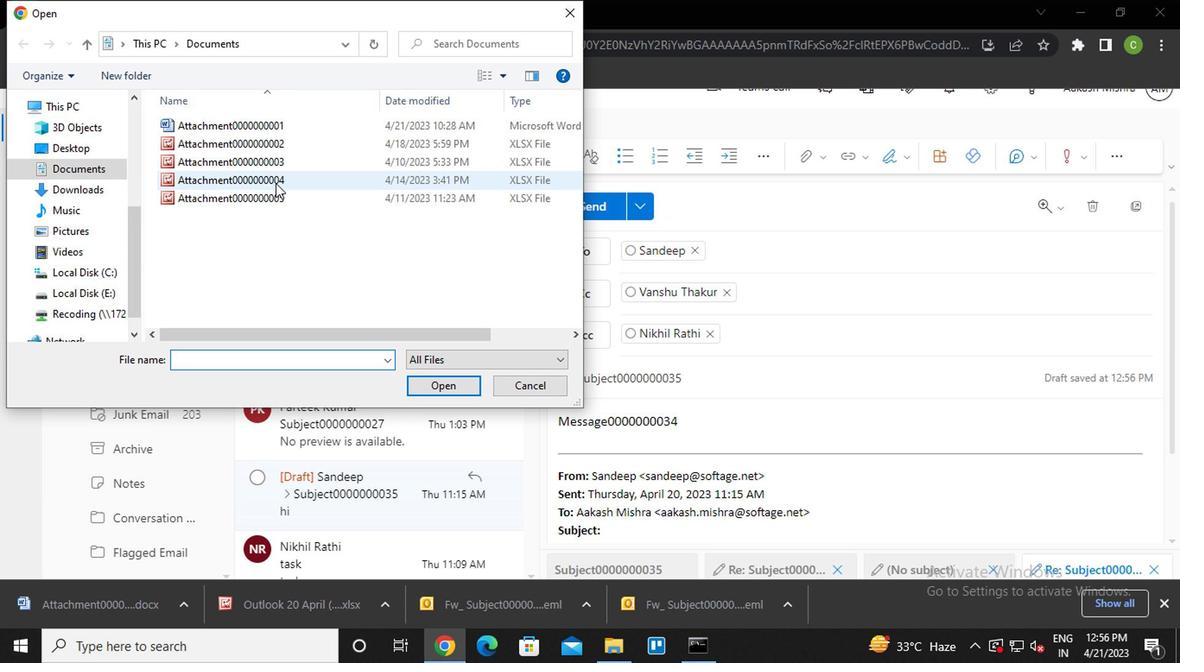 
Action: Mouse pressed left at (277, 178)
Screenshot: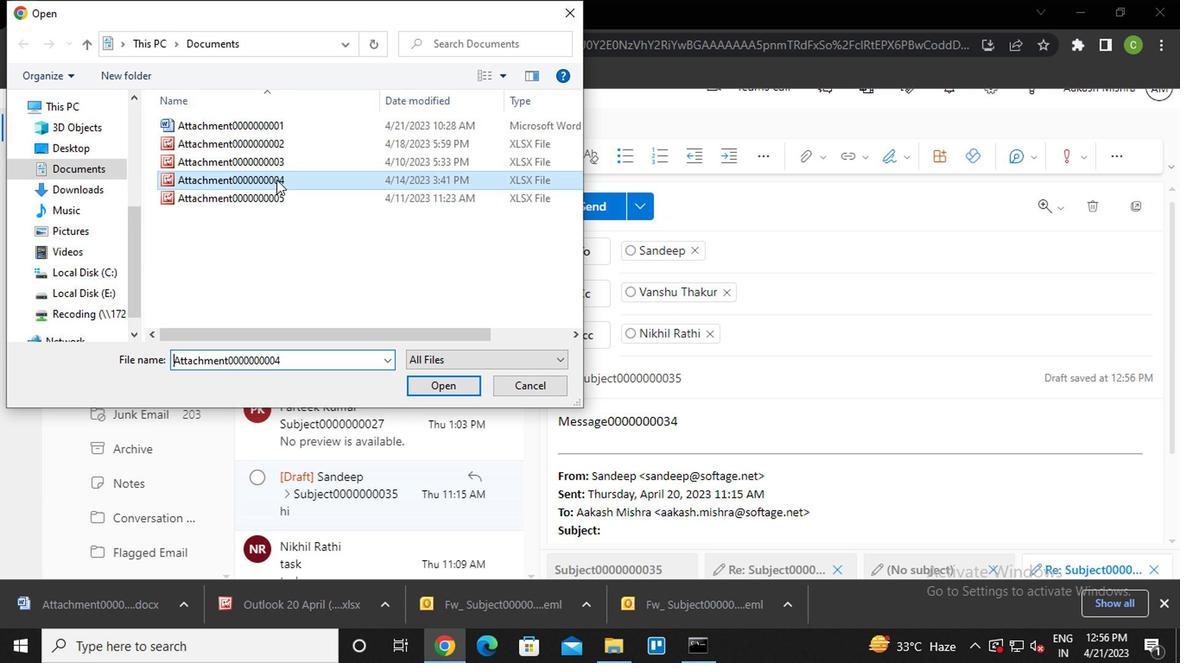 
Action: Mouse moved to (810, 146)
Screenshot: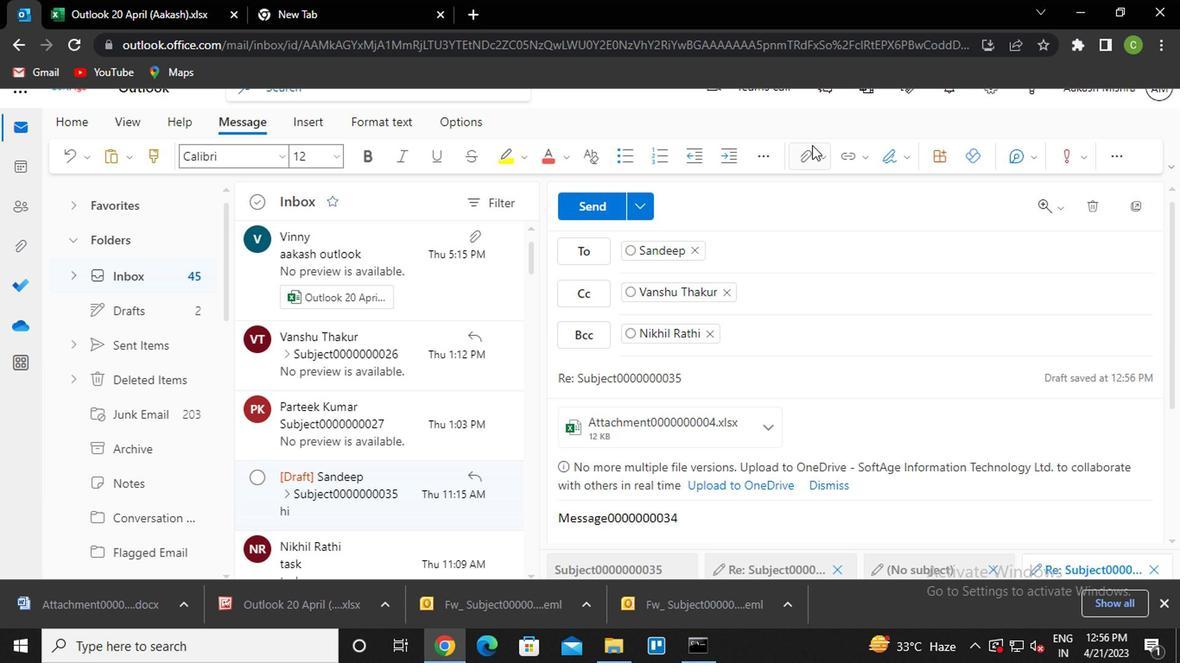 
Action: Mouse pressed left at (810, 146)
Screenshot: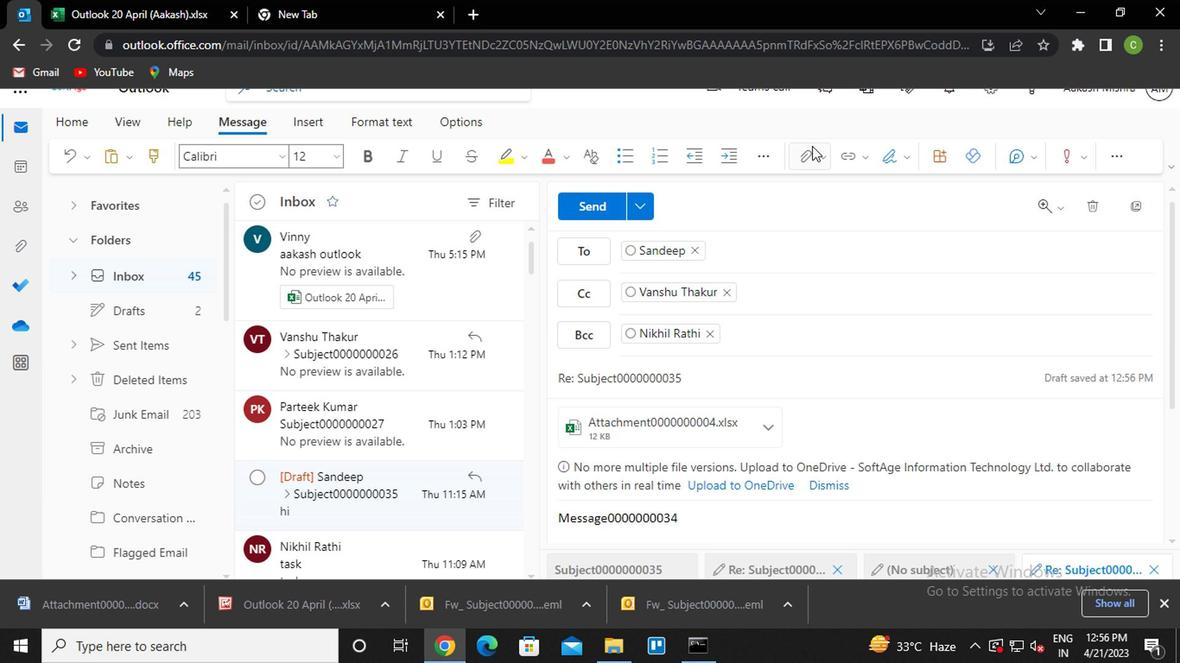 
Action: Mouse moved to (693, 252)
Screenshot: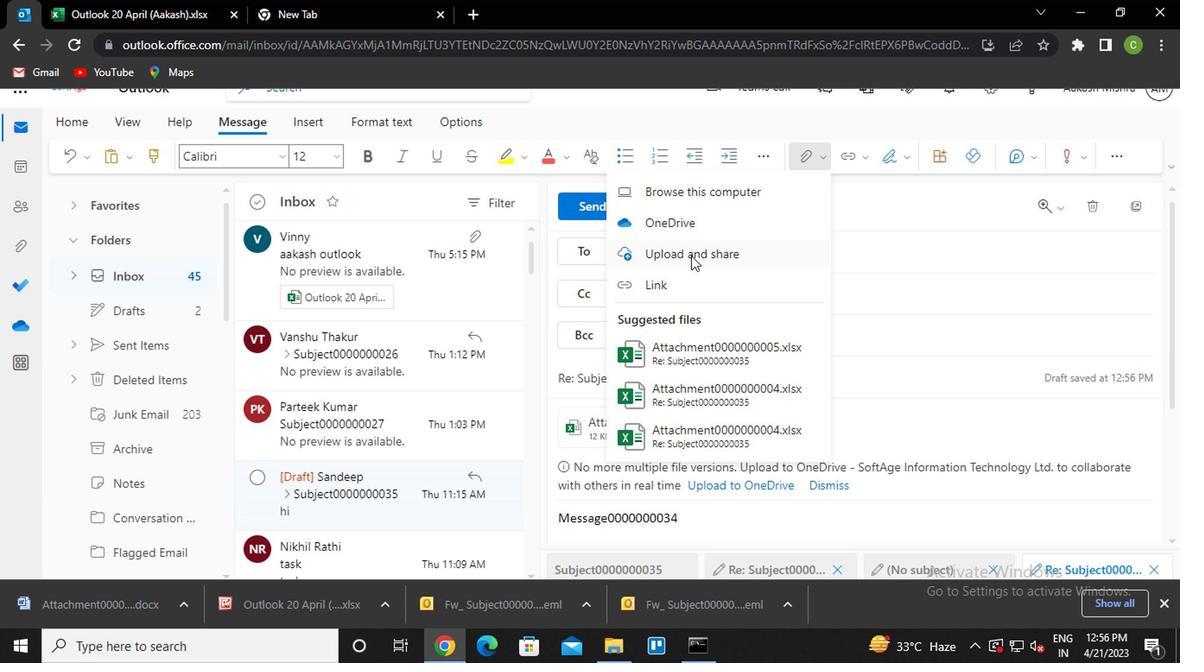
Action: Mouse pressed left at (693, 252)
Screenshot: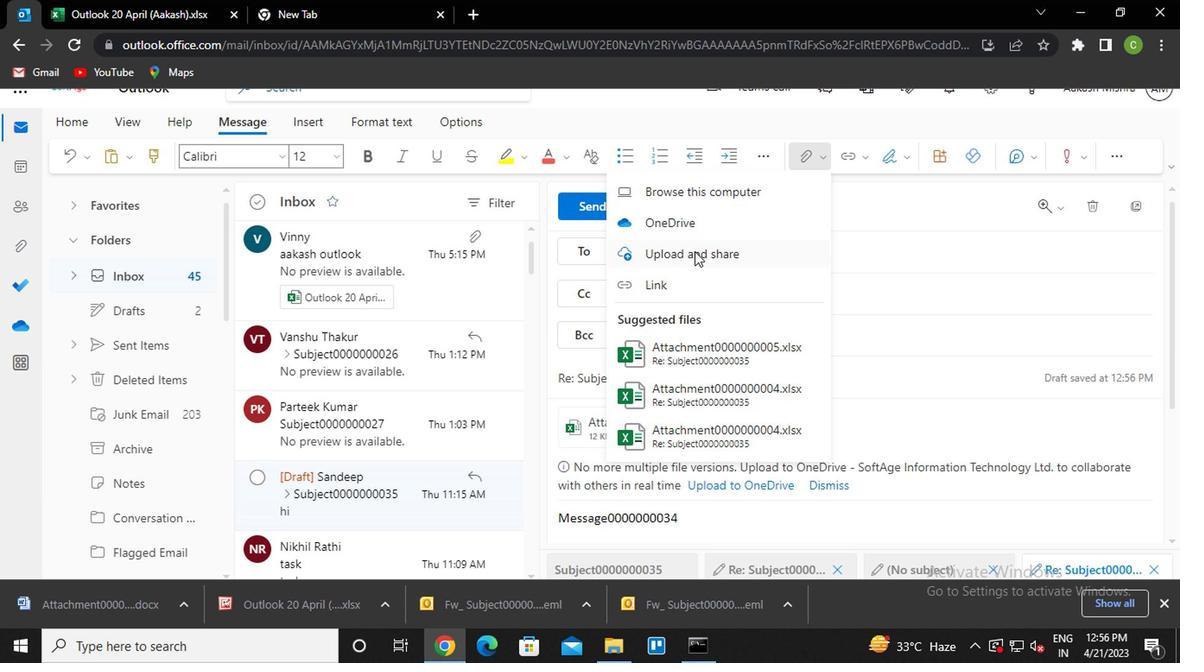 
Action: Mouse moved to (561, 3)
Screenshot: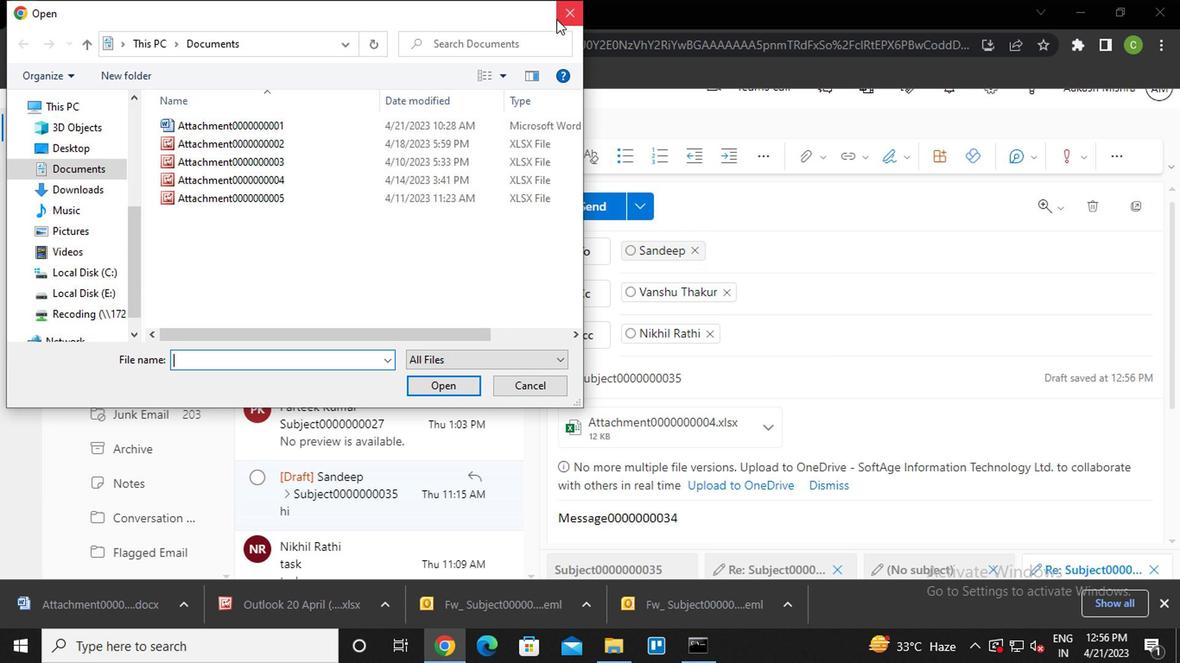 
Action: Mouse pressed left at (561, 3)
Screenshot: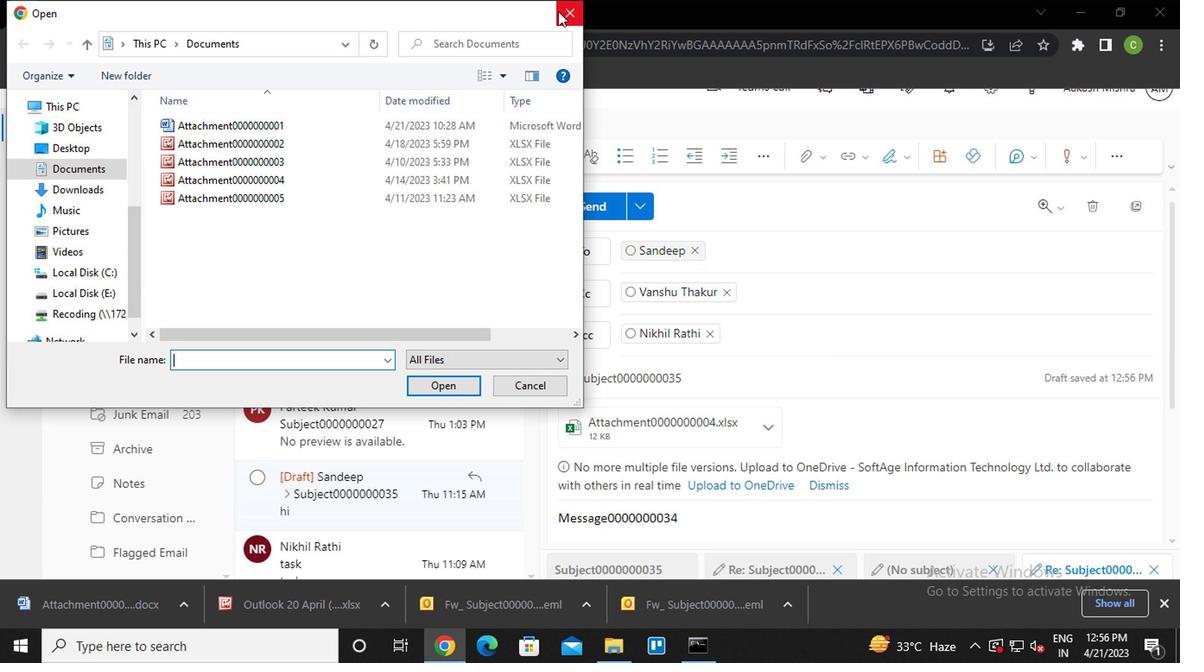 
Action: Mouse moved to (802, 157)
Screenshot: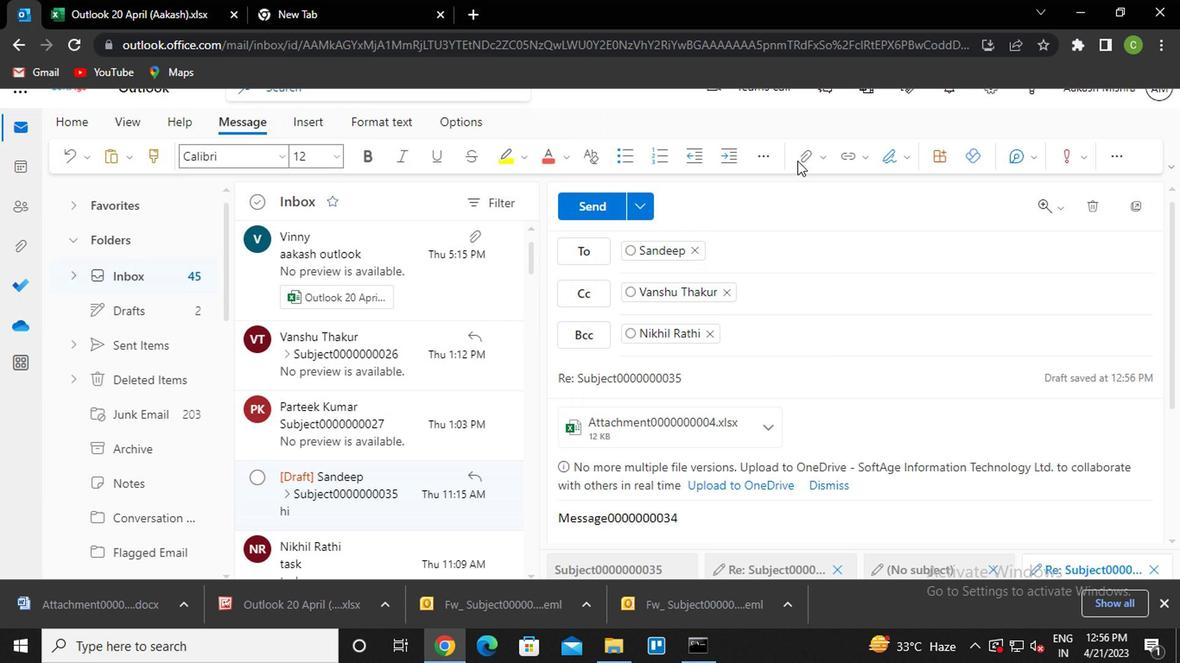 
Action: Mouse pressed left at (802, 157)
Screenshot: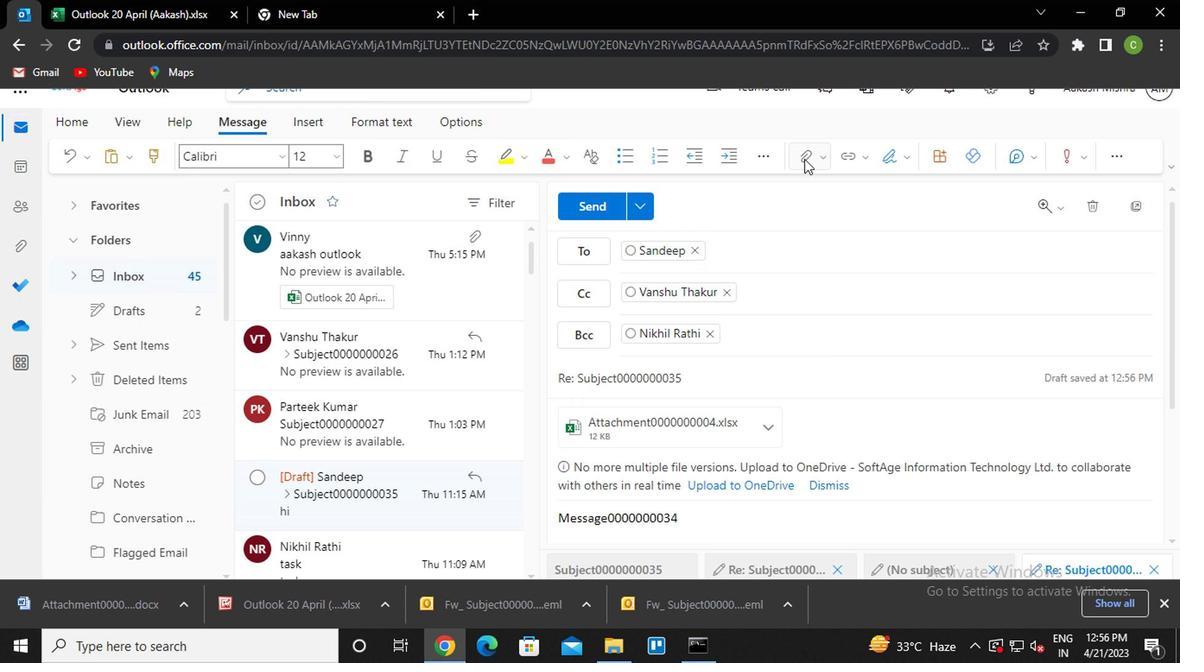 
Action: Mouse moved to (690, 226)
Screenshot: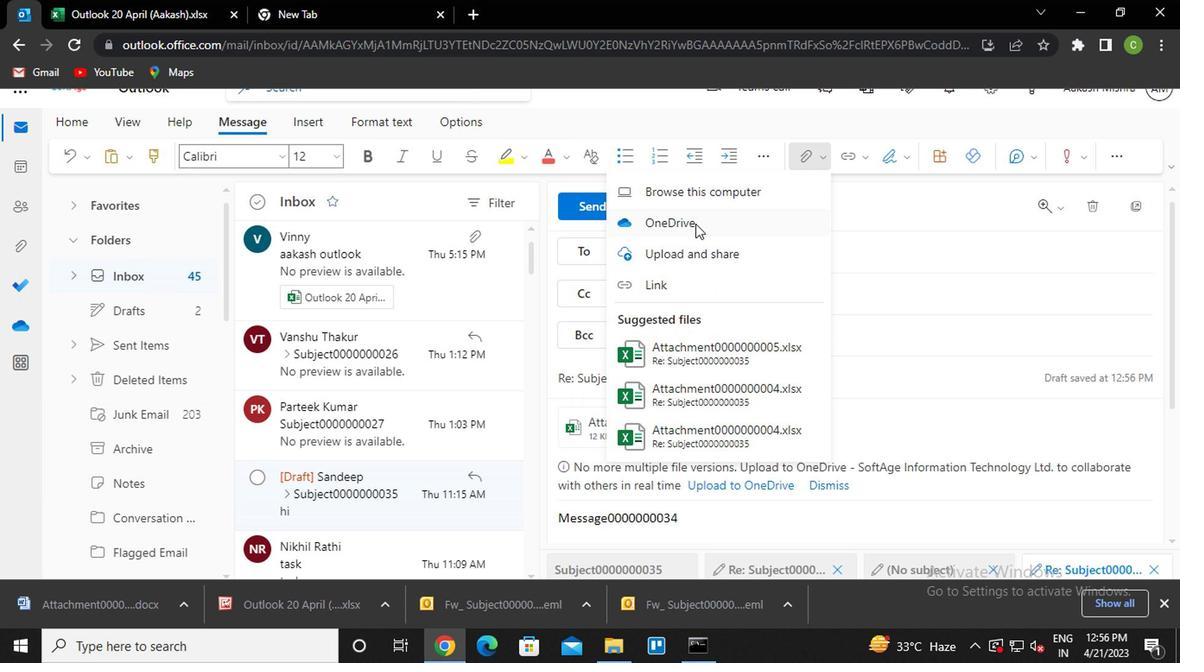 
Action: Mouse pressed left at (690, 226)
Screenshot: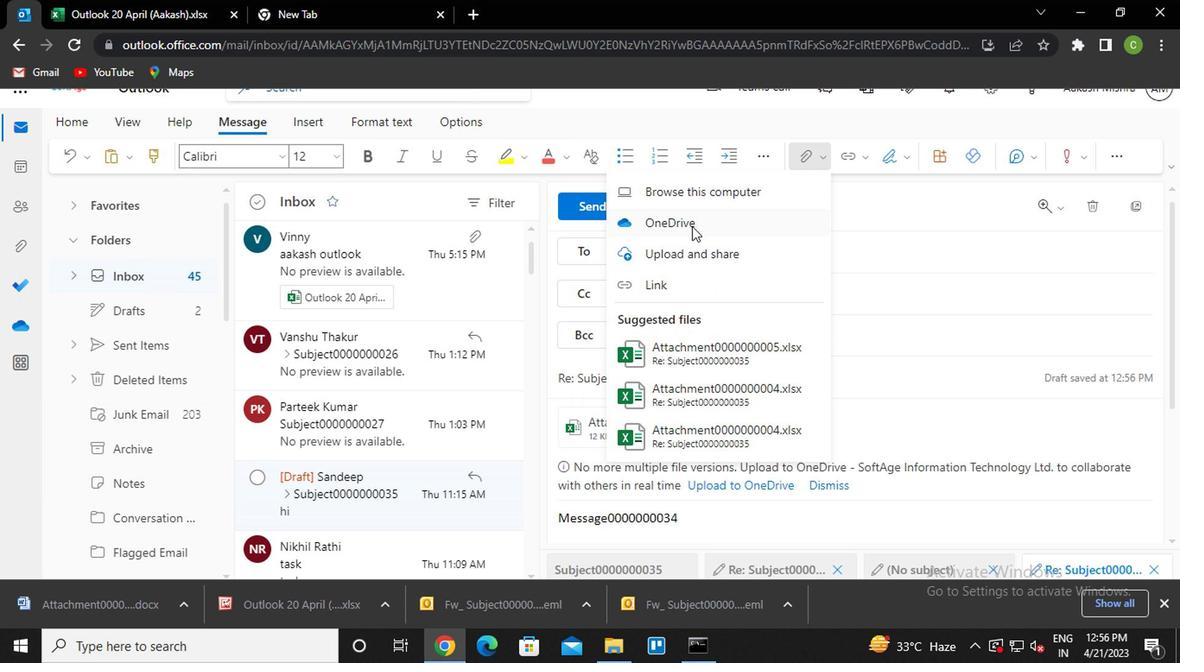 
Action: Mouse moved to (293, 269)
Screenshot: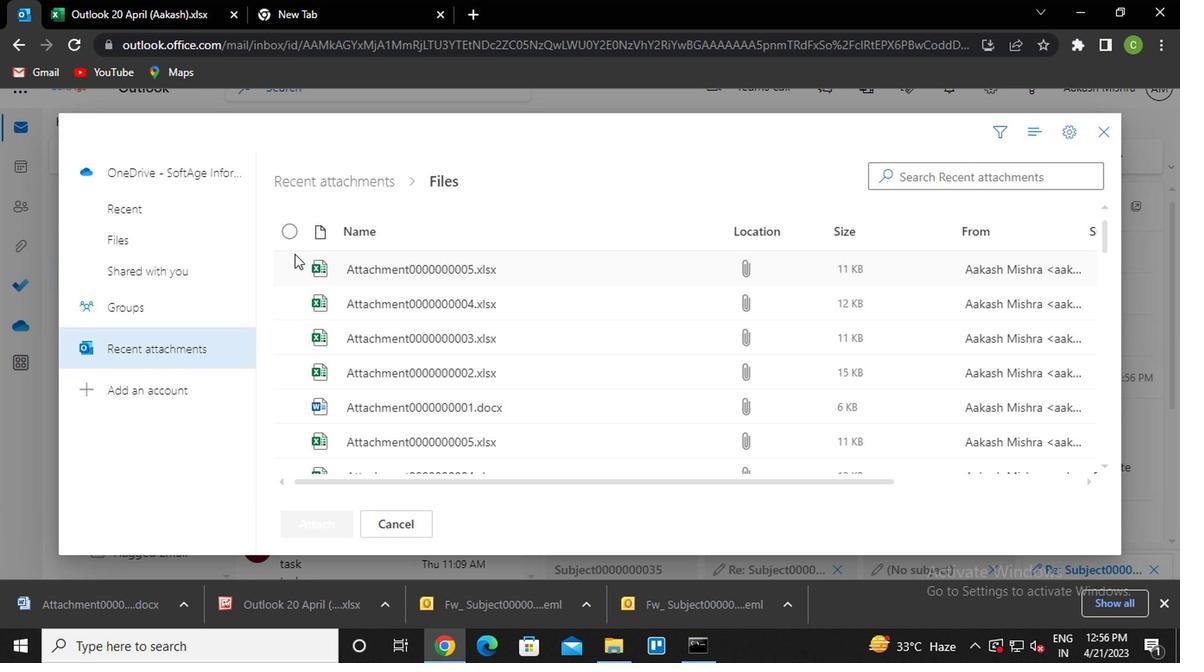
Action: Mouse pressed left at (293, 269)
Screenshot: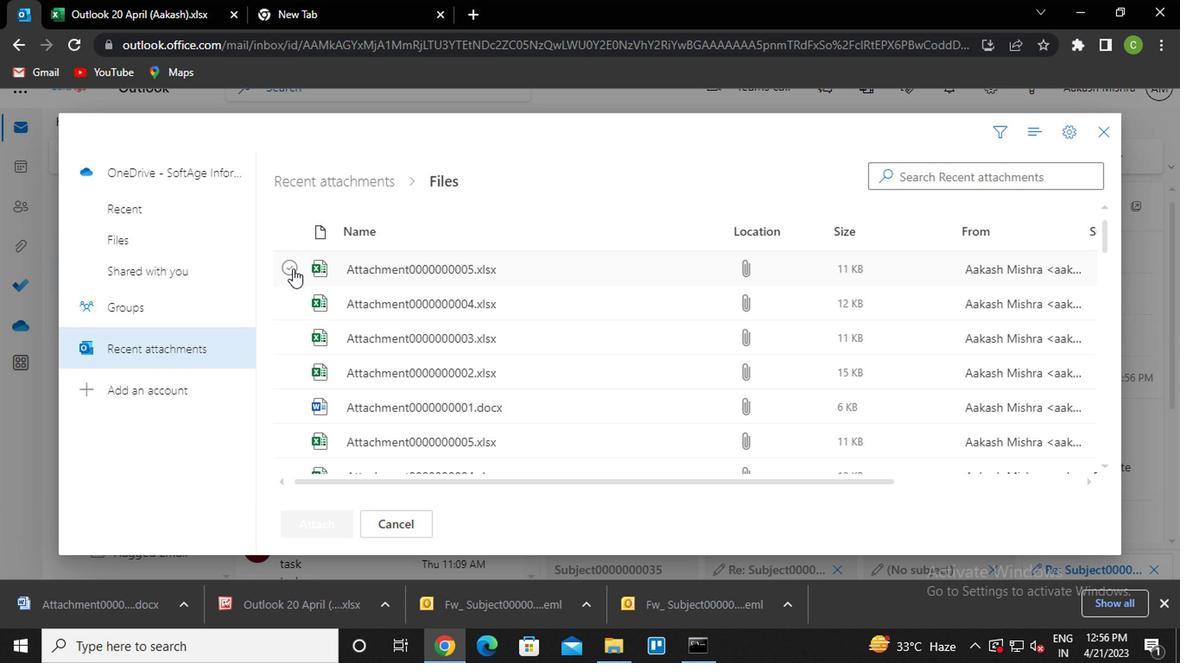 
Action: Mouse moved to (320, 523)
Screenshot: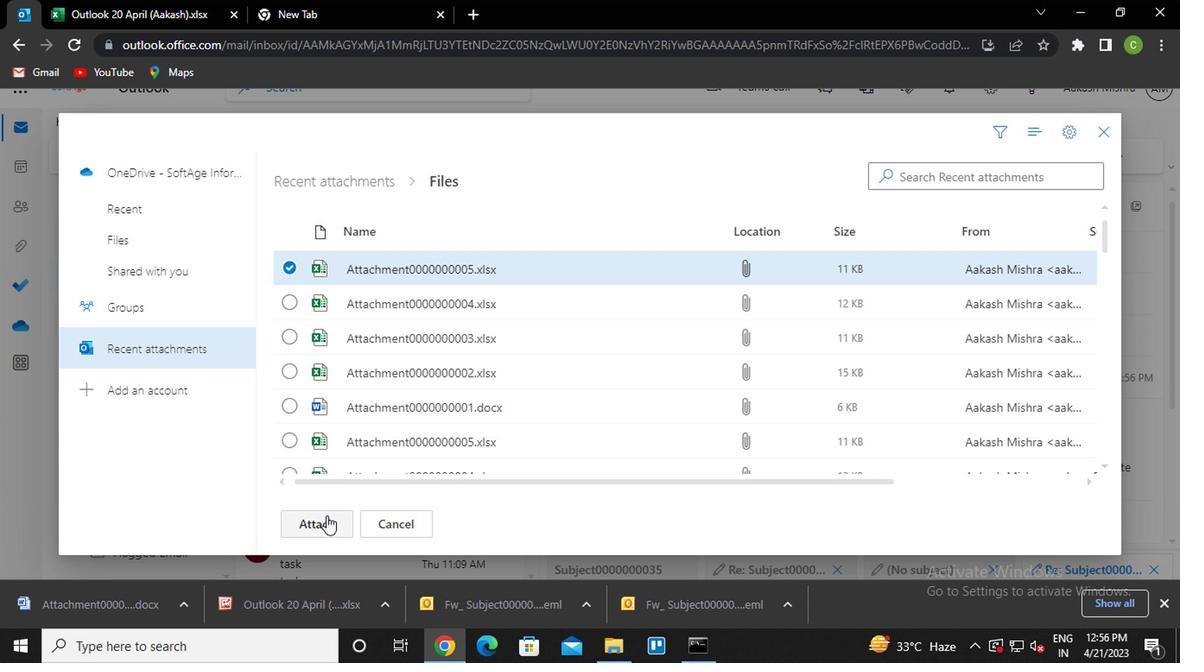 
Action: Mouse pressed left at (320, 523)
Screenshot: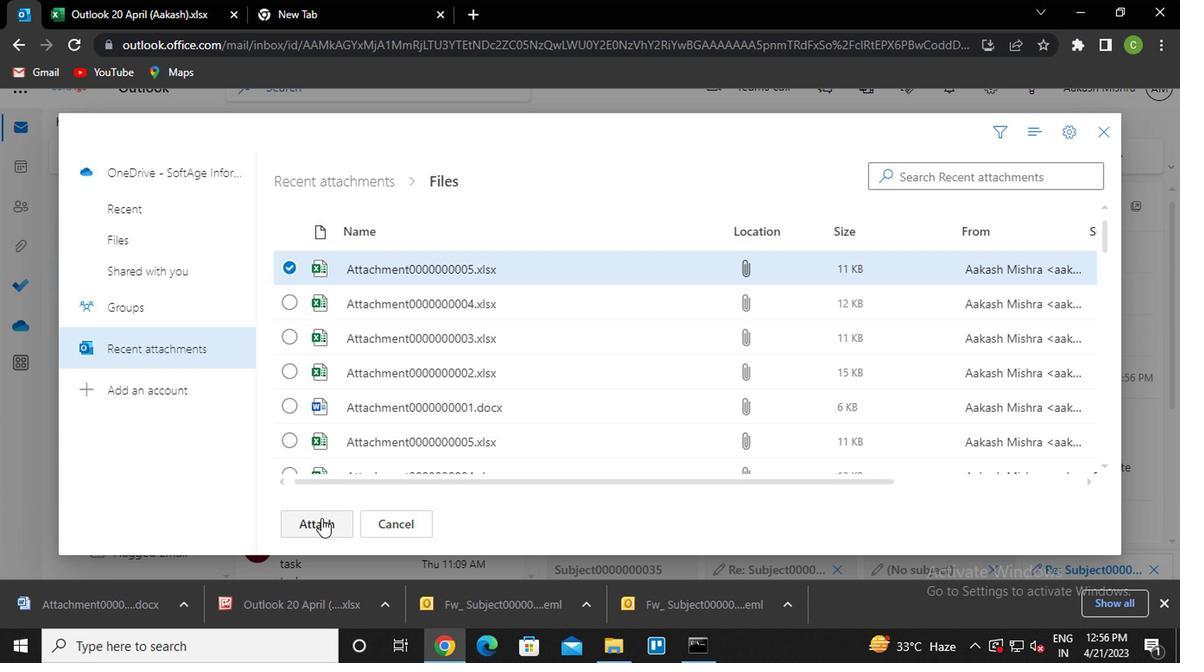 
Action: Mouse moved to (578, 192)
Screenshot: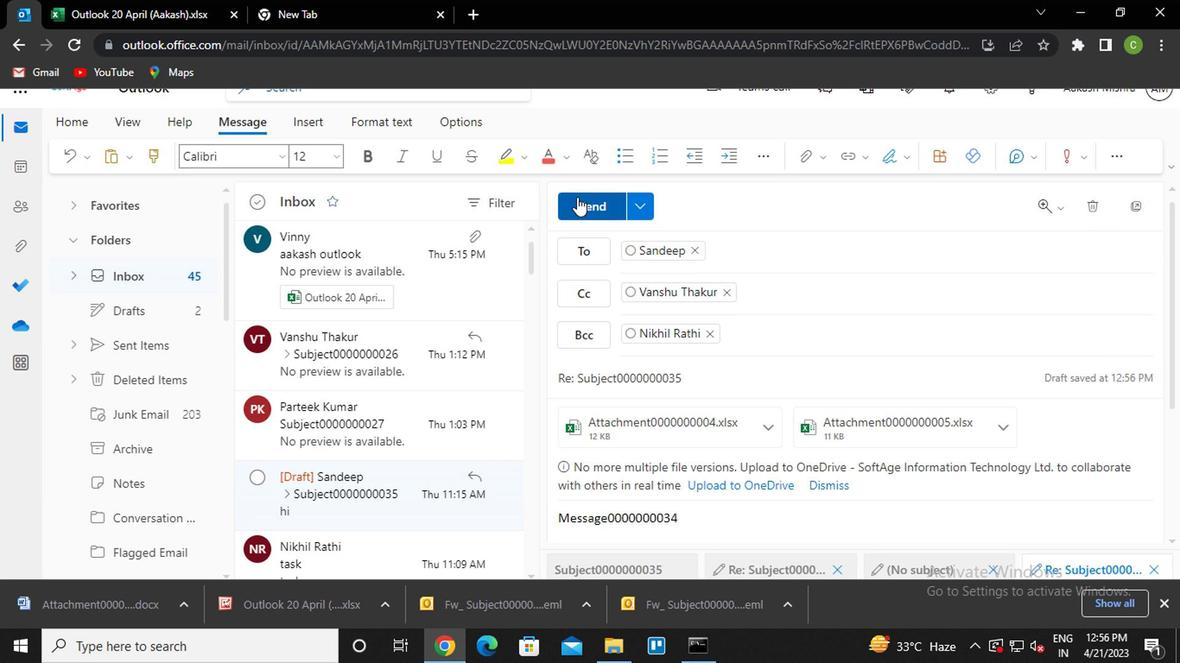 
Action: Mouse pressed left at (578, 192)
Screenshot: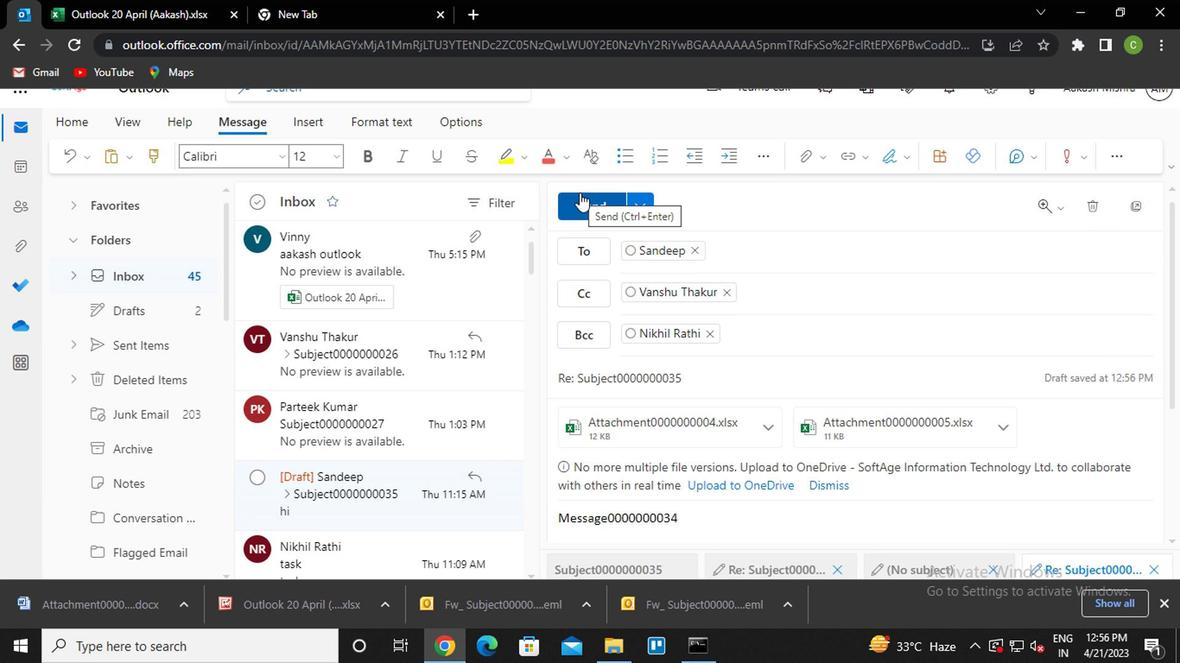 
Action: Mouse moved to (365, 355)
Screenshot: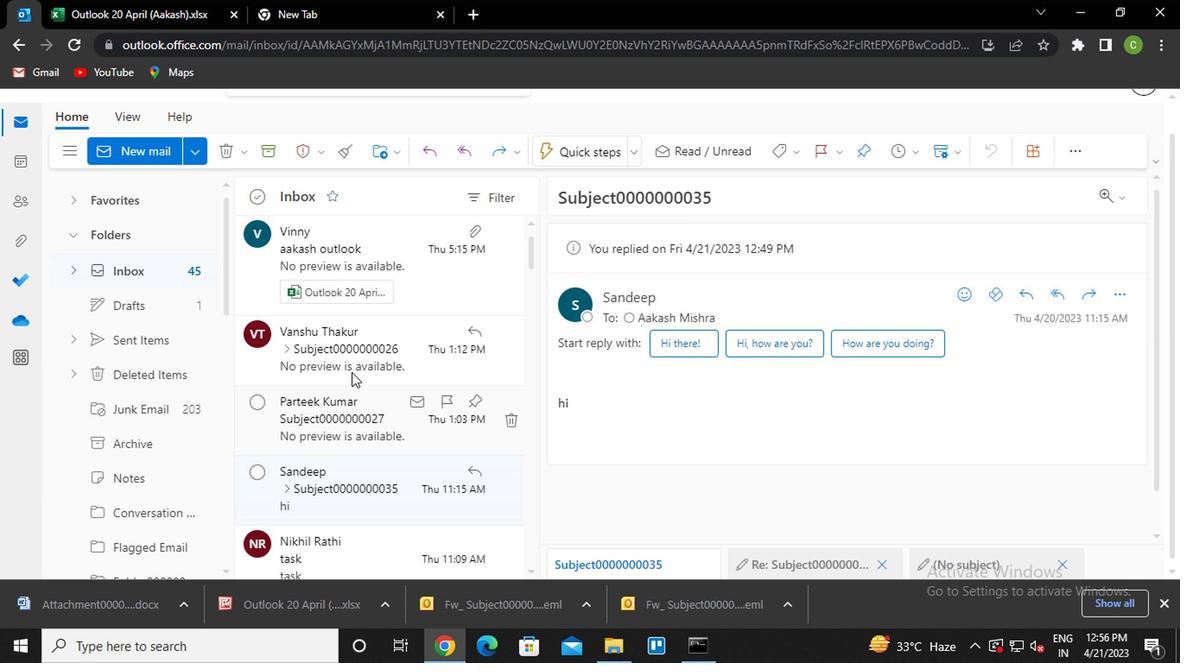 
Action: Mouse pressed left at (365, 355)
Screenshot: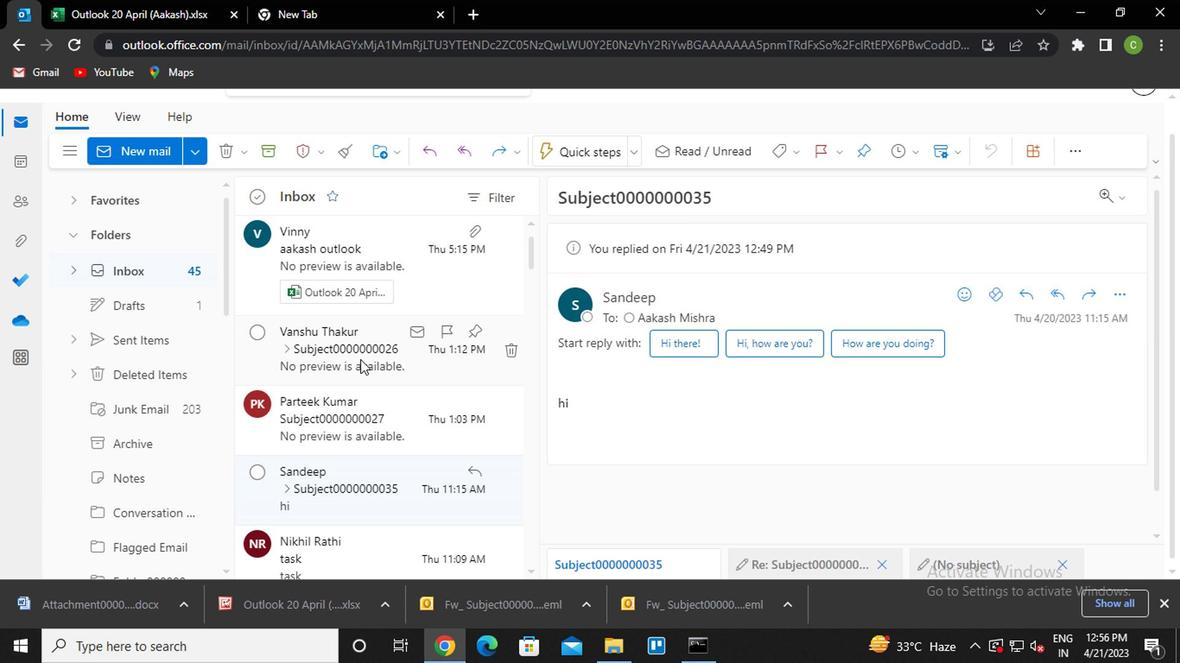 
Action: Mouse moved to (1025, 299)
Screenshot: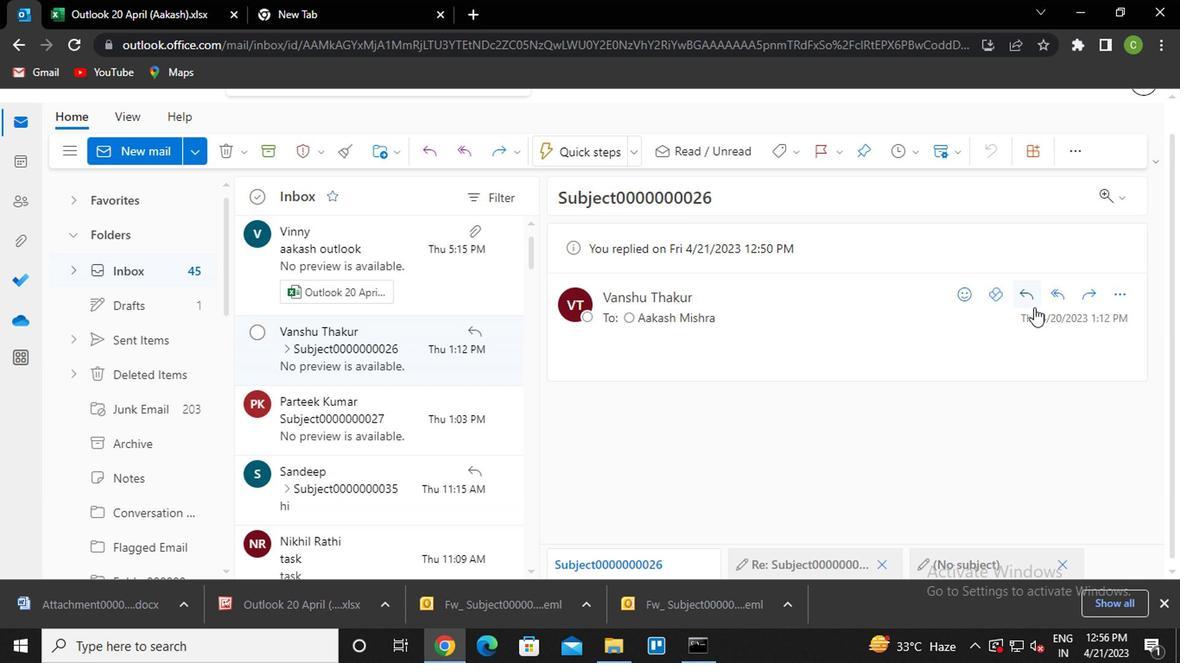 
Action: Mouse pressed left at (1025, 299)
Screenshot: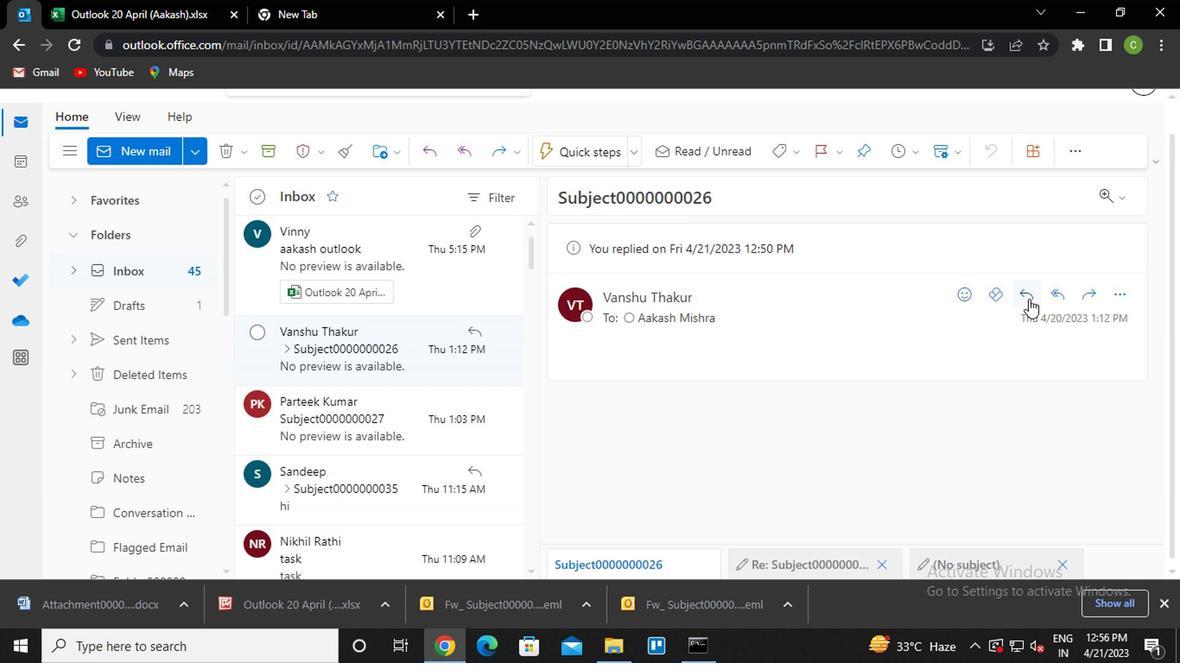 
Action: Mouse moved to (691, 244)
Screenshot: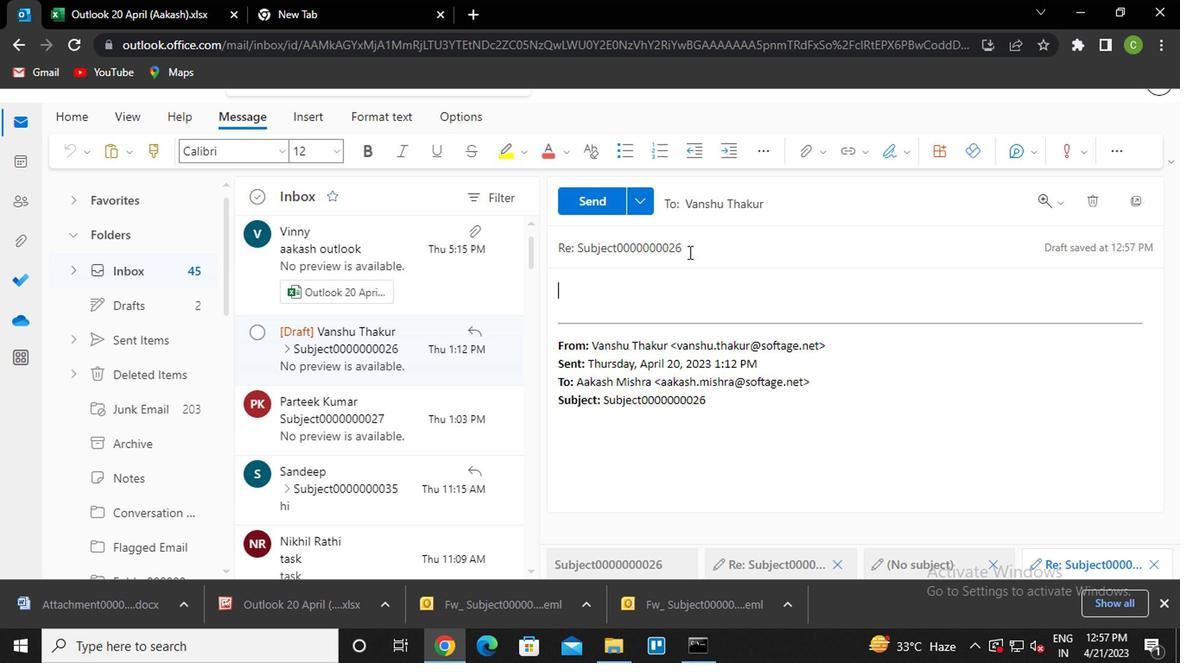 
Action: Mouse pressed left at (691, 244)
Screenshot: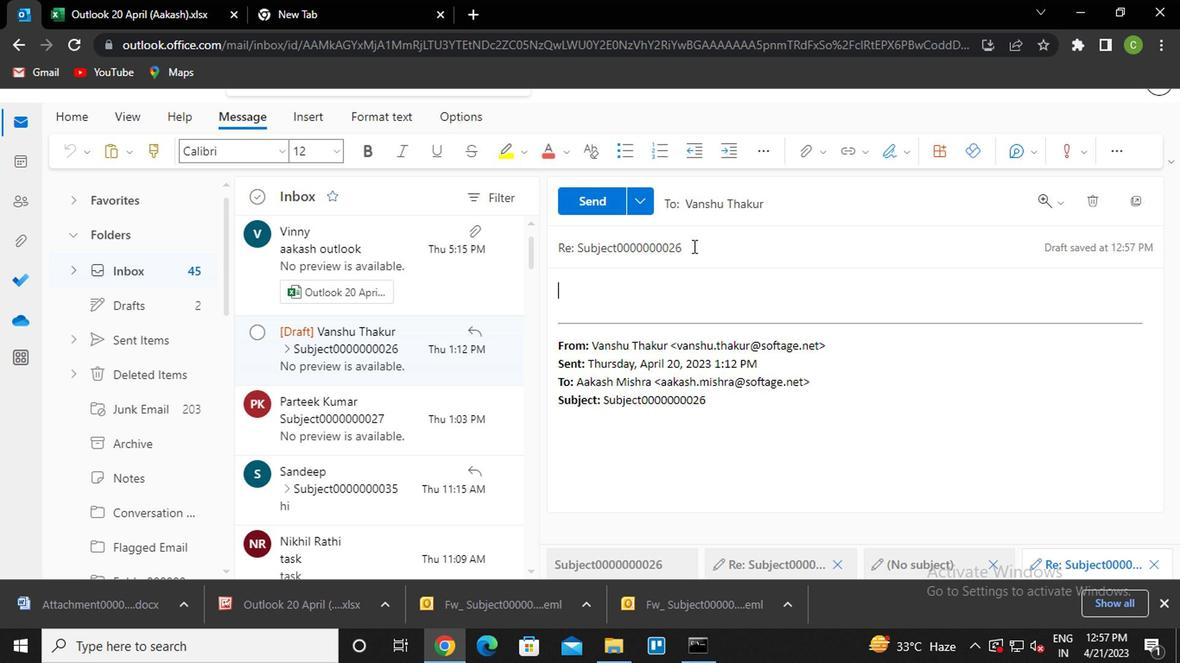 
Action: Key pressed <Key.backspace><Key.backspace>36
Screenshot: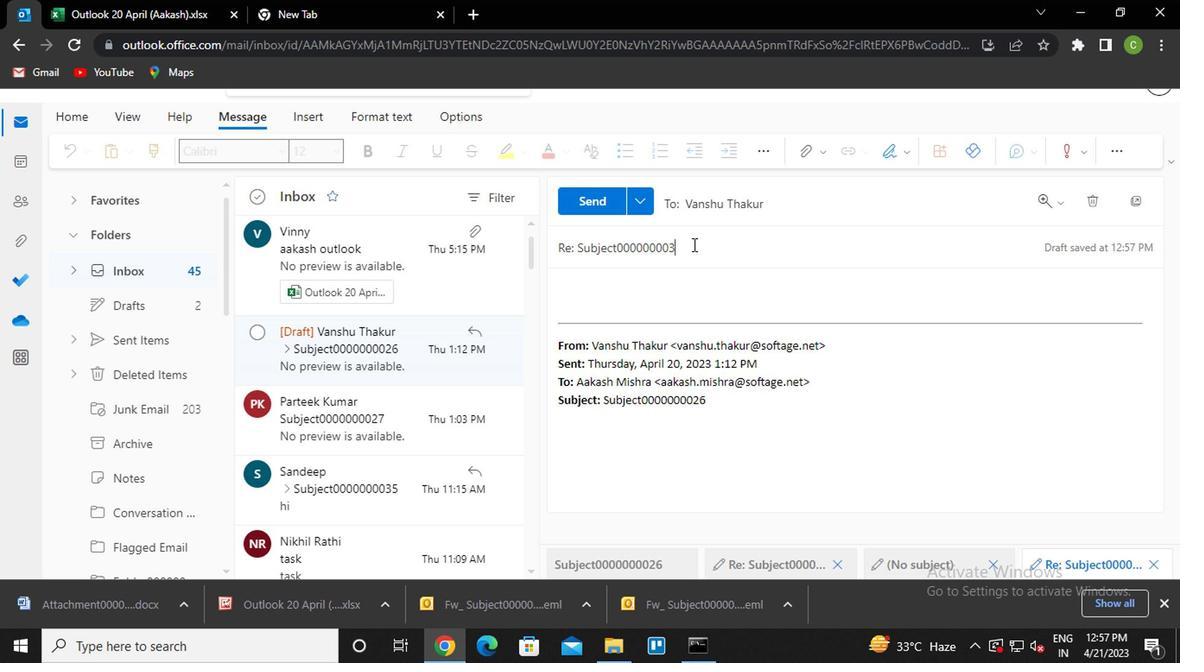 
Action: Mouse moved to (591, 308)
Screenshot: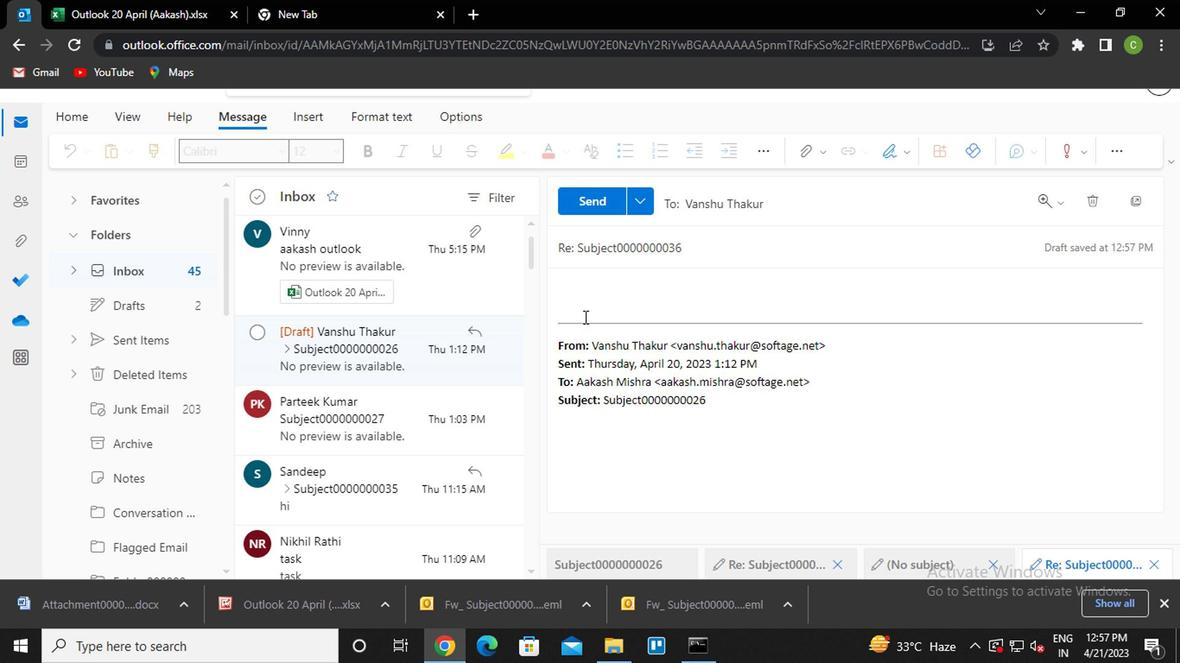 
Action: Mouse pressed left at (591, 308)
Screenshot: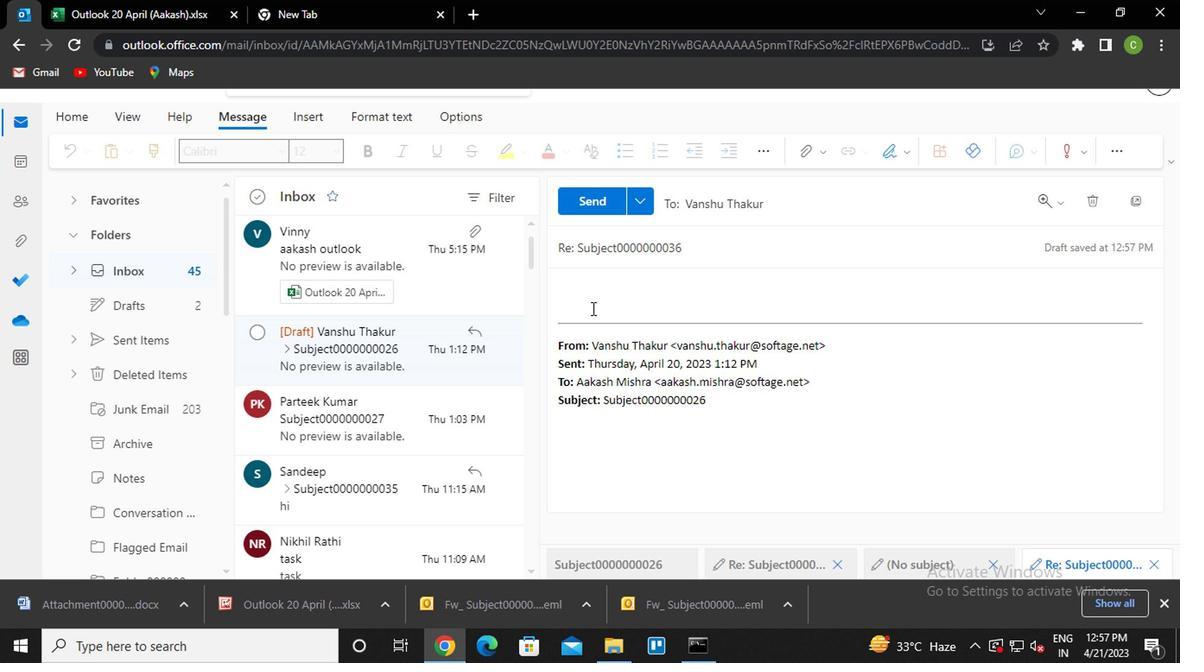 
Action: Key pressed <Key.caps_lock>m<Key.caps_lock>essage0000000034
Screenshot: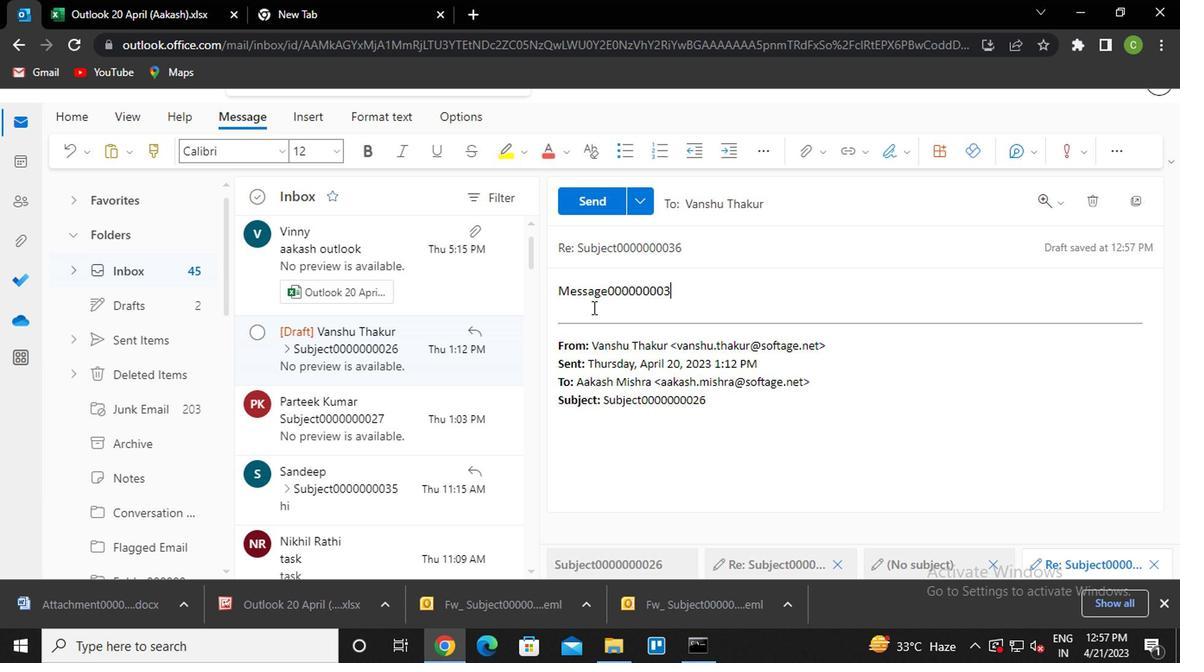 
Action: Mouse moved to (601, 201)
Screenshot: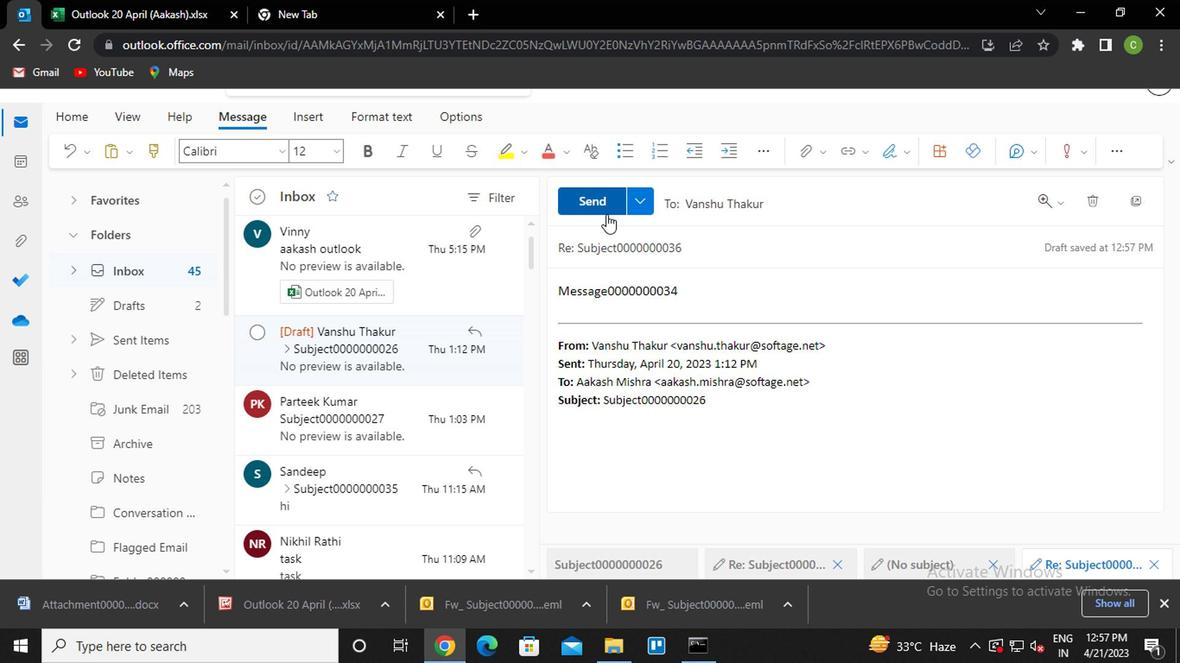 
Action: Mouse pressed left at (601, 201)
Screenshot: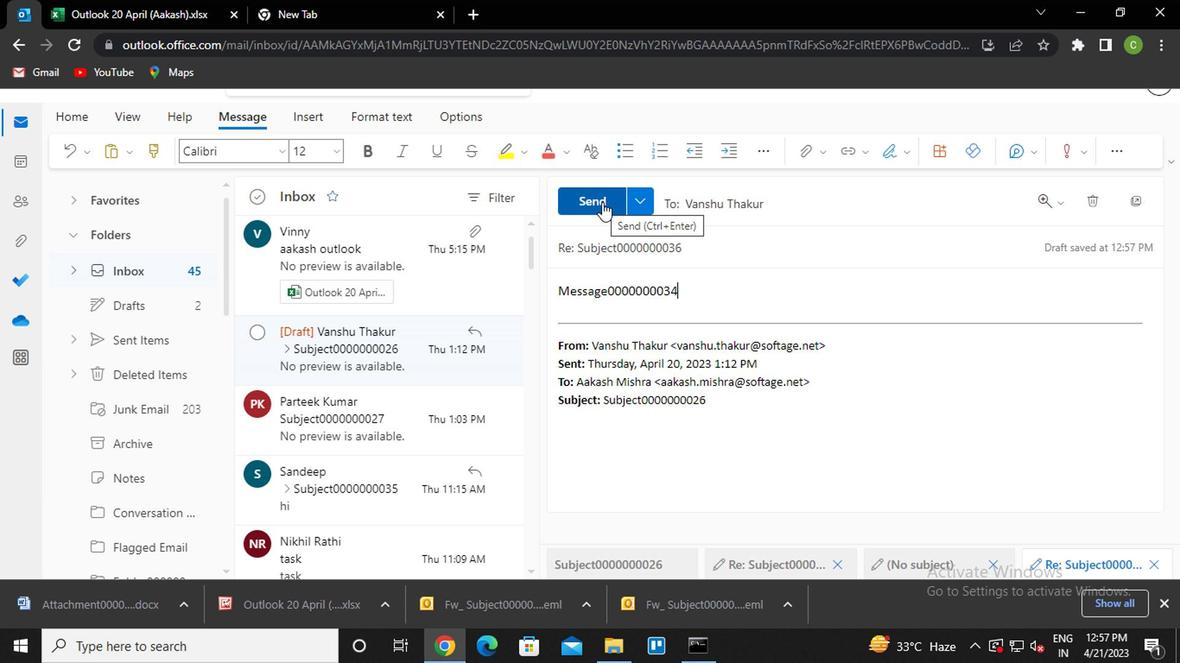 
Action: Mouse moved to (324, 487)
Screenshot: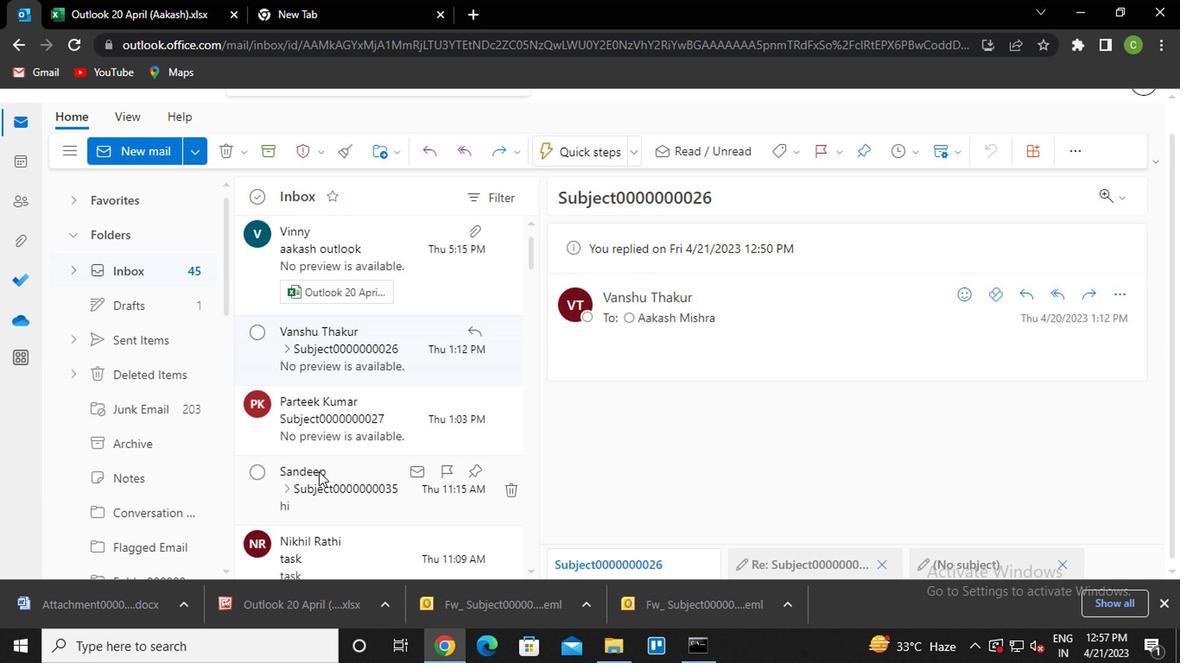 
Action: Mouse pressed left at (324, 487)
Screenshot: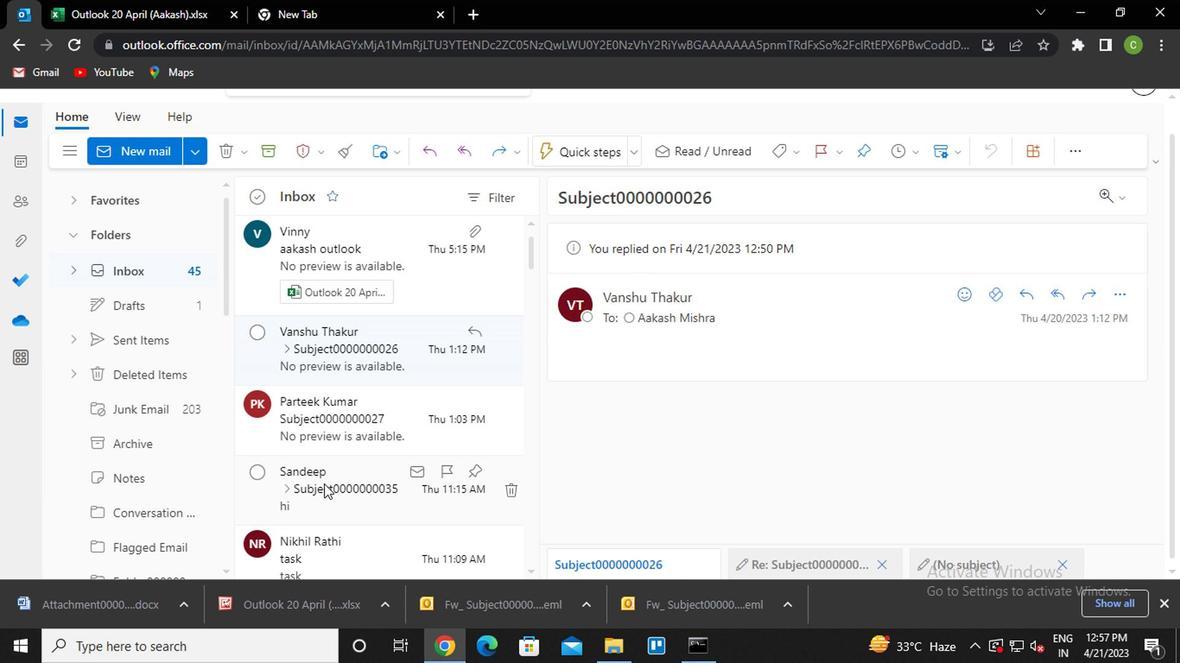 
Action: Mouse moved to (1111, 301)
Screenshot: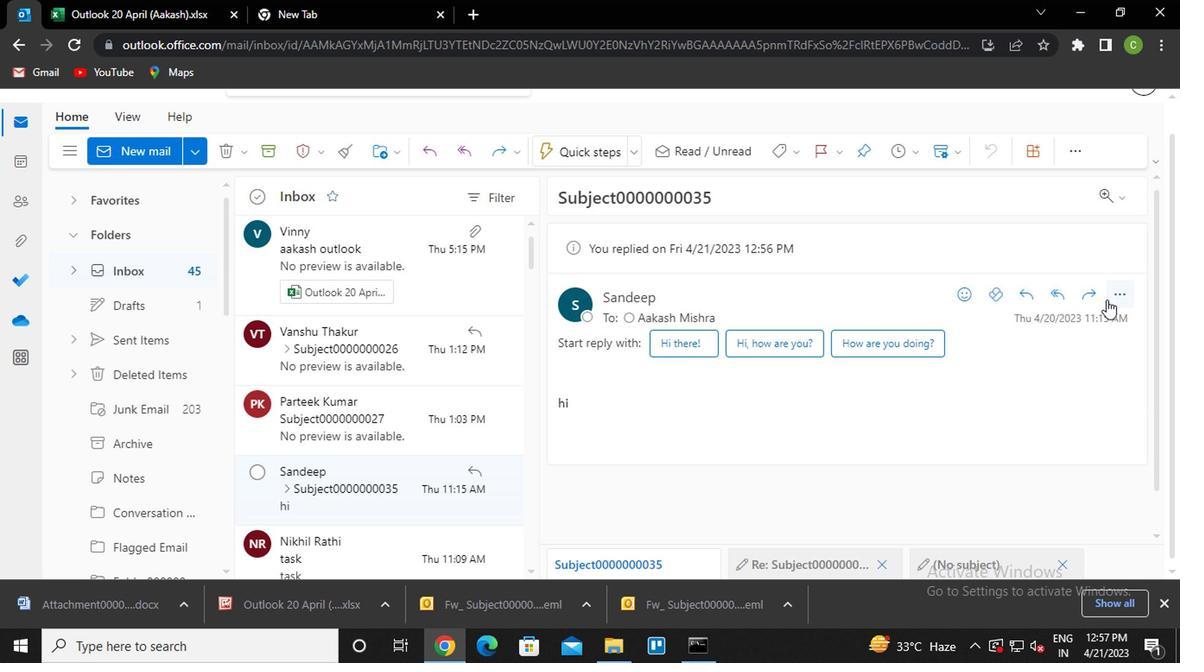 
Action: Mouse pressed left at (1111, 301)
Screenshot: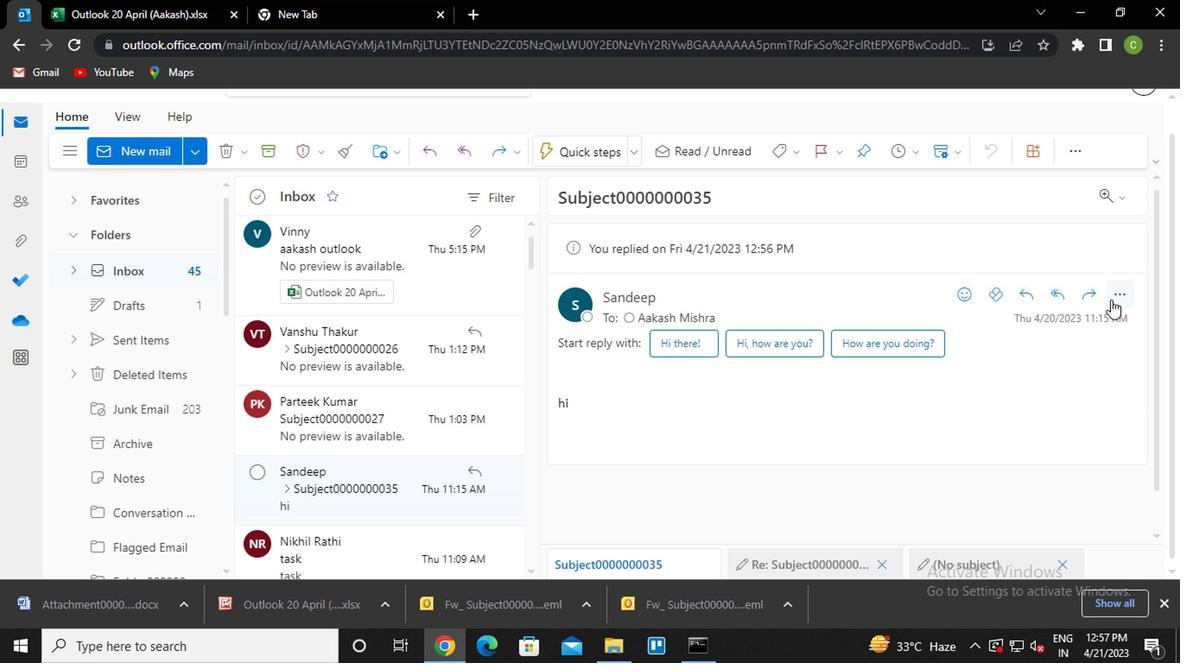 
Action: Mouse moved to (995, 145)
Screenshot: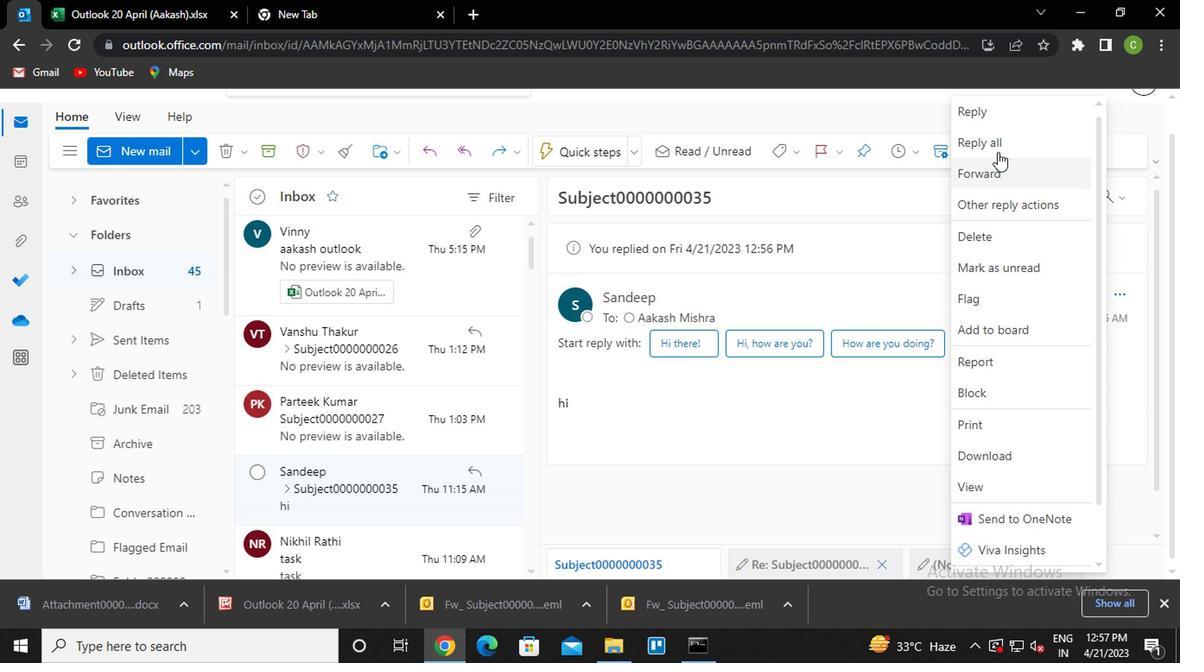 
Action: Mouse pressed left at (995, 145)
Screenshot: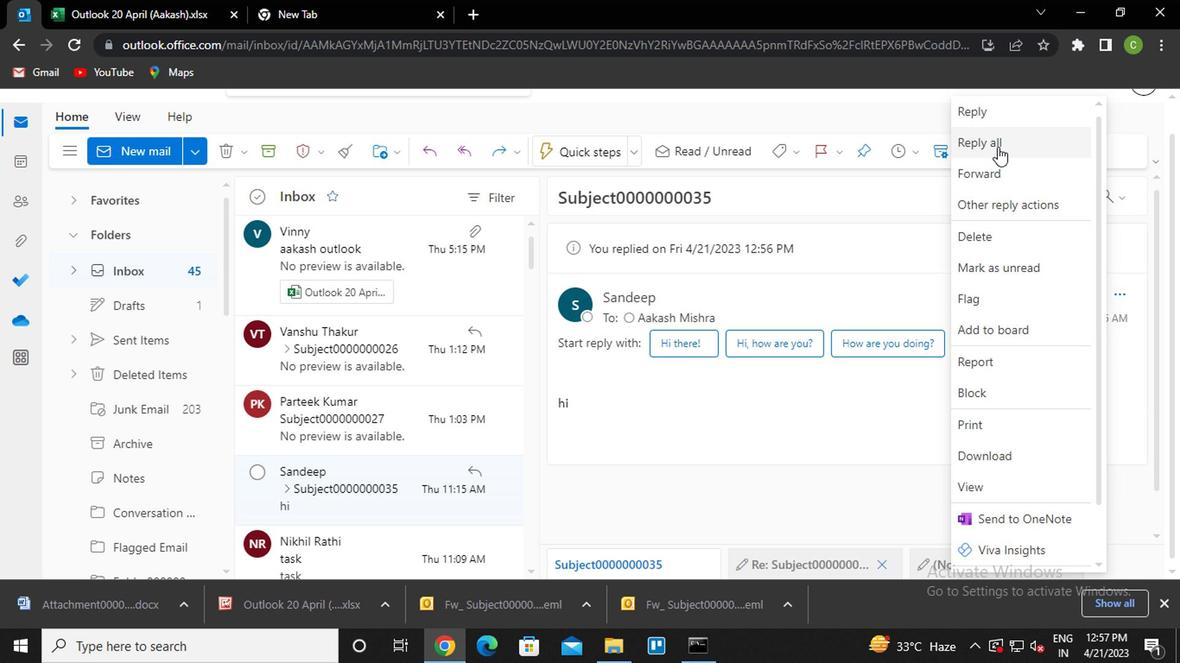 
Action: Mouse moved to (767, 200)
Screenshot: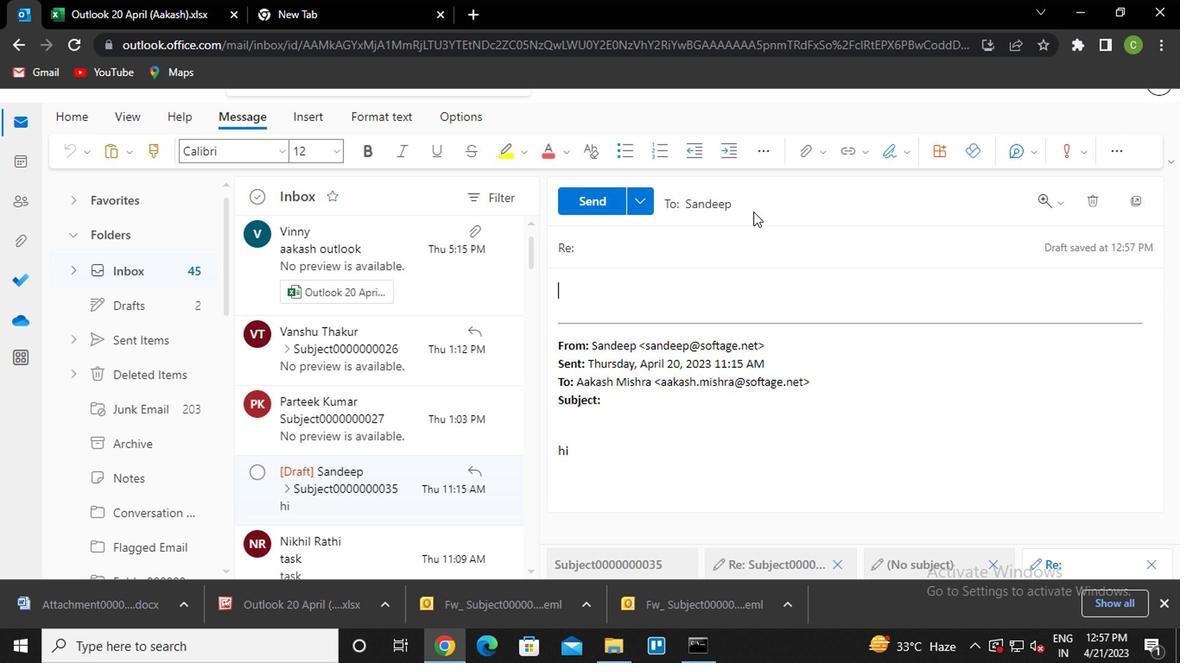 
Action: Mouse pressed left at (767, 200)
Screenshot: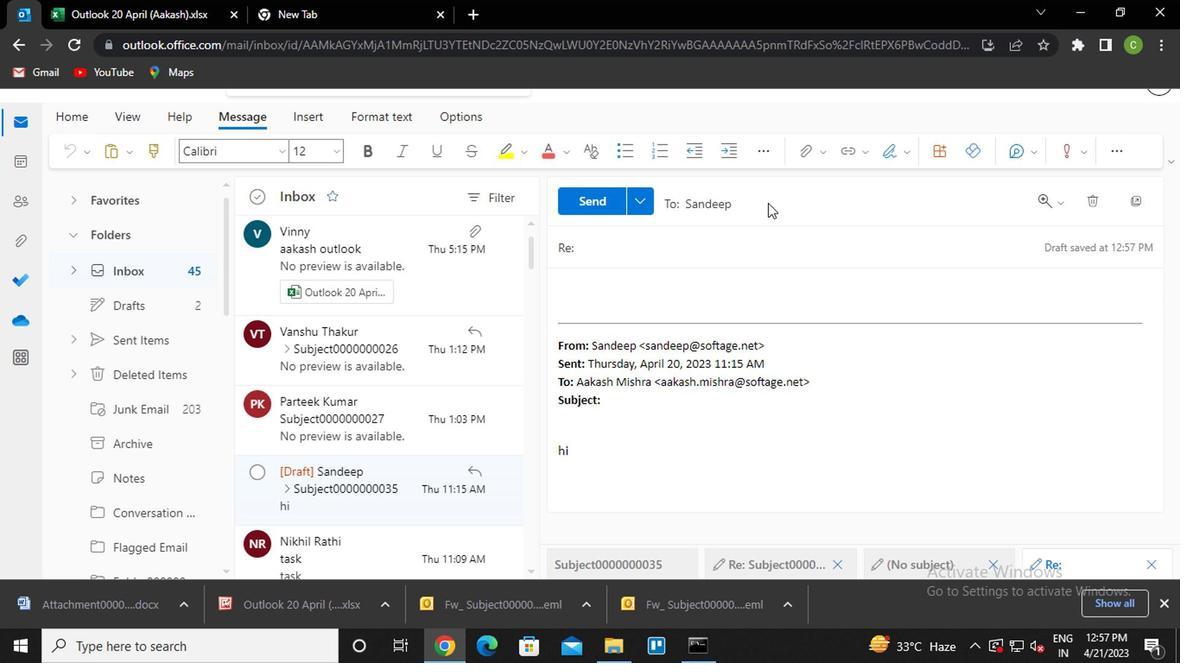 
Action: Mouse moved to (665, 288)
Screenshot: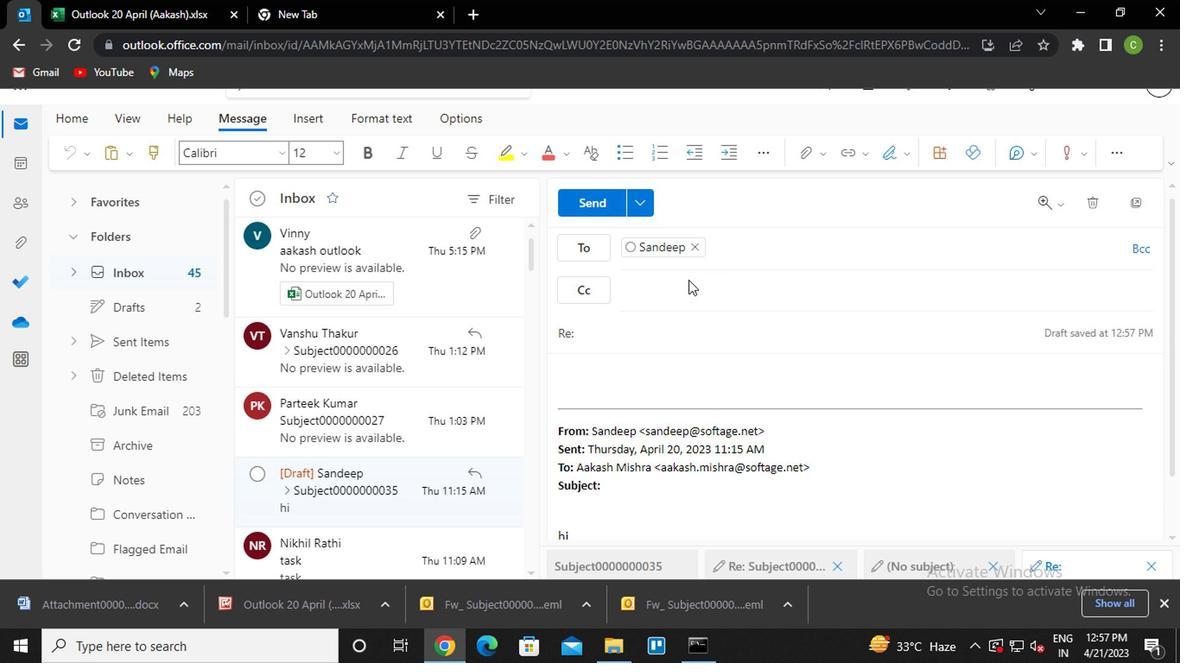 
Action: Mouse pressed left at (665, 288)
Screenshot: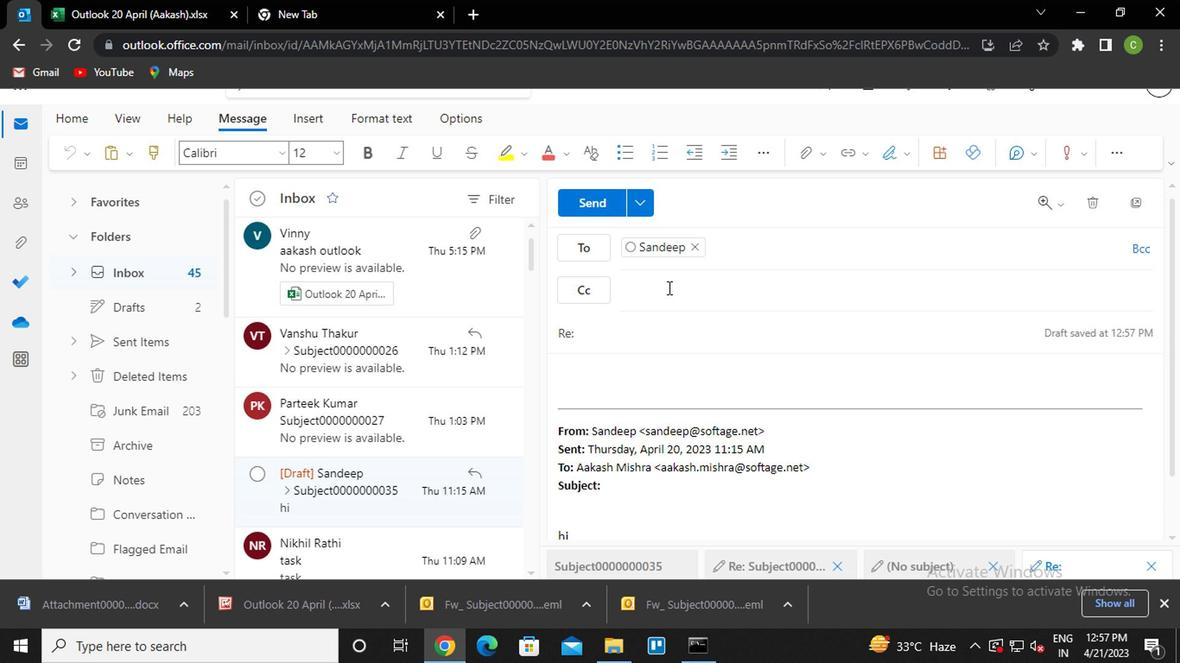 
Action: Key pressed <Key.caps_lock>v<Key.caps_lock>anshu<Key.enter>
Screenshot: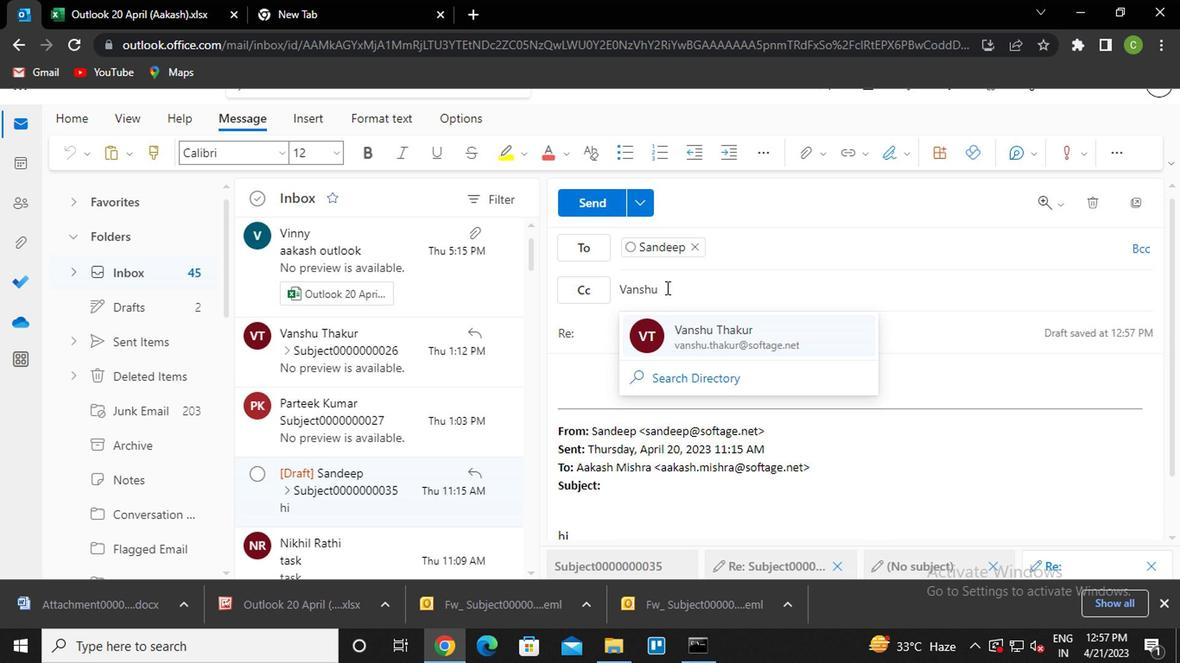
Action: Mouse moved to (617, 331)
Screenshot: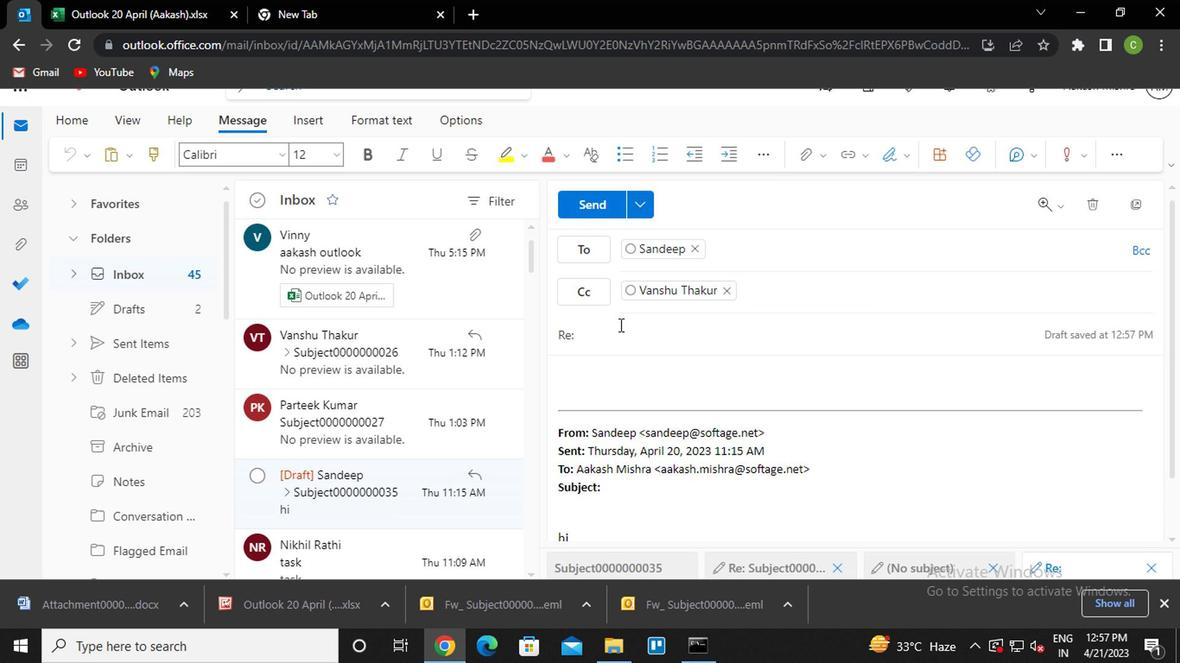 
Action: Mouse pressed left at (617, 331)
Screenshot: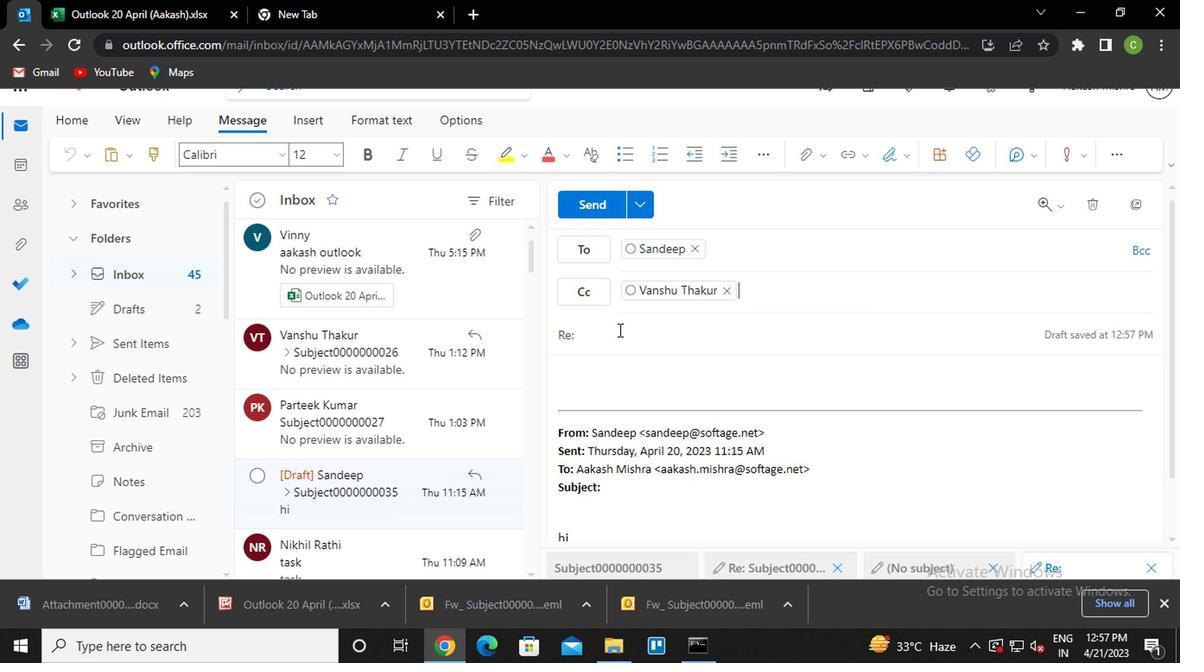 
Action: Key pressed <Key.caps_lock>s<Key.caps_lock>ubject0000000036
Screenshot: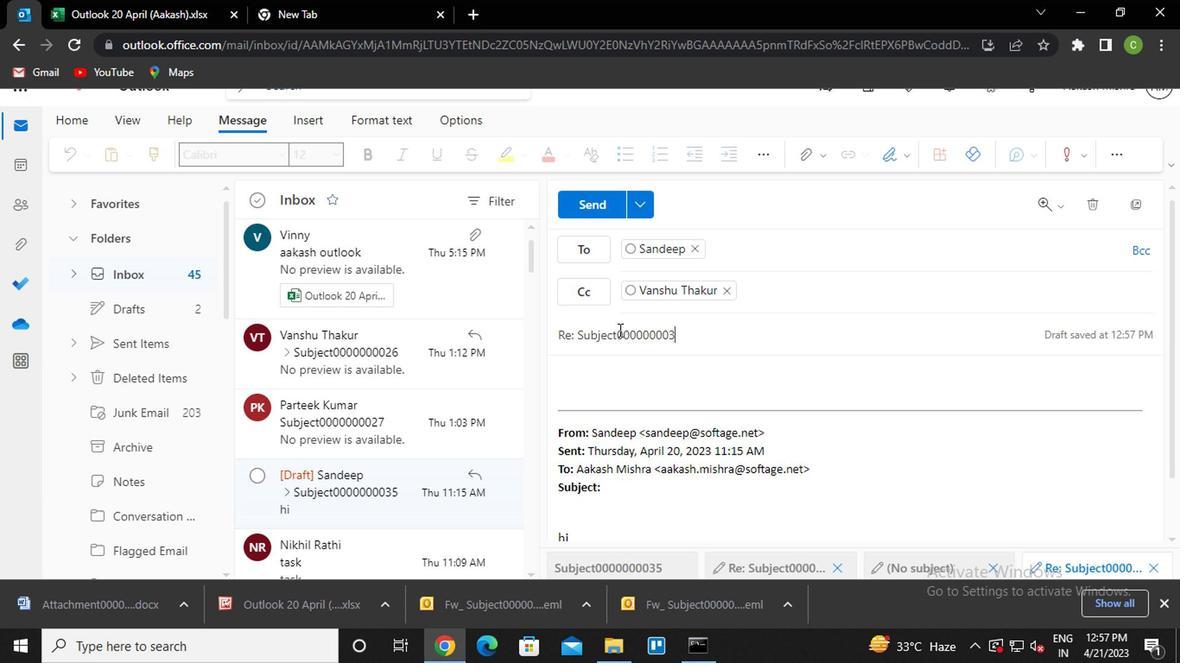 
Action: Mouse moved to (601, 380)
Screenshot: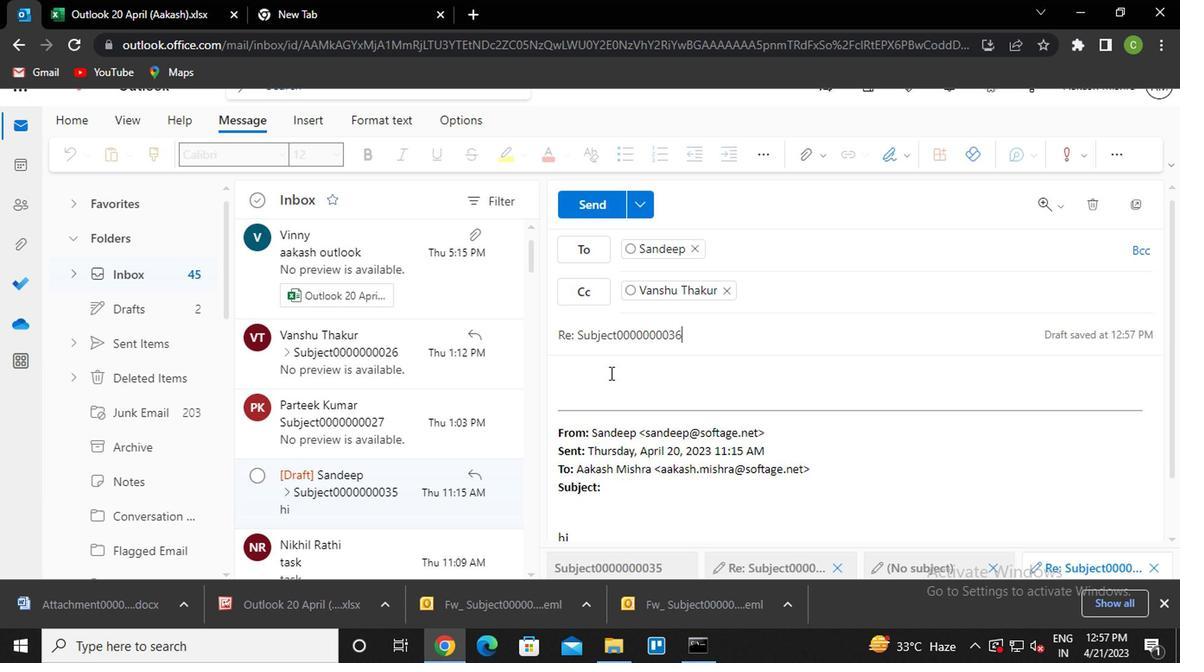 
Action: Mouse pressed left at (601, 380)
Screenshot: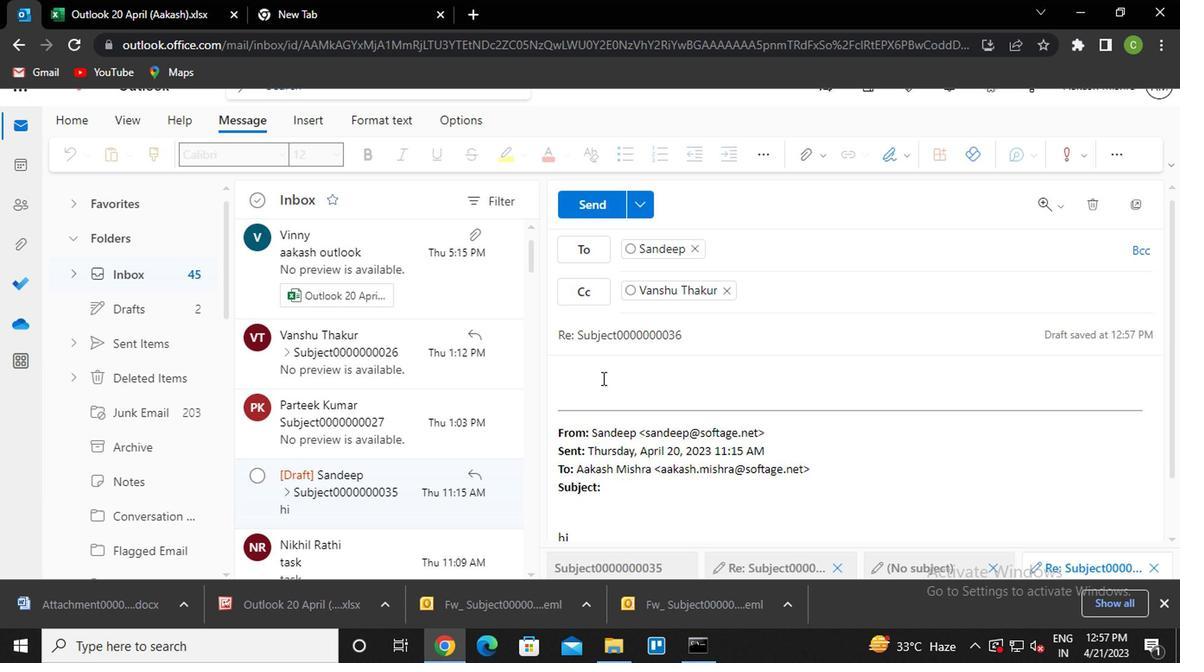 
Action: Key pressed <Key.caps_lock>m<Key.caps_lock>essage0000000034
Screenshot: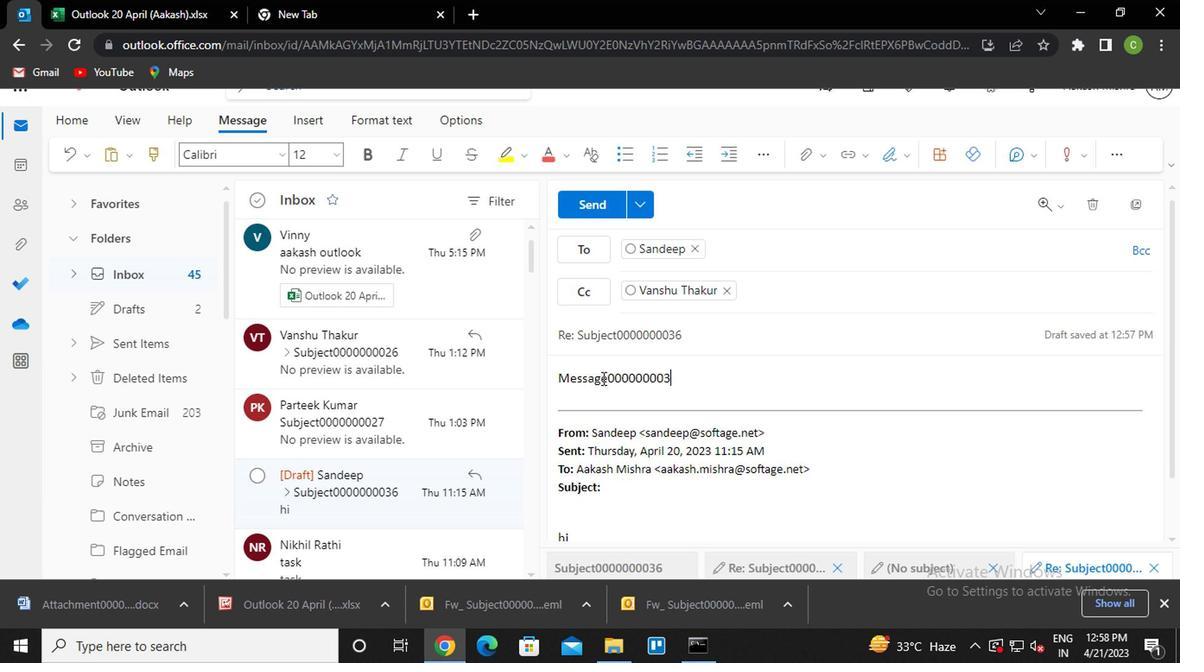 
Action: Mouse moved to (588, 205)
Screenshot: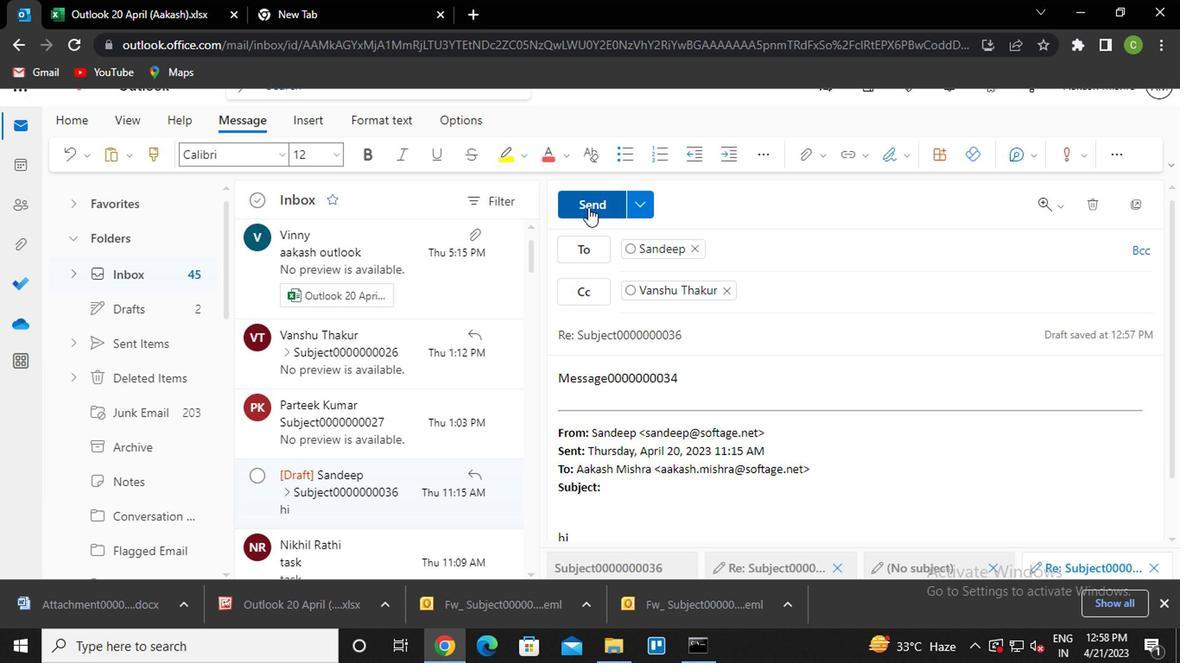 
Action: Mouse pressed left at (588, 205)
Screenshot: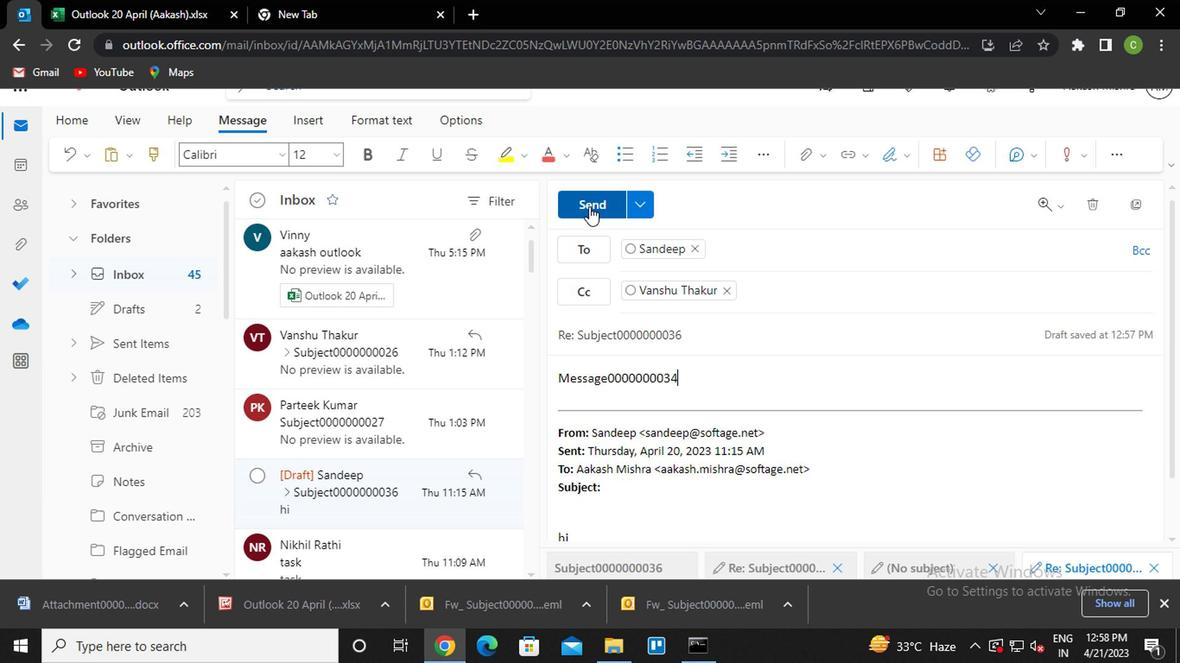 
Action: Mouse moved to (342, 492)
Screenshot: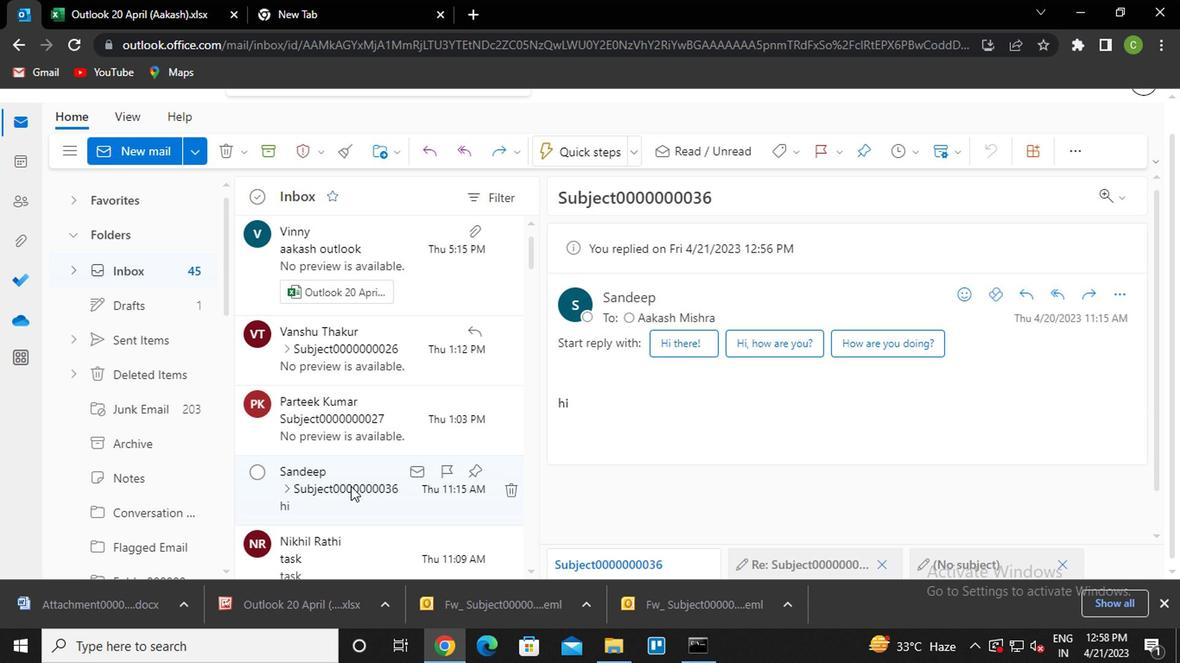
Action: Mouse pressed left at (342, 492)
Screenshot: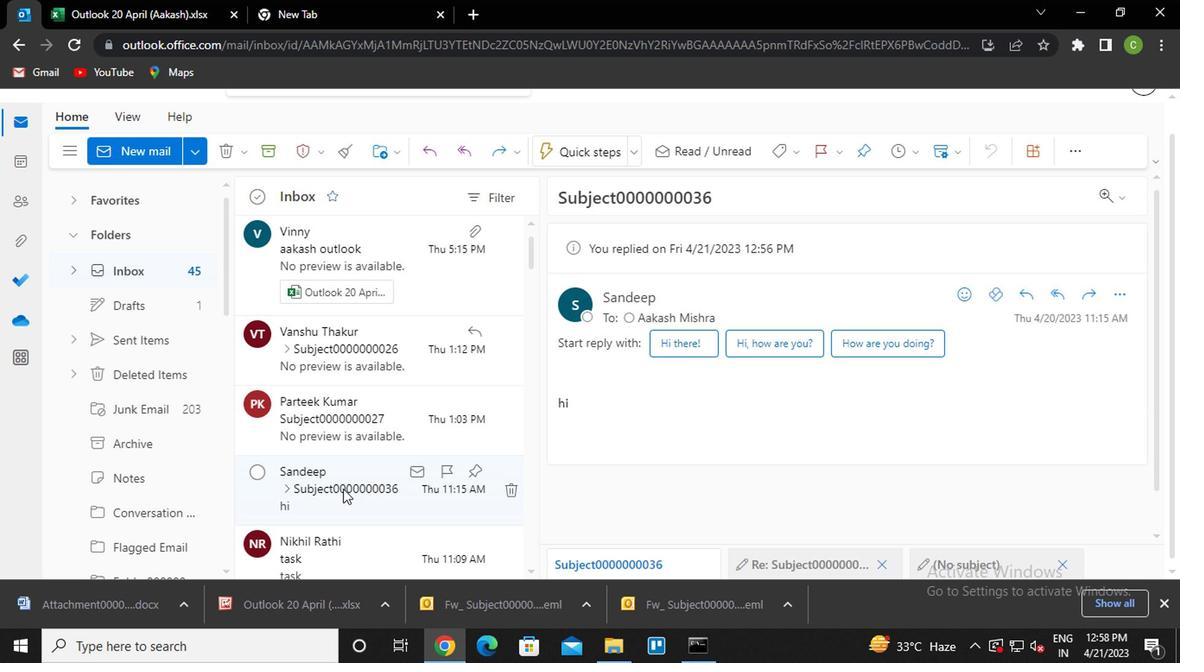 
Action: Mouse moved to (1108, 293)
Screenshot: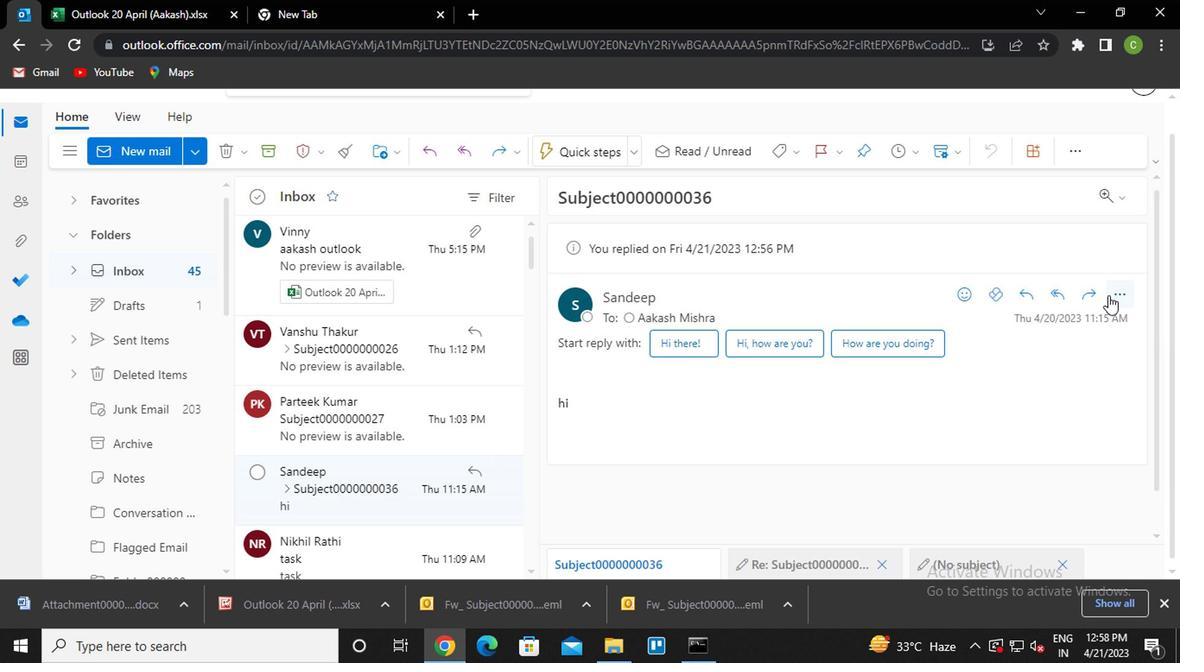 
Action: Mouse pressed left at (1108, 293)
Screenshot: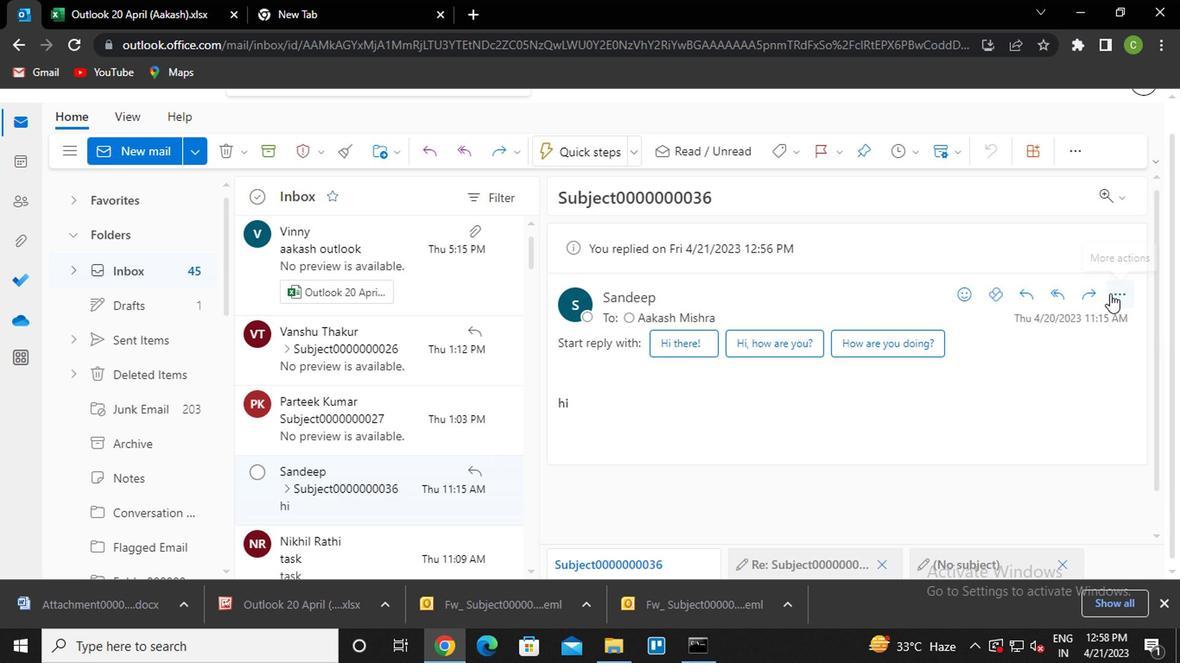 
Action: Mouse moved to (1009, 151)
Screenshot: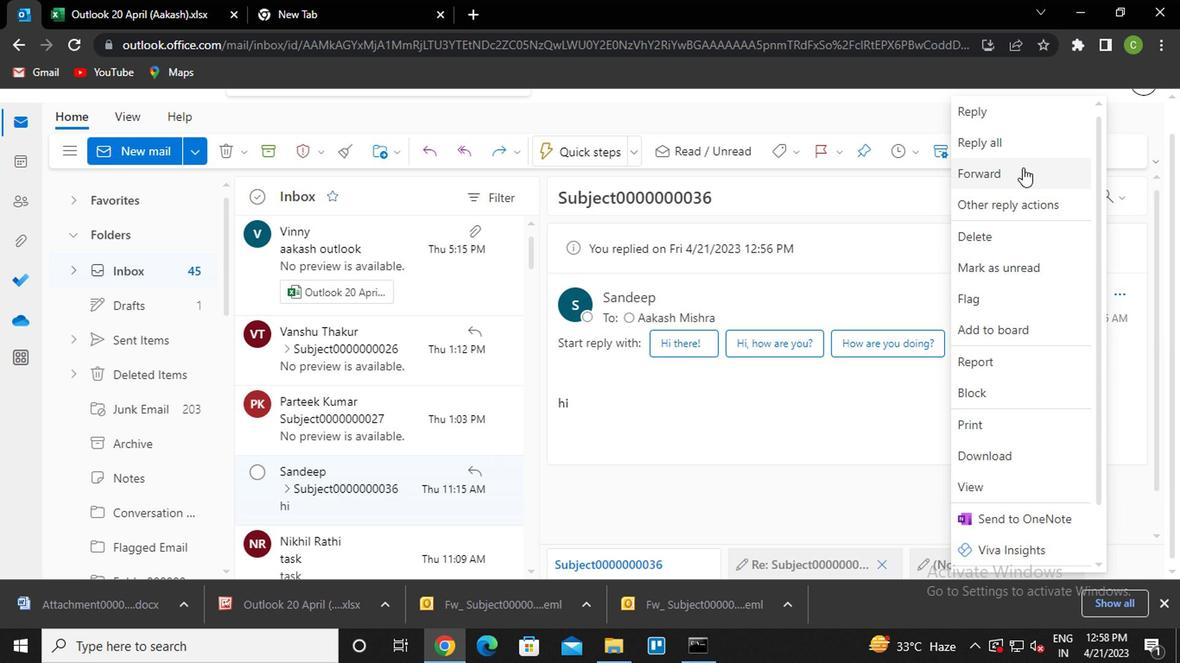 
Action: Mouse pressed left at (1009, 151)
Screenshot: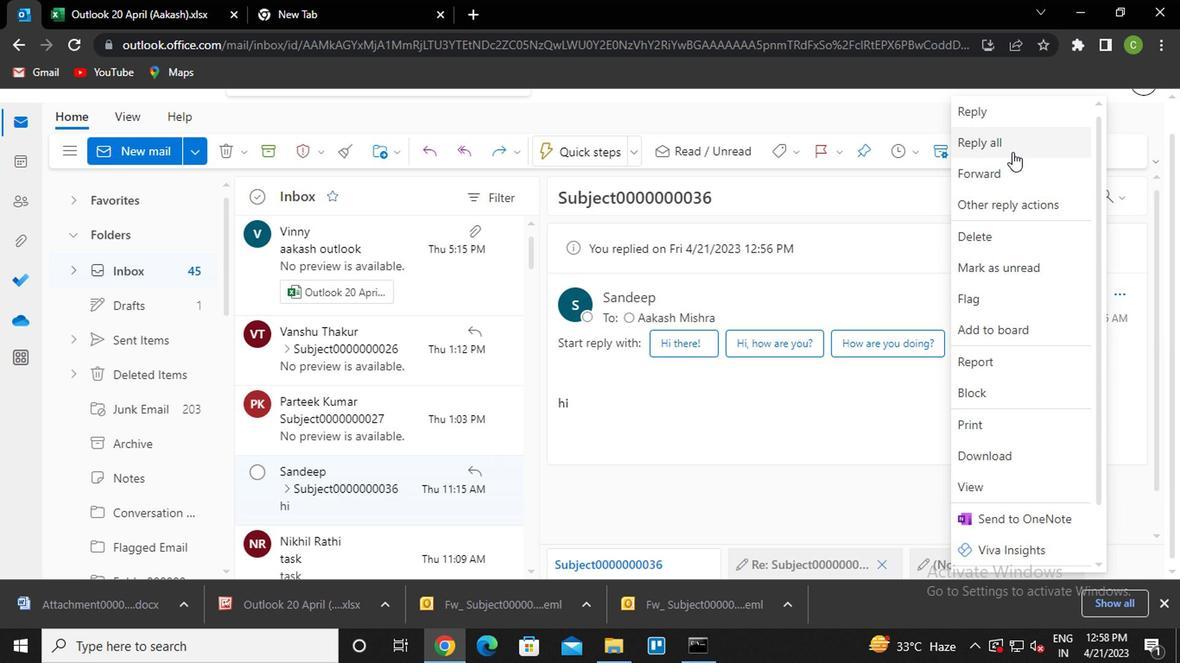 
Action: Mouse moved to (754, 208)
Screenshot: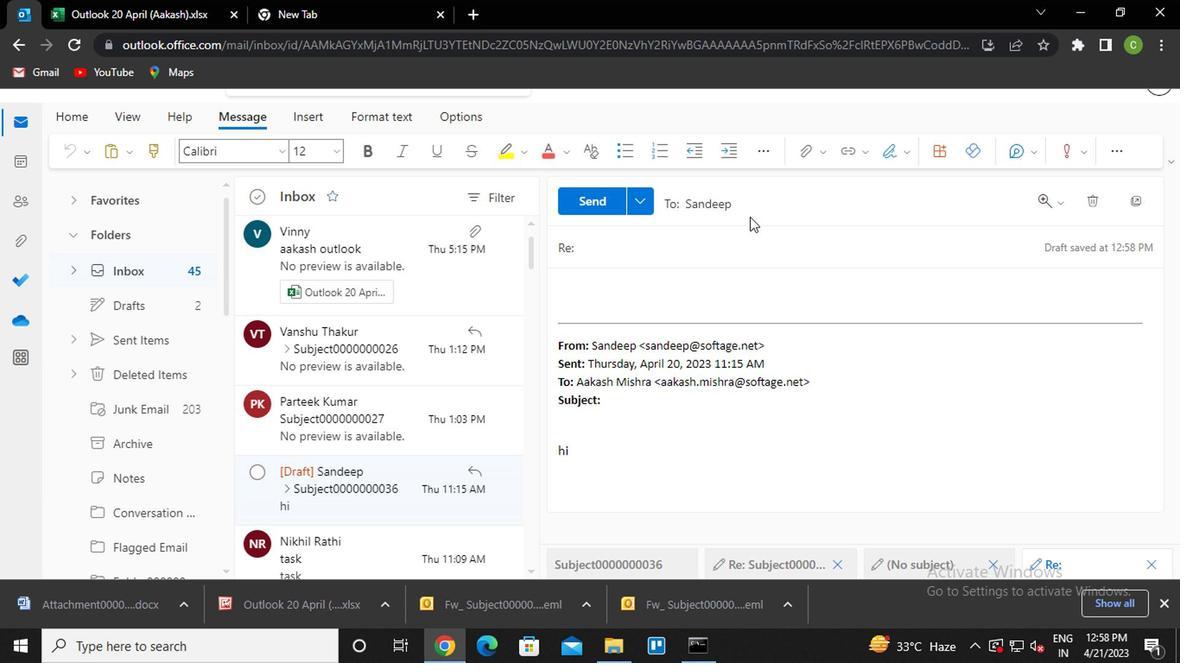 
Action: Mouse pressed left at (754, 208)
Screenshot: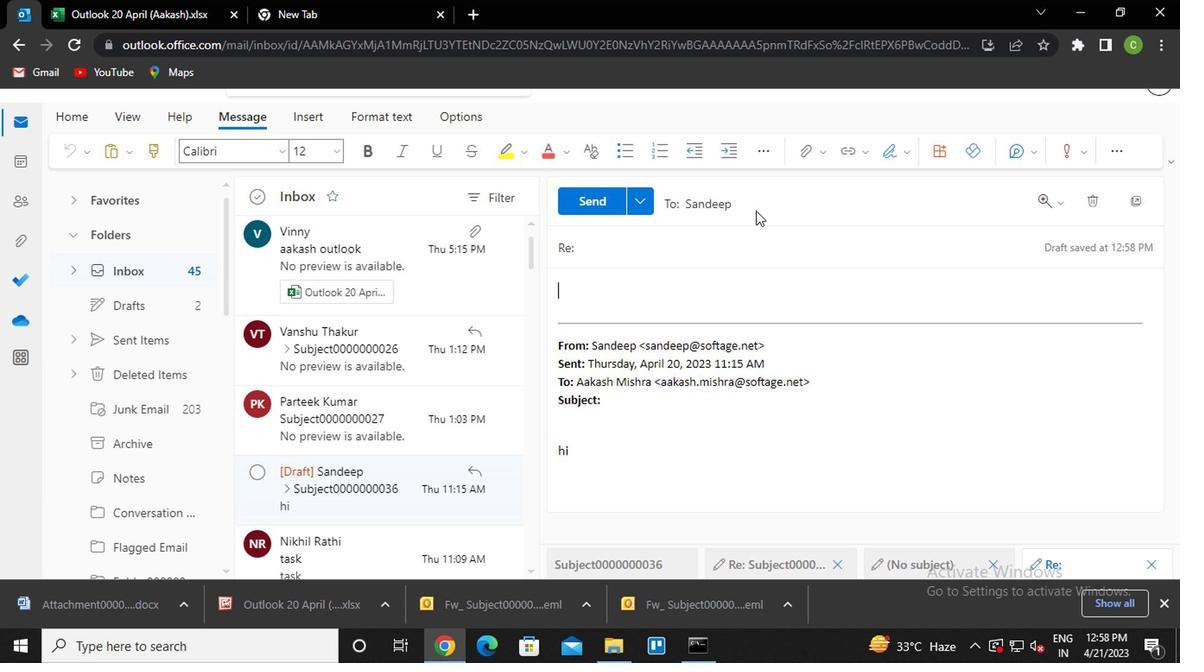 
Action: Mouse moved to (678, 285)
Screenshot: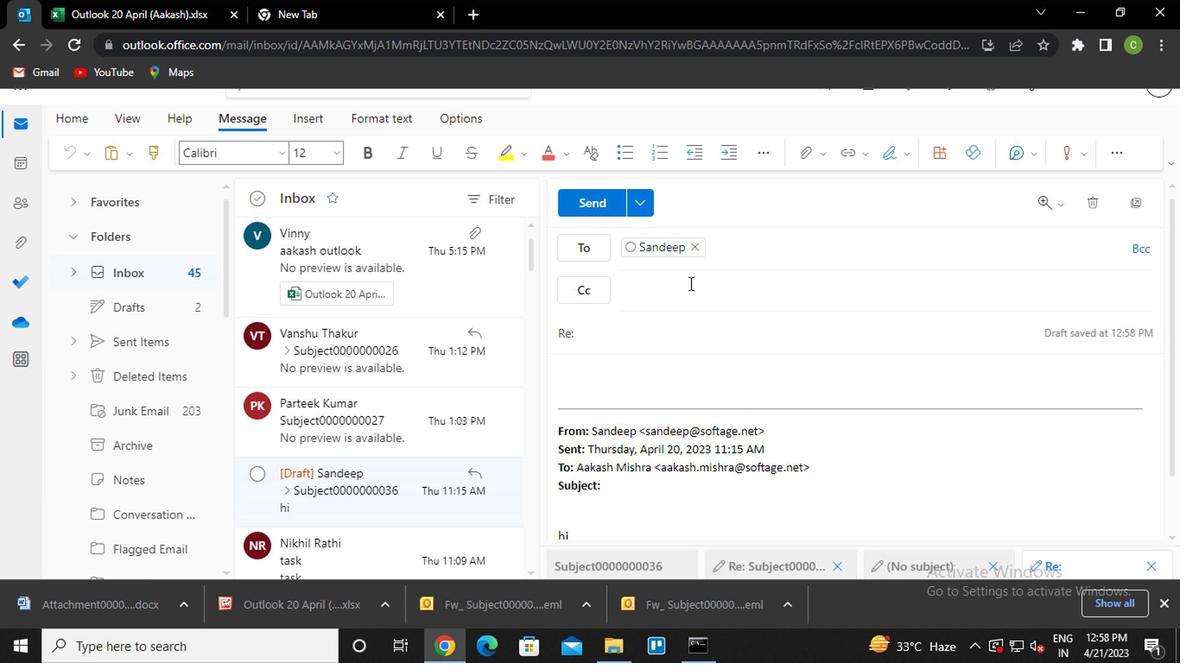 
Action: Mouse pressed left at (678, 285)
Screenshot: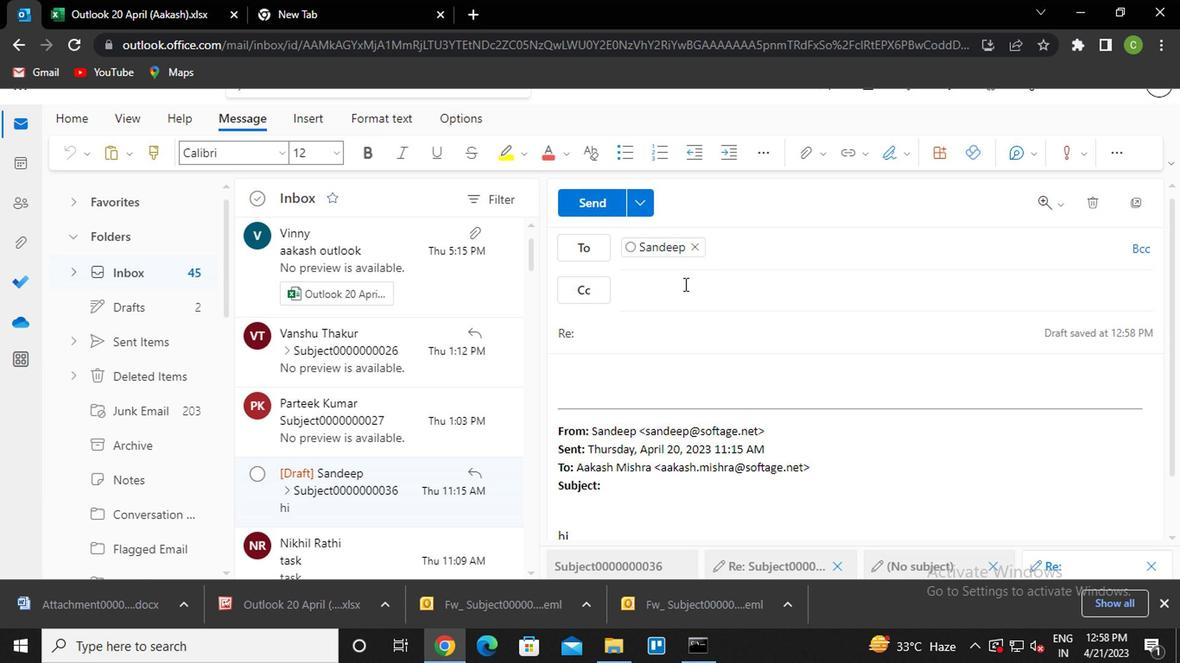 
Action: Key pressed vanshu<Key.enter>
Screenshot: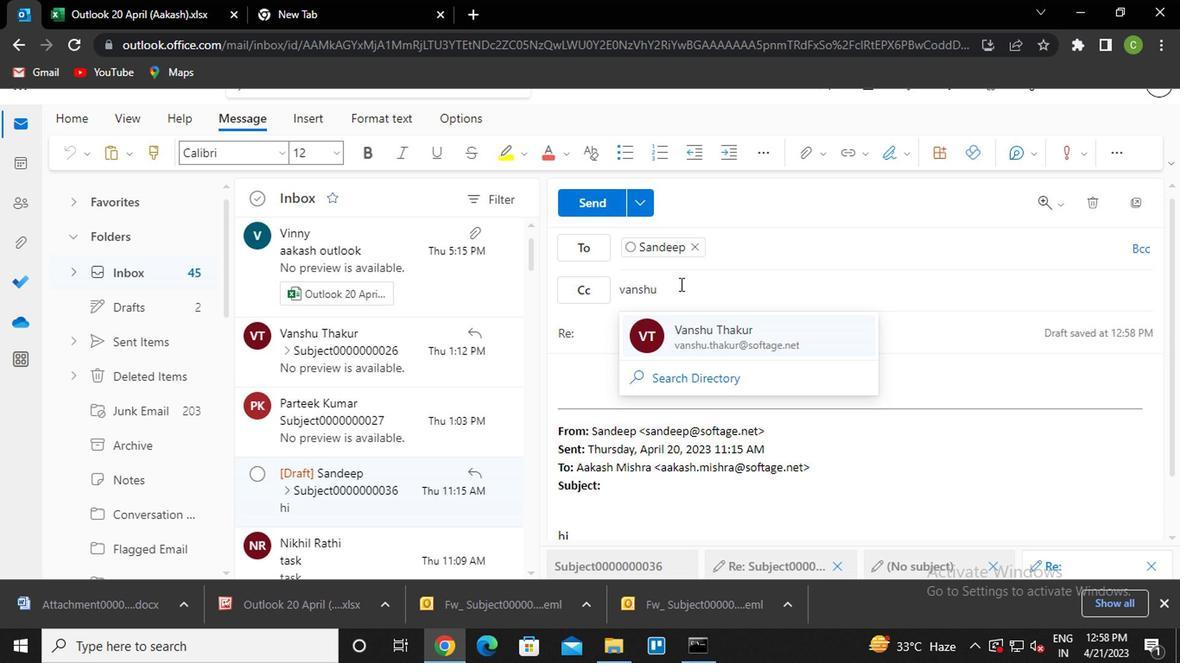 
Action: Mouse moved to (1130, 253)
Screenshot: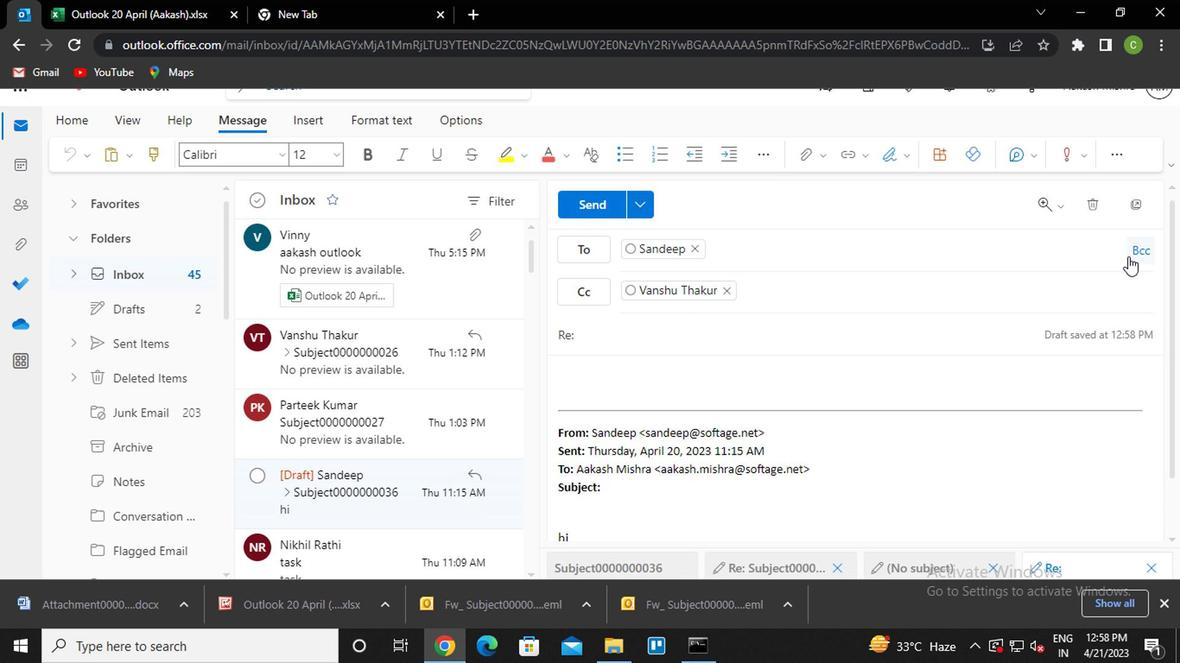 
Action: Mouse pressed left at (1130, 253)
Screenshot: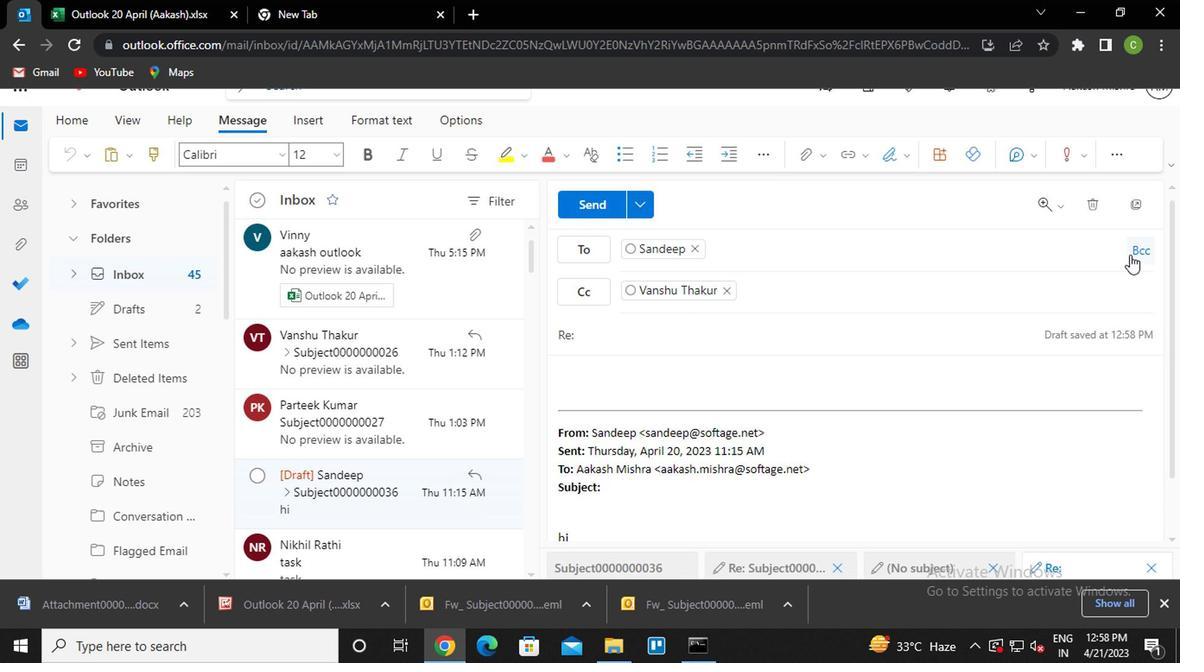 
Action: Mouse moved to (934, 354)
Screenshot: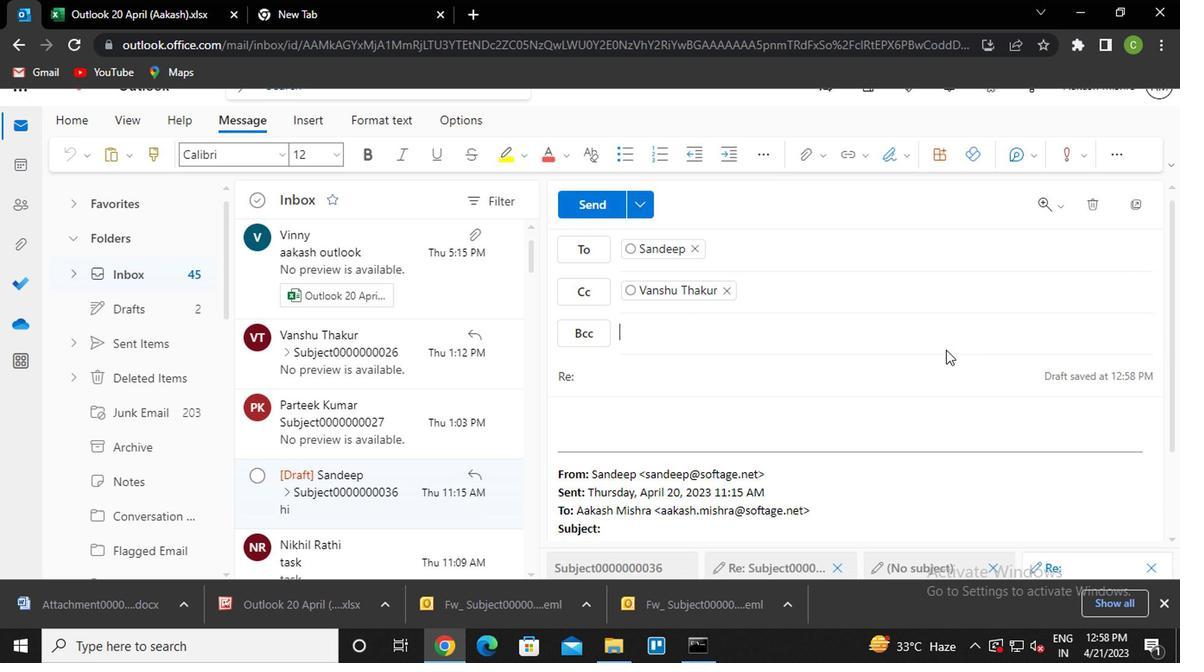 
Action: Key pressed nikhil<Key.enter>
Screenshot: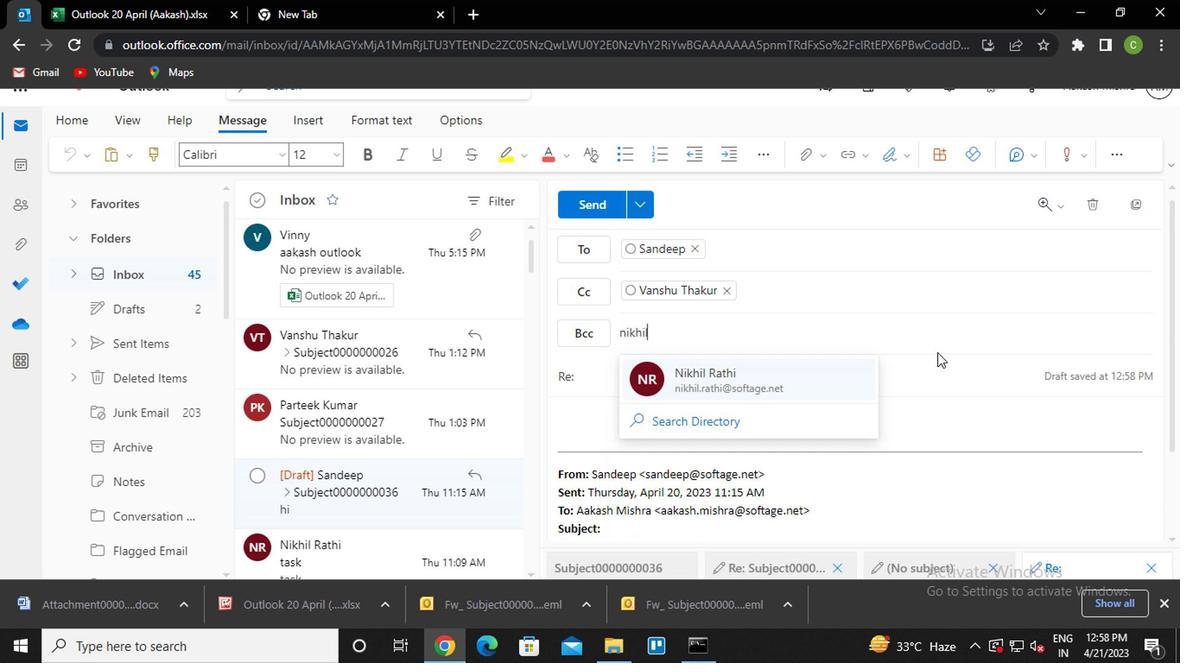 
Action: Mouse moved to (650, 381)
Screenshot: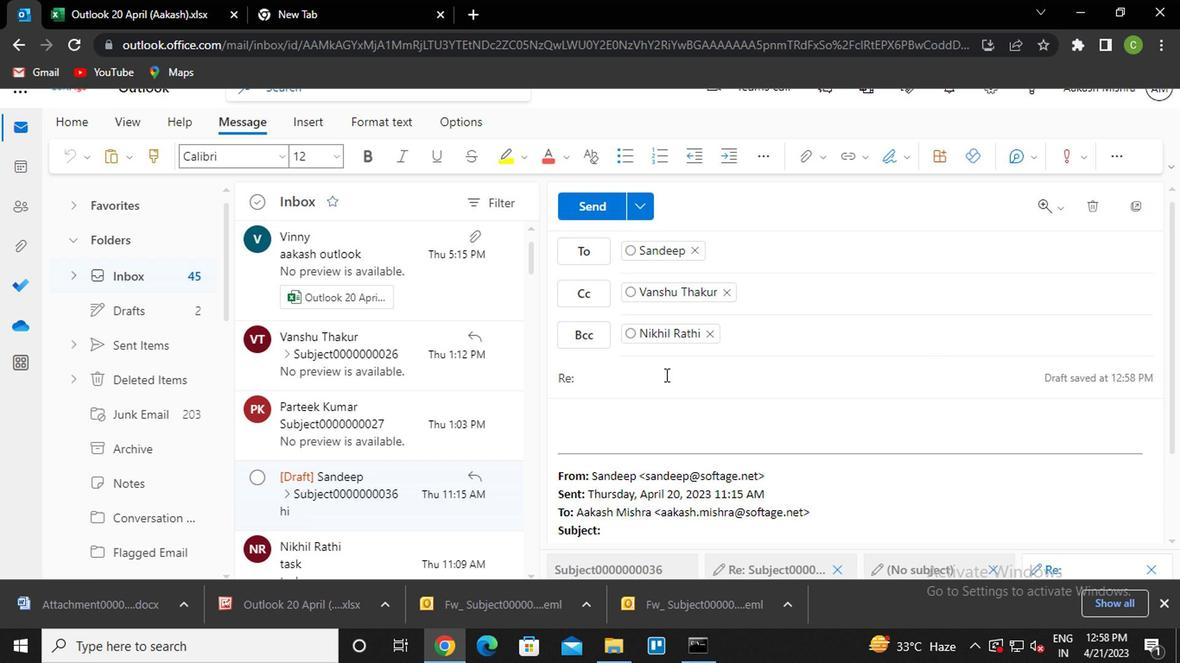 
Action: Mouse pressed left at (650, 381)
Screenshot: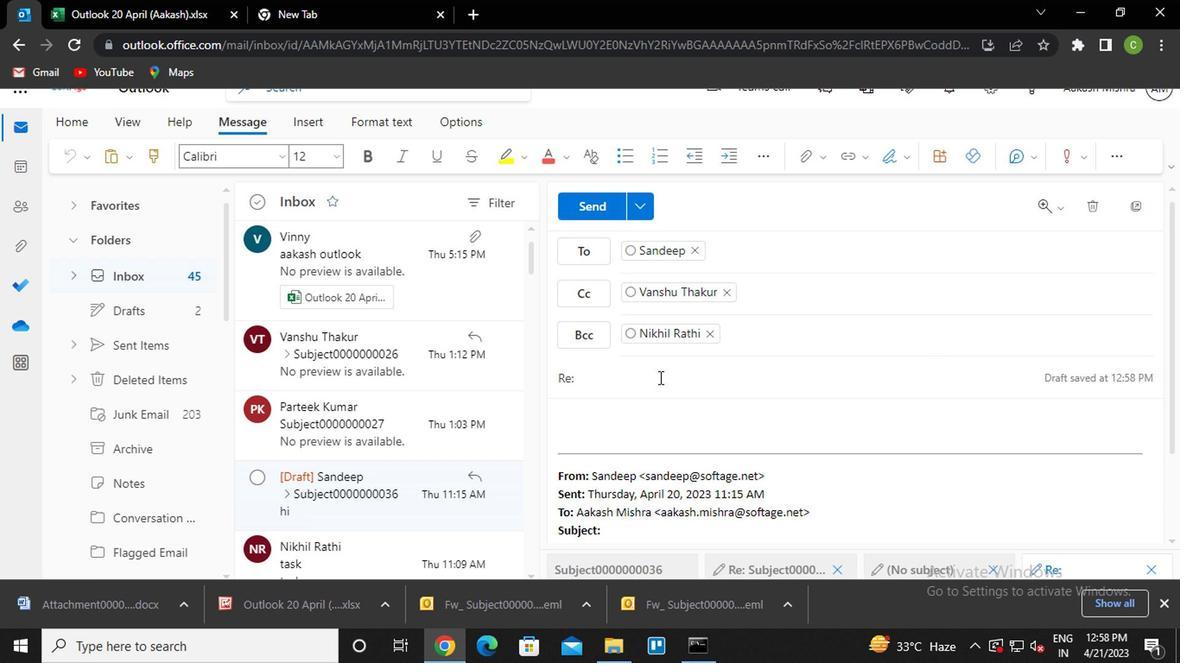 
Action: Mouse moved to (650, 381)
Screenshot: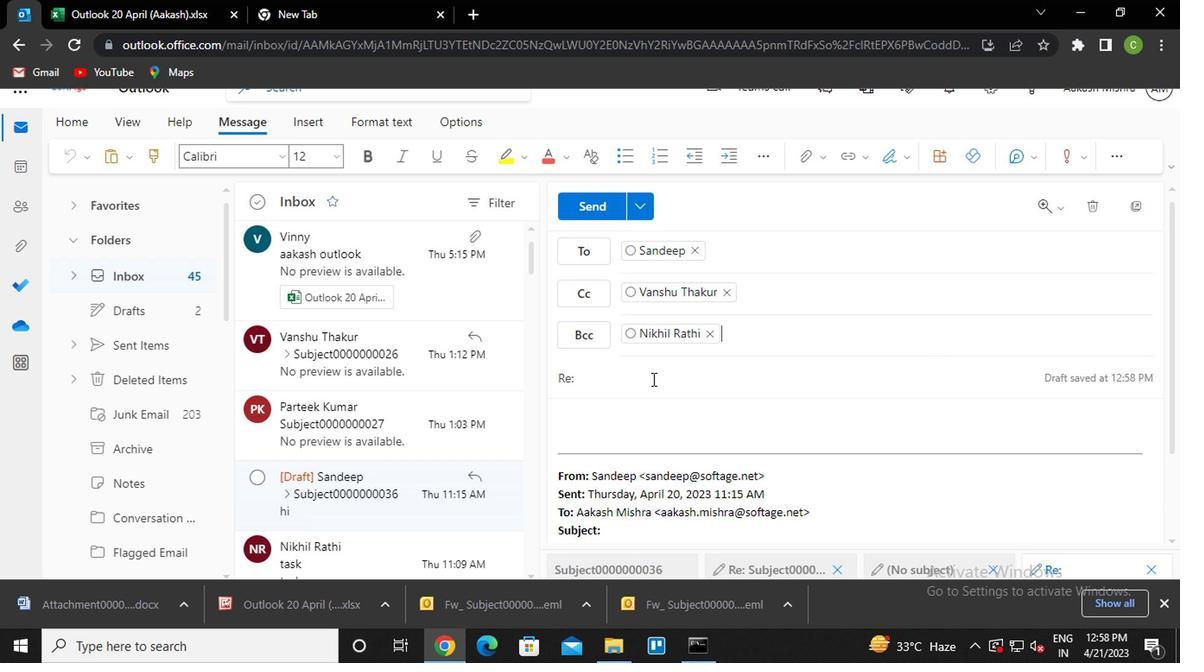
Action: Key pressed <Key.caps_lock>s<Key.caps_lock>ubject0000000032
Screenshot: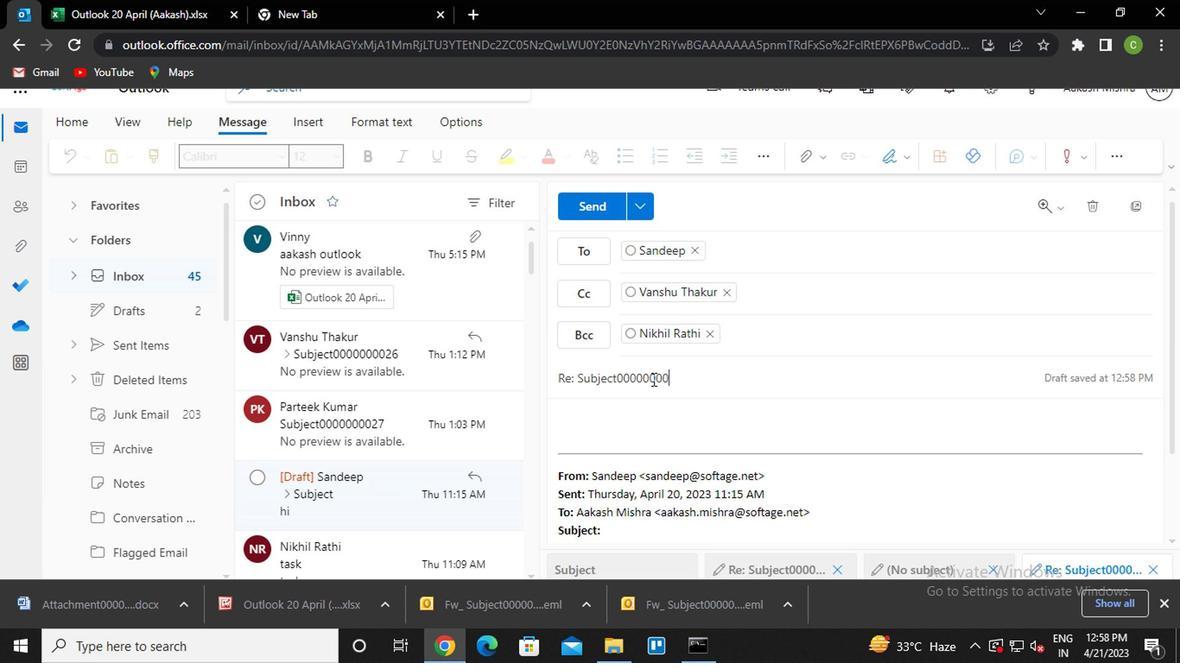 
Action: Mouse moved to (667, 370)
Screenshot: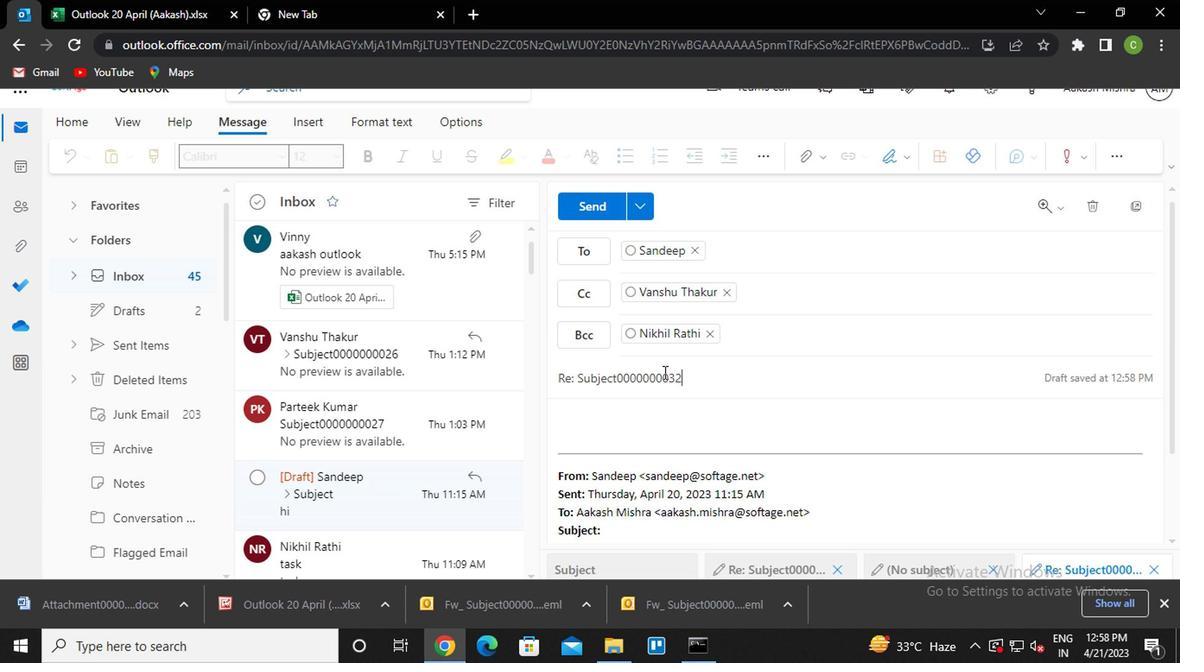 
Action: Key pressed <Key.caps_lock>me<Key.backspace><Key.backspace>
Screenshot: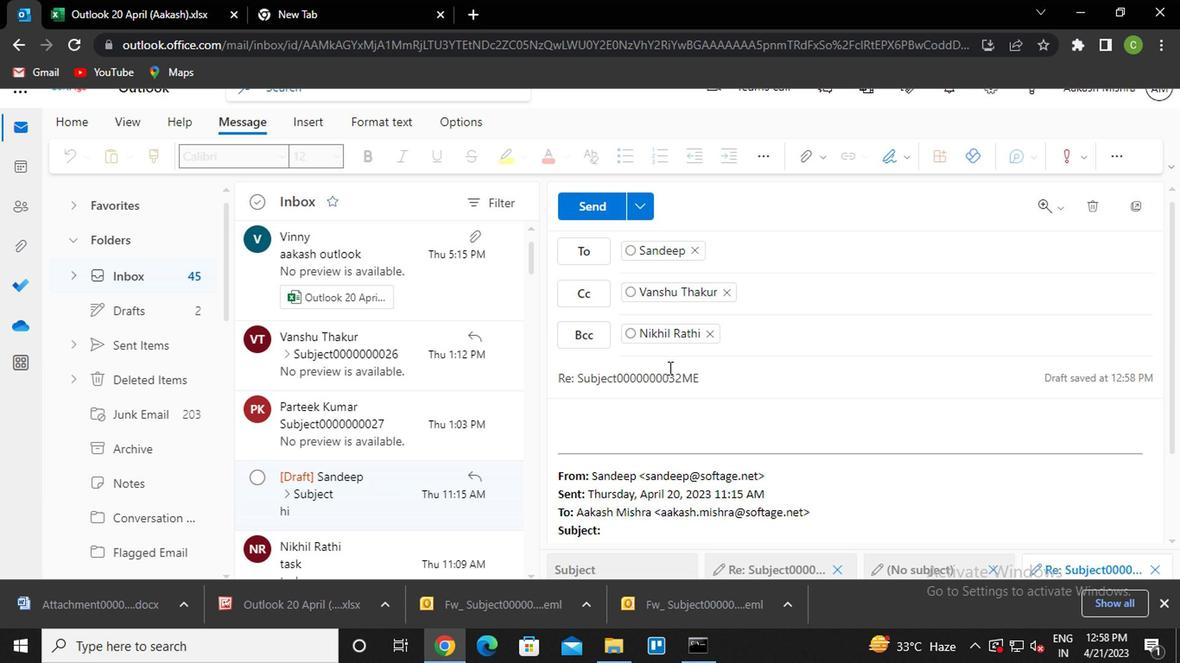 
Action: Mouse moved to (635, 438)
Screenshot: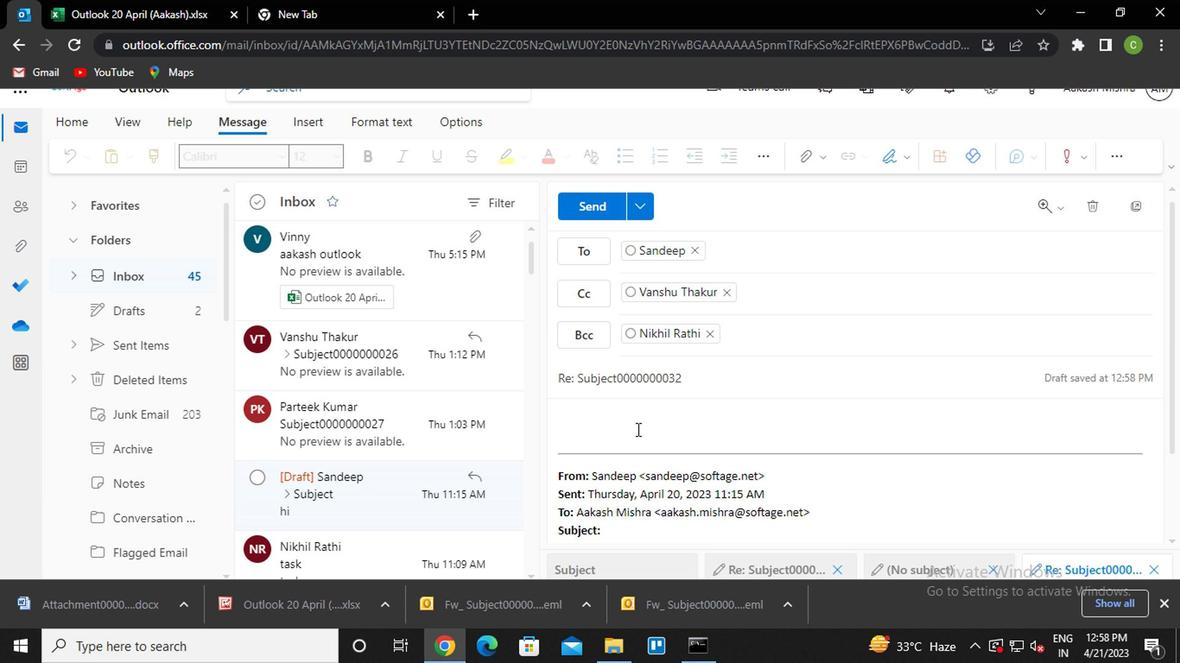 
Action: Mouse pressed left at (635, 438)
Screenshot: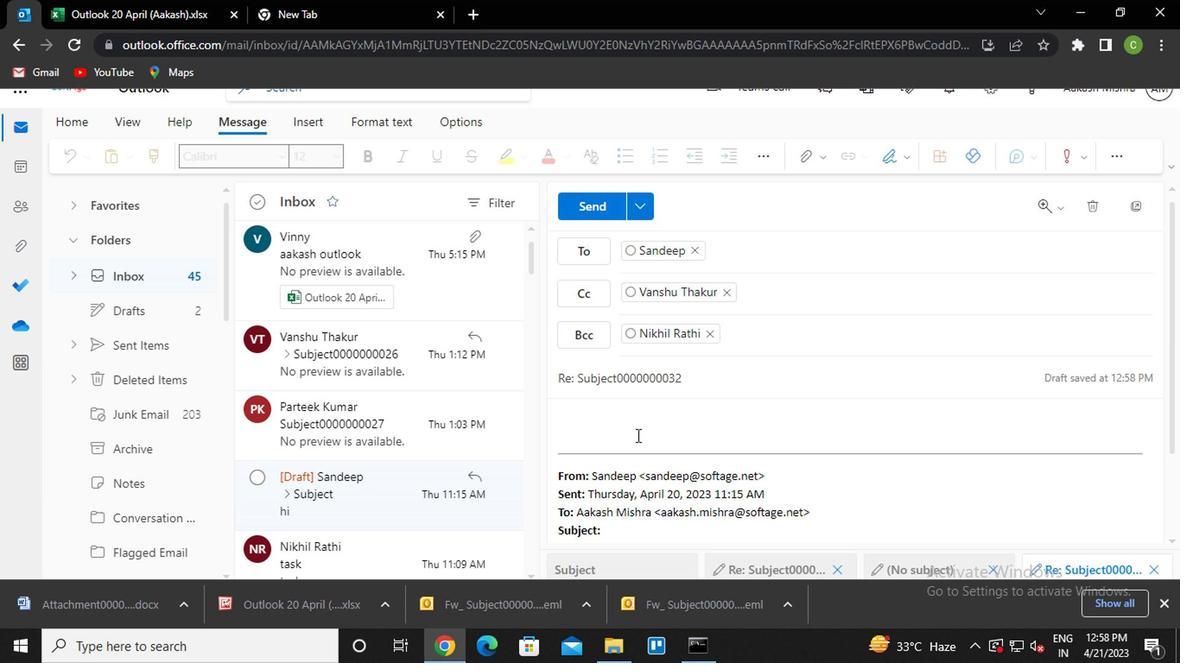 
Action: Mouse moved to (635, 427)
Screenshot: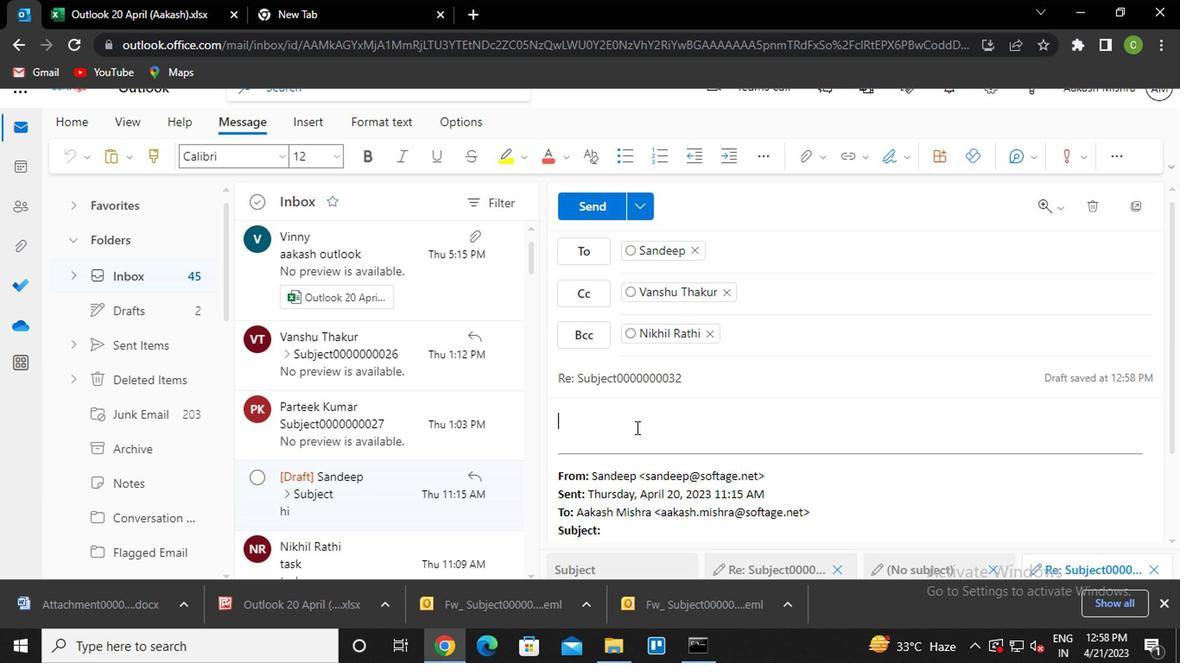 
Action: Key pressed <Key.caps_lock><Key.caps_lock>m<Key.caps_lock>essage0000000034
Screenshot: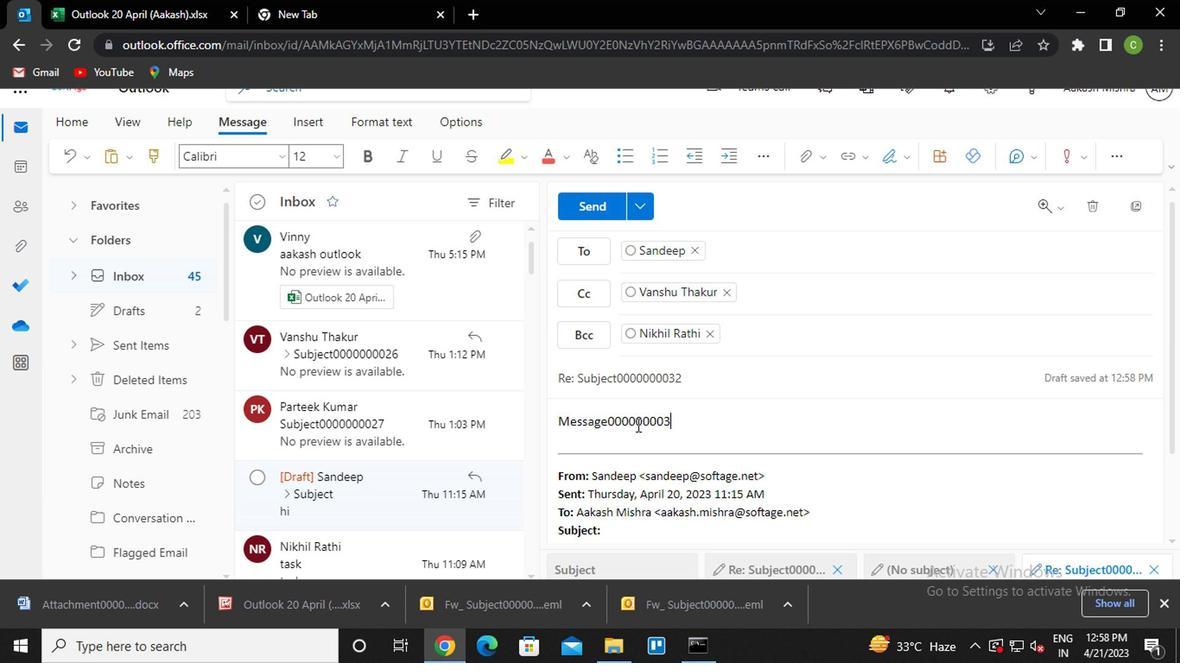 
Action: Mouse moved to (599, 213)
Screenshot: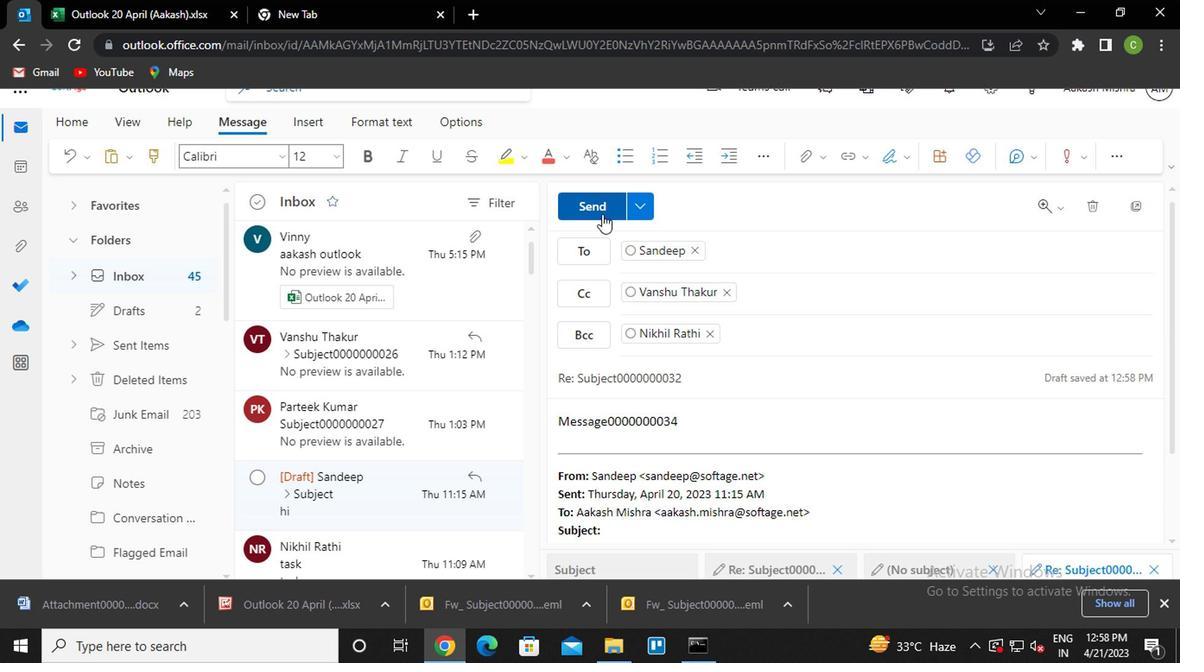 
Action: Mouse pressed left at (599, 213)
Screenshot: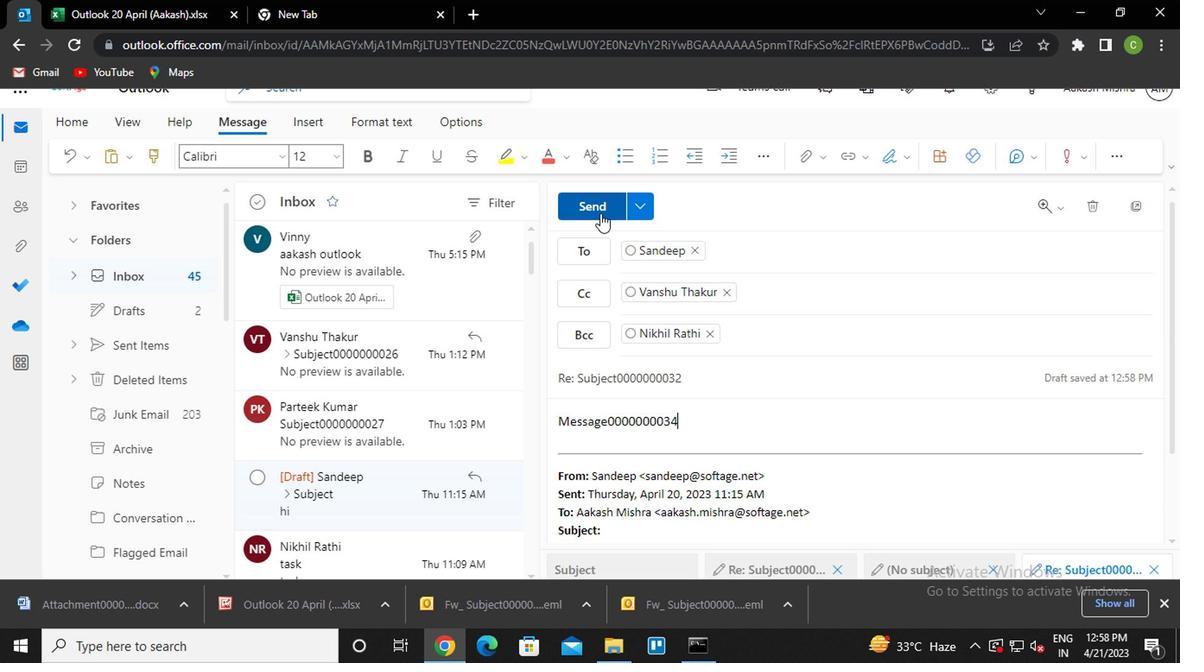 
Action: Mouse moved to (767, 262)
Screenshot: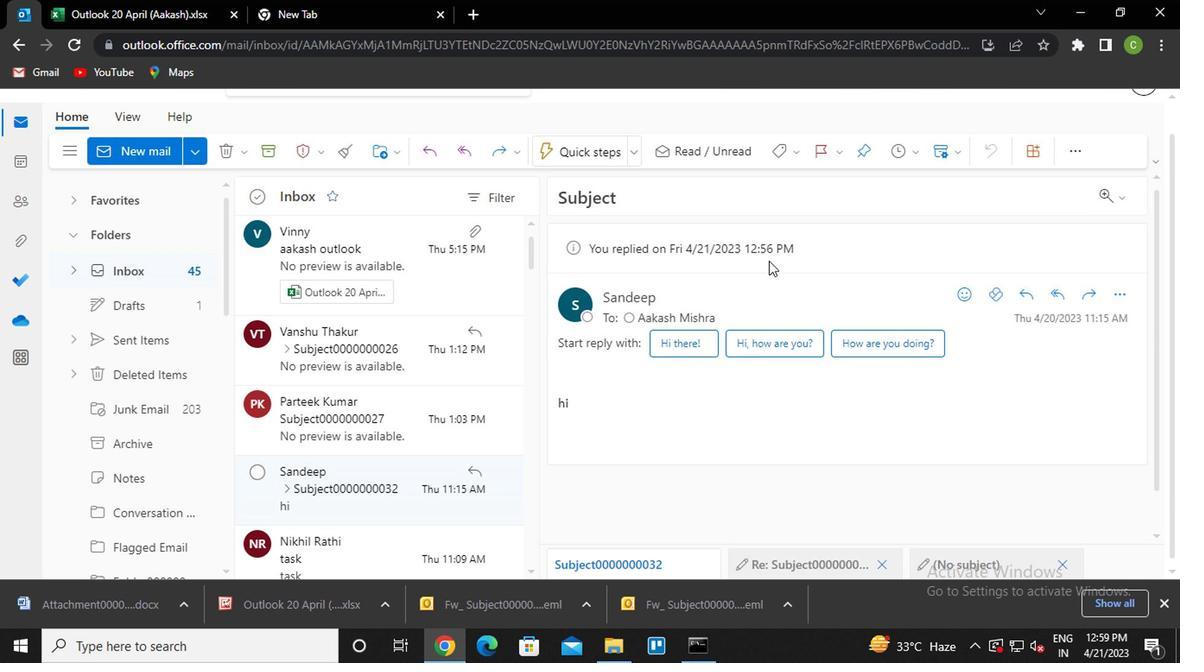 
